 Task: Select the current location as Canyonlands National Park, Utah, United States . Now zoom - , and verify the location . Hide zoom slider
Action: Mouse moved to (146, 82)
Screenshot: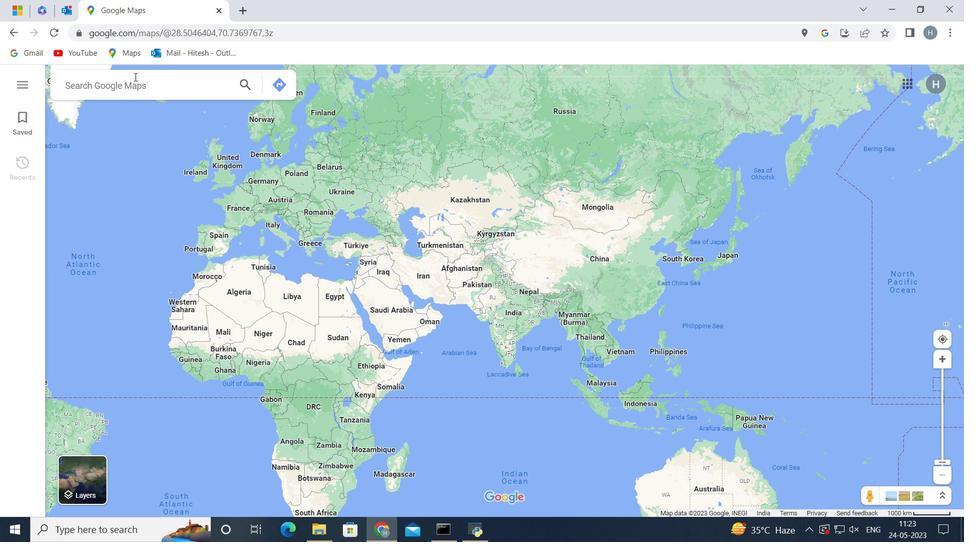 
Action: Mouse pressed left at (146, 82)
Screenshot: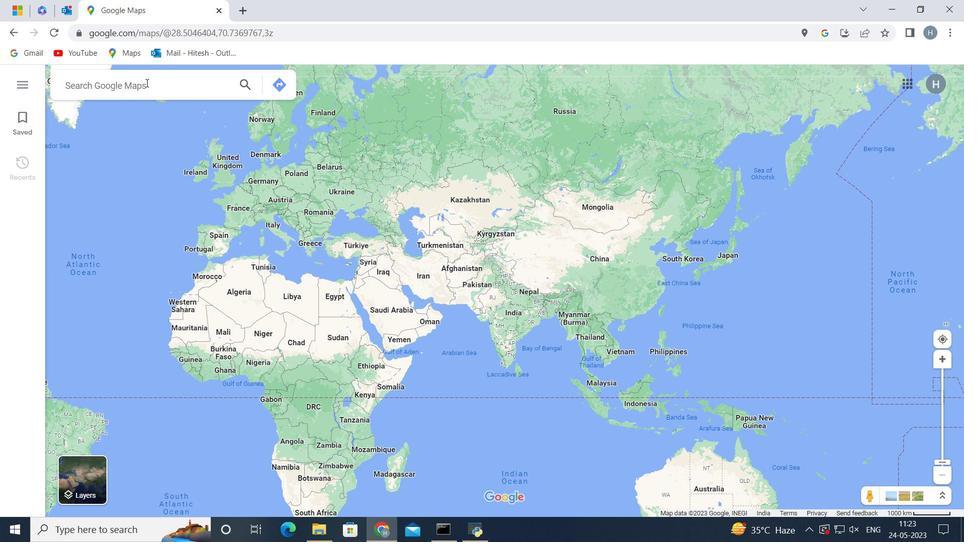 
Action: Mouse moved to (146, 82)
Screenshot: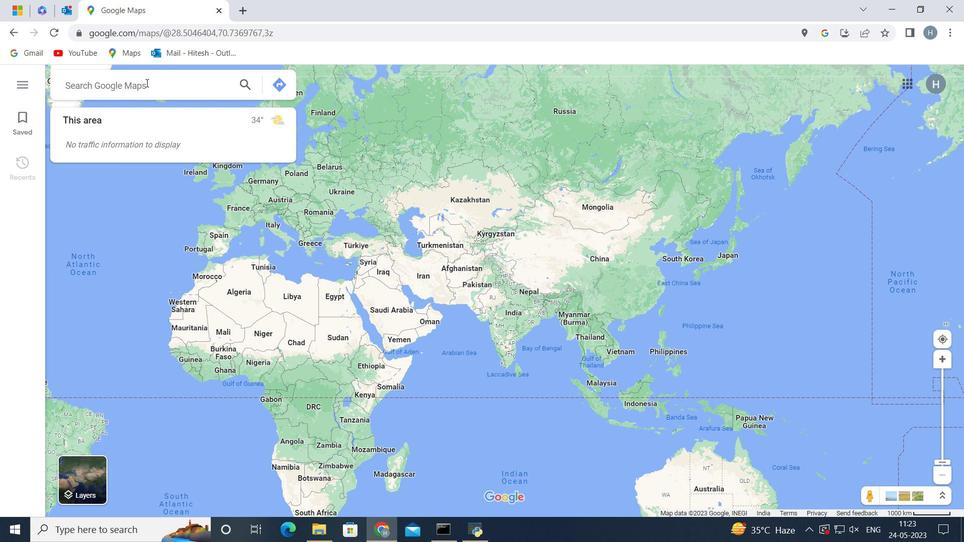 
Action: Key pressed <Key.shift>Canyonlands<Key.space>national<Key.space>park<Key.space>utah<Key.space>un
Screenshot: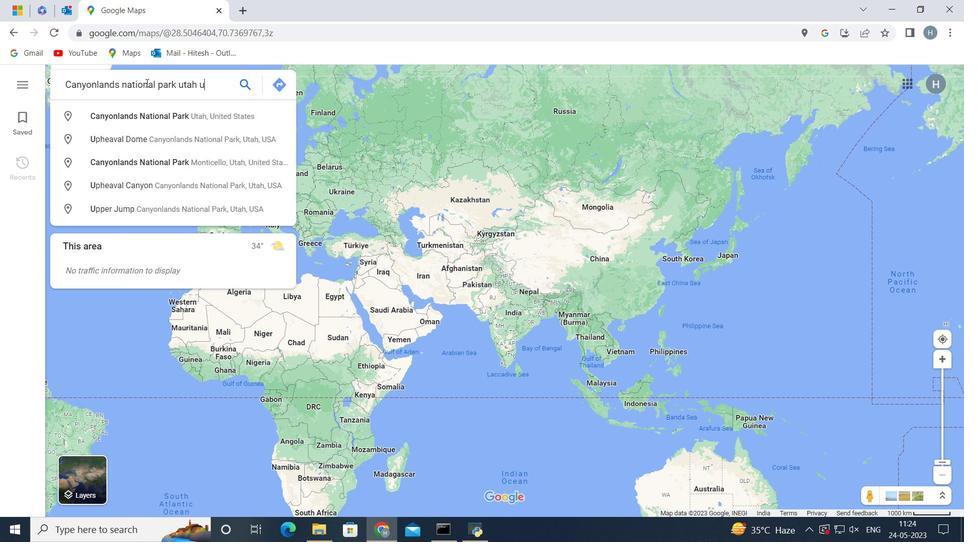 
Action: Mouse moved to (153, 115)
Screenshot: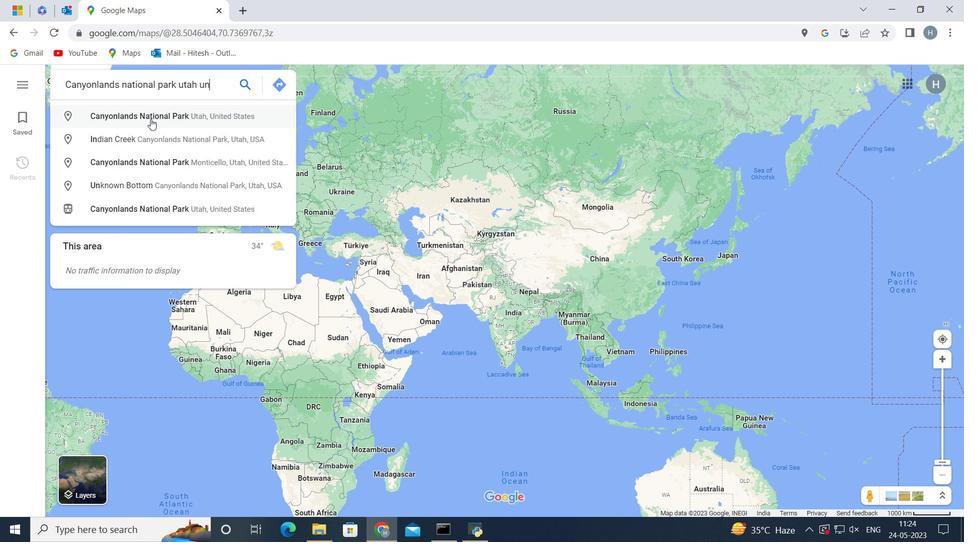 
Action: Mouse pressed left at (153, 115)
Screenshot: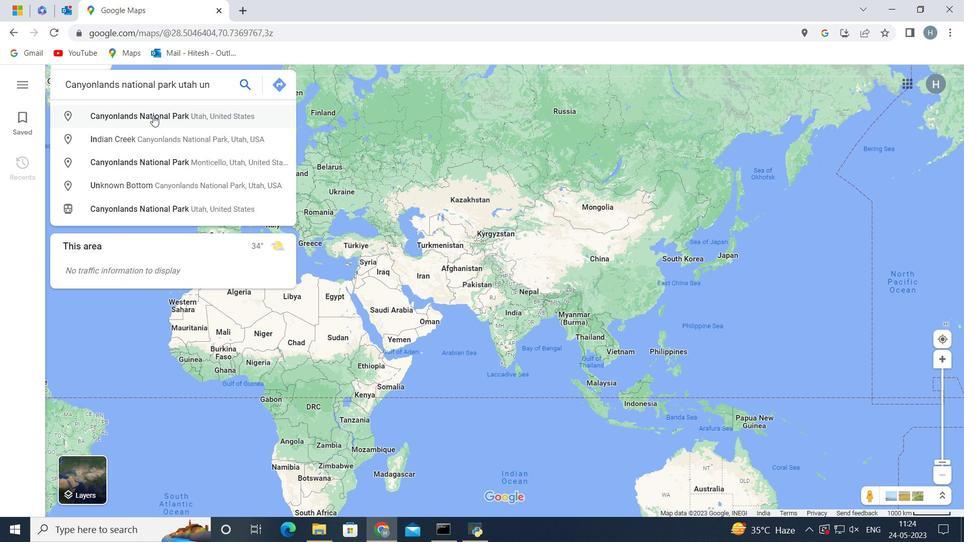 
Action: Mouse moved to (942, 358)
Screenshot: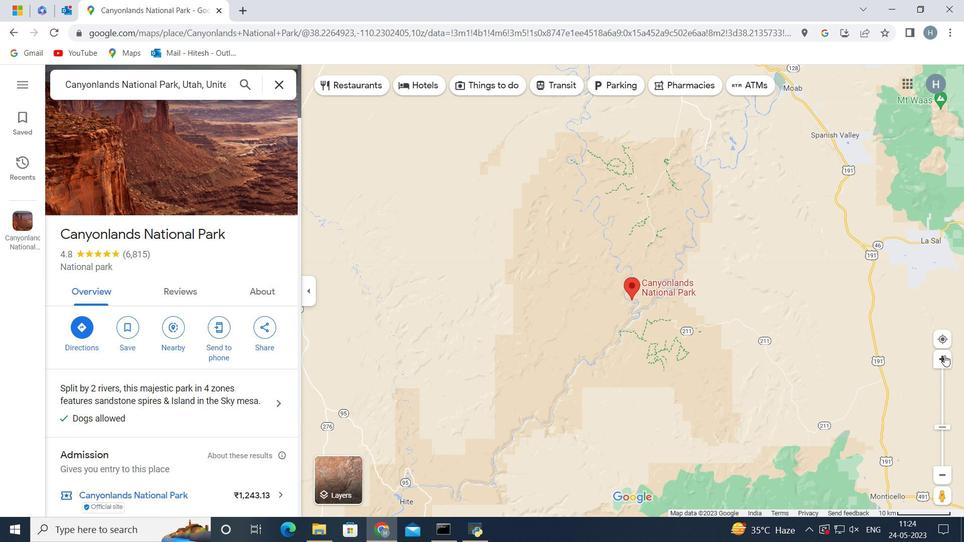 
Action: Mouse pressed left at (942, 358)
Screenshot: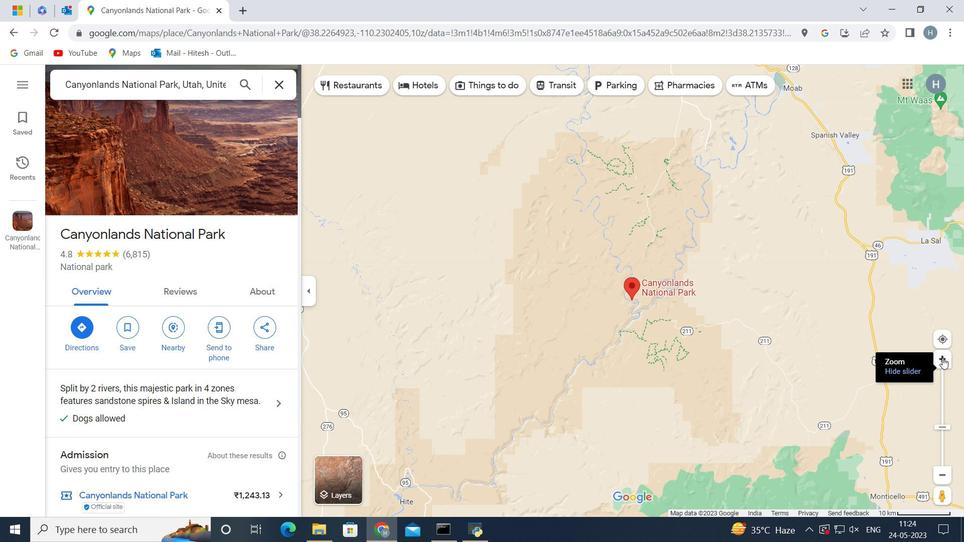 
Action: Mouse pressed left at (942, 358)
Screenshot: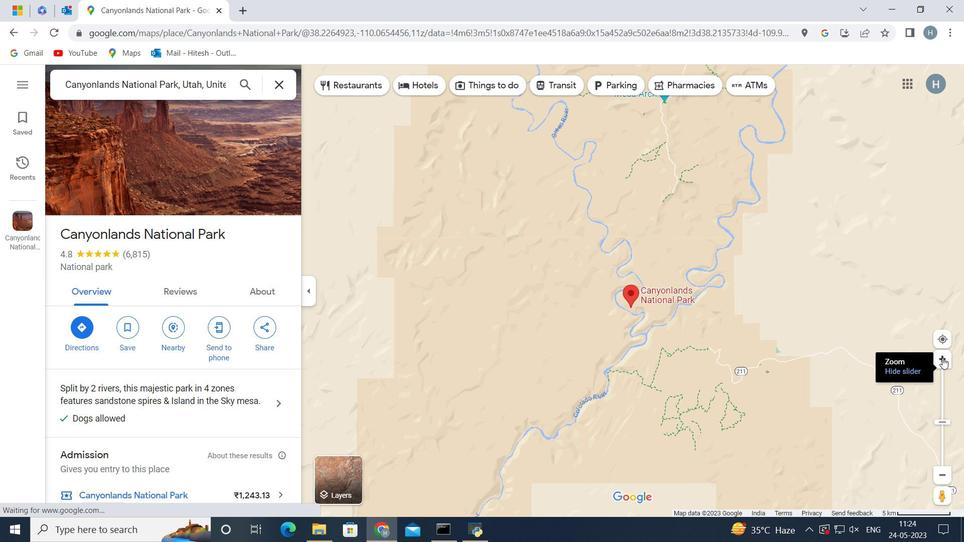 
Action: Mouse pressed left at (942, 358)
Screenshot: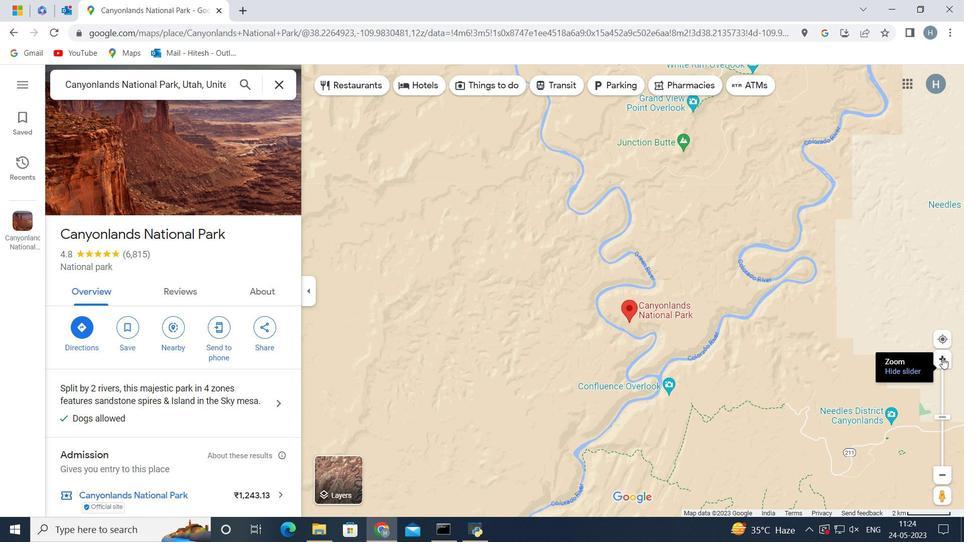 
Action: Mouse pressed left at (942, 358)
Screenshot: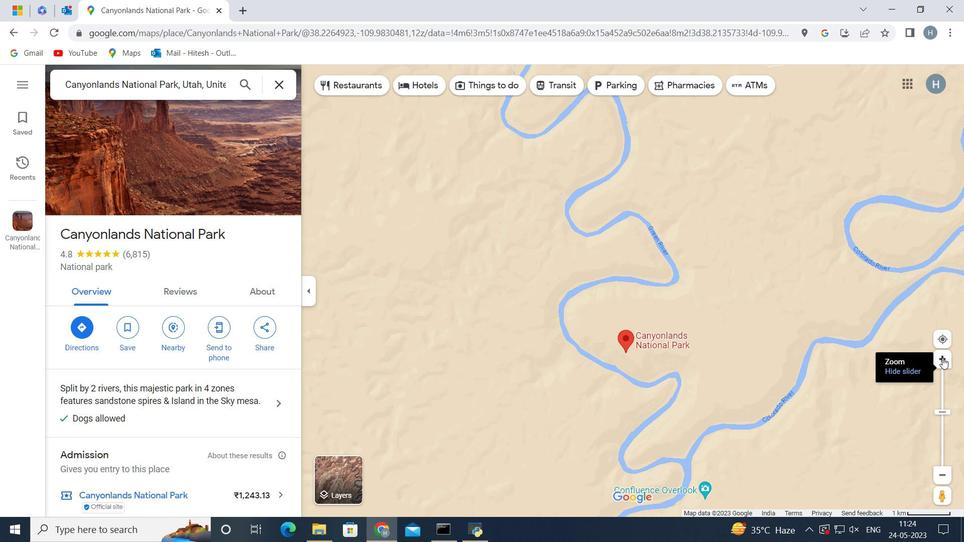 
Action: Mouse moved to (718, 446)
Screenshot: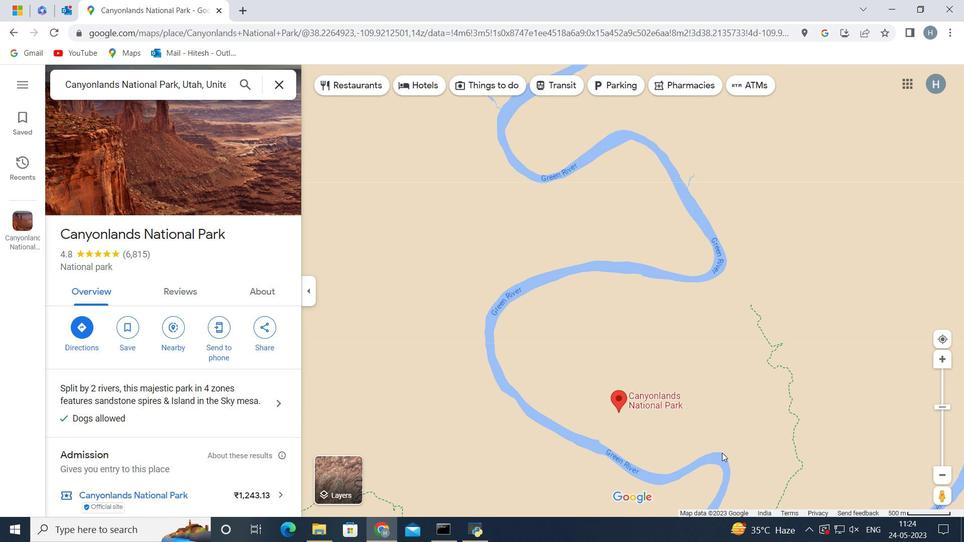 
Action: Mouse scrolled (718, 446) with delta (0, 0)
Screenshot: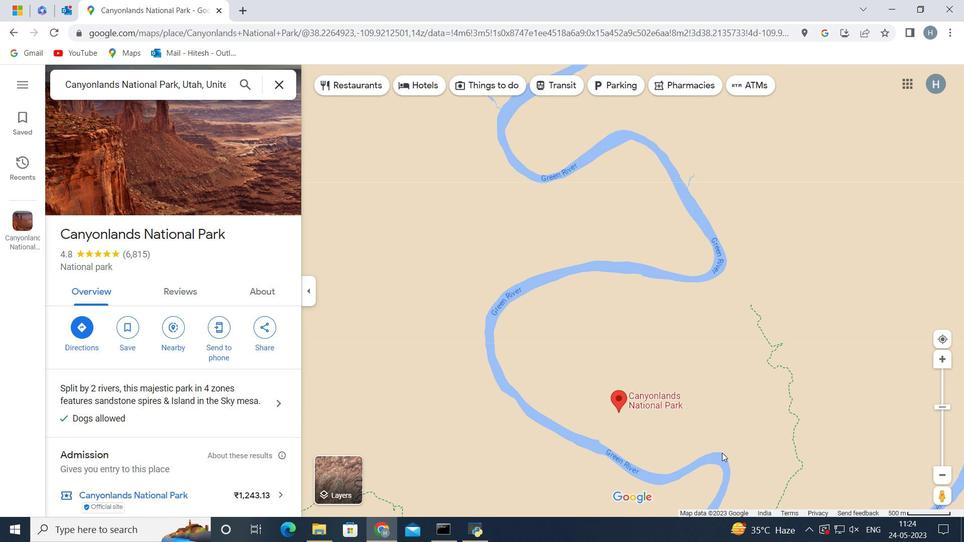 
Action: Mouse scrolled (718, 446) with delta (0, 0)
Screenshot: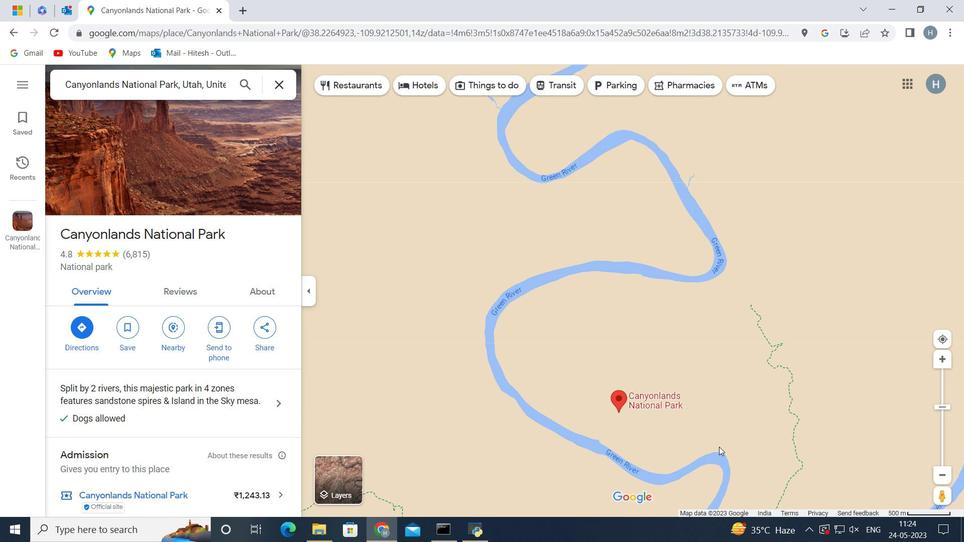 
Action: Mouse scrolled (718, 446) with delta (0, 0)
Screenshot: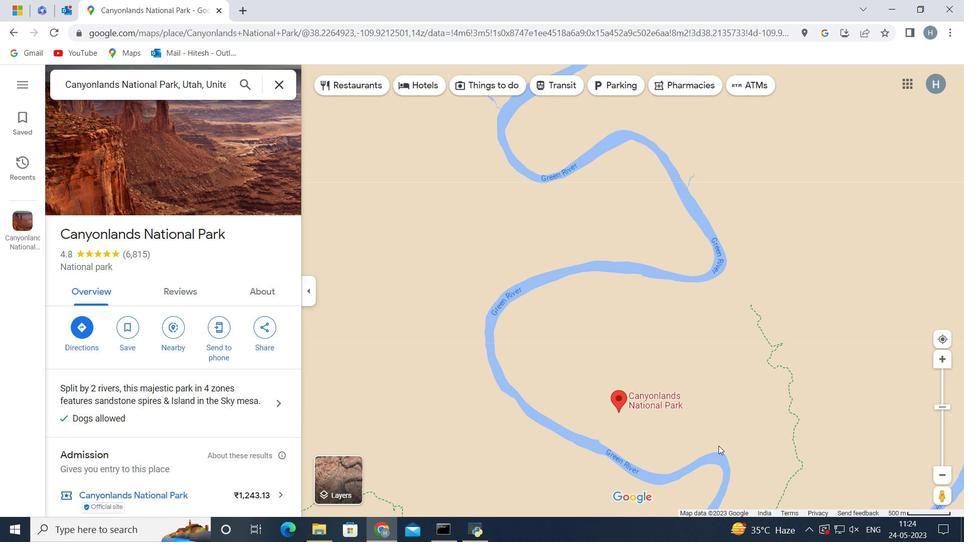 
Action: Mouse scrolled (718, 445) with delta (0, 0)
Screenshot: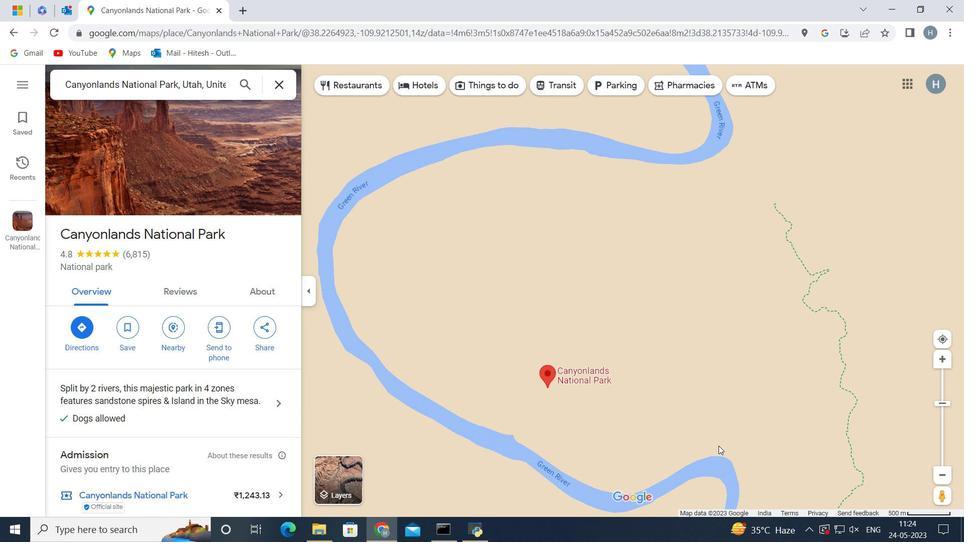 
Action: Mouse scrolled (718, 445) with delta (0, 0)
Screenshot: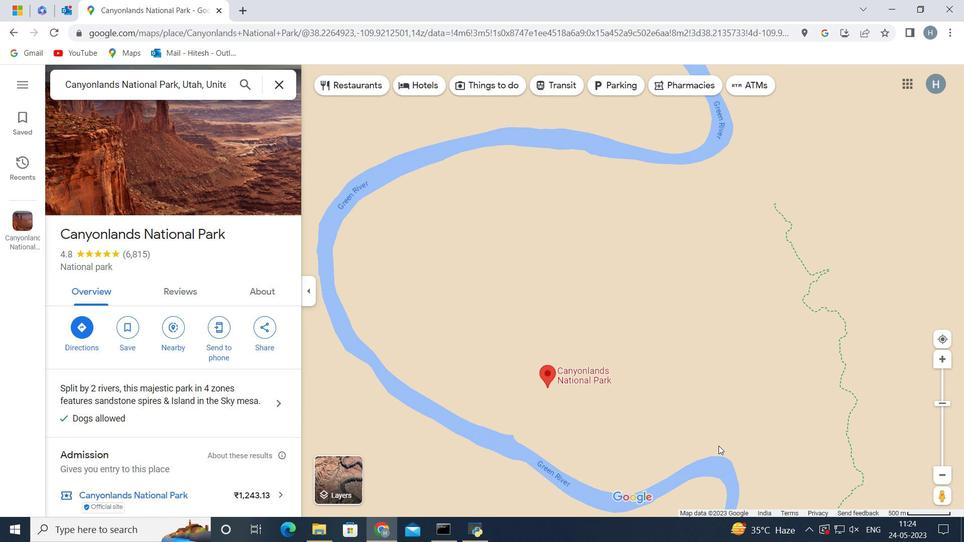 
Action: Mouse moved to (673, 445)
Screenshot: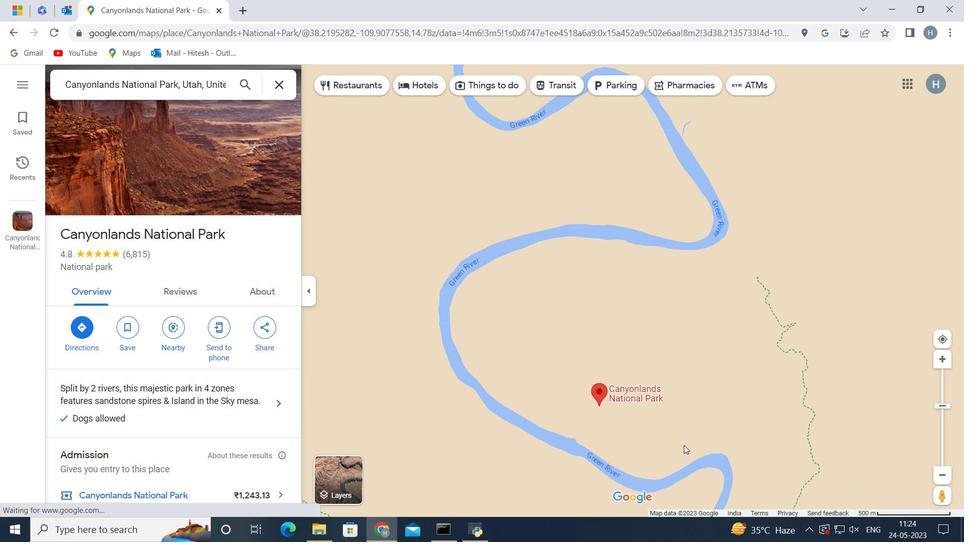
Action: Mouse scrolled (673, 446) with delta (0, 0)
Screenshot: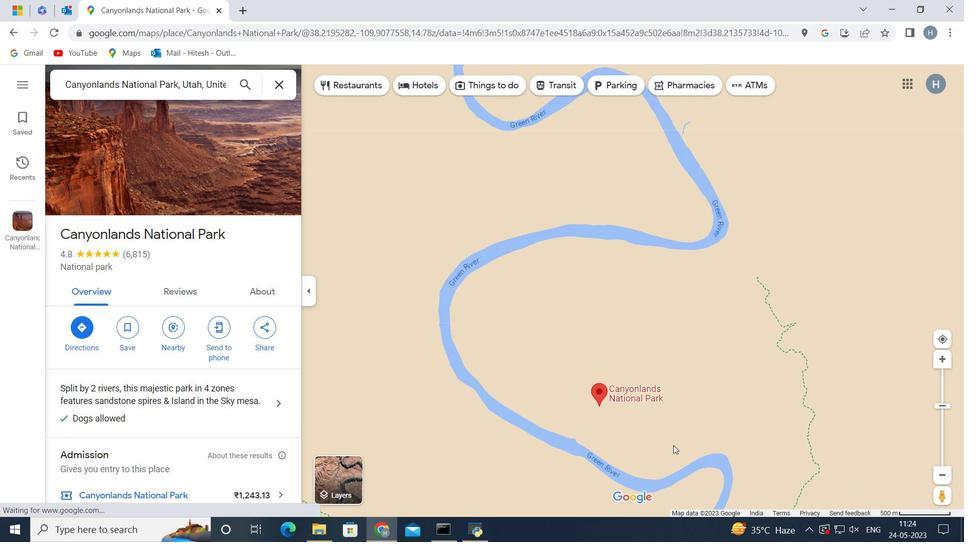 
Action: Mouse scrolled (673, 446) with delta (0, 0)
Screenshot: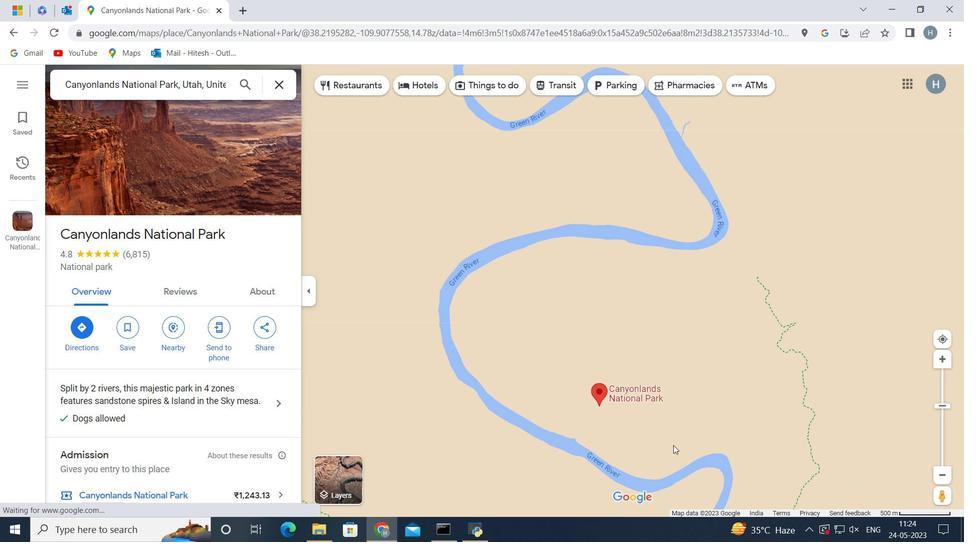 
Action: Mouse scrolled (673, 446) with delta (0, 0)
Screenshot: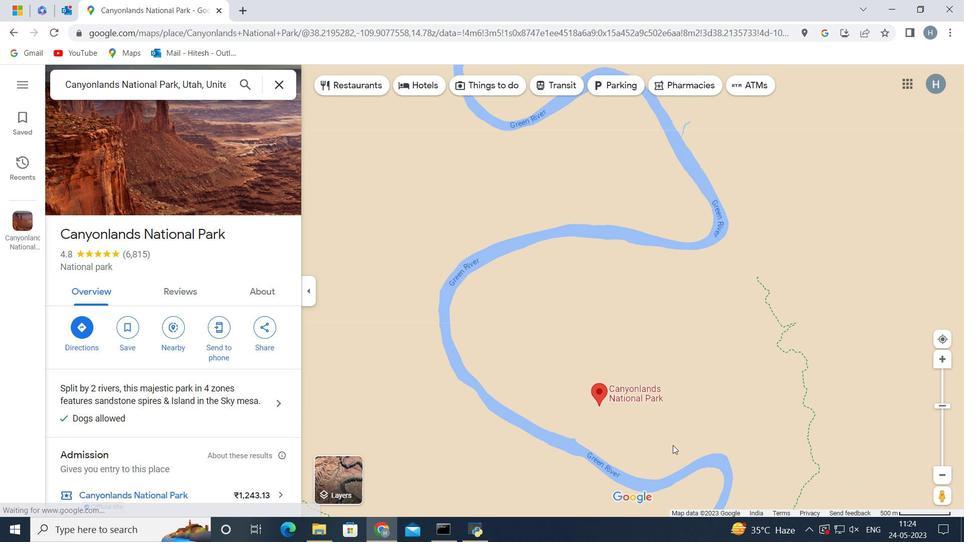 
Action: Mouse moved to (626, 436)
Screenshot: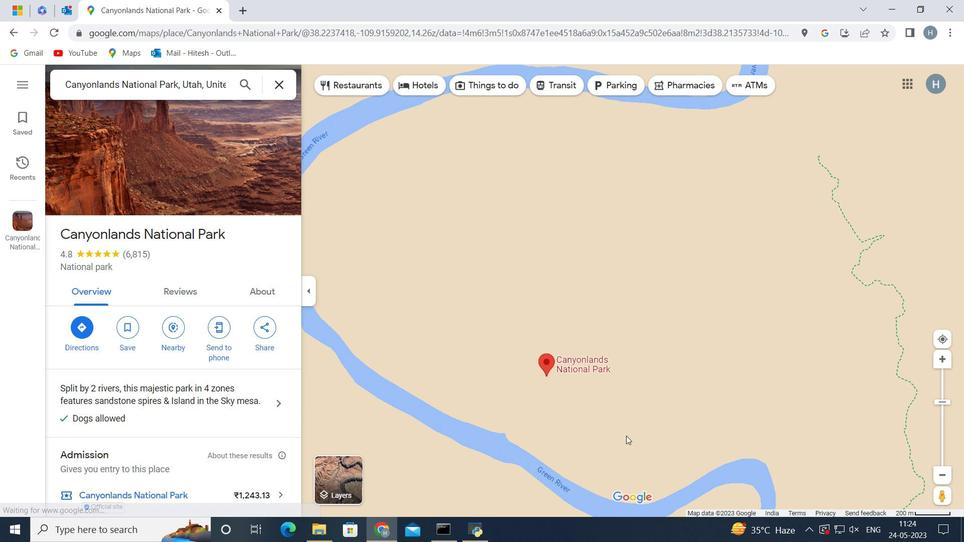
Action: Mouse scrolled (626, 436) with delta (0, 0)
Screenshot: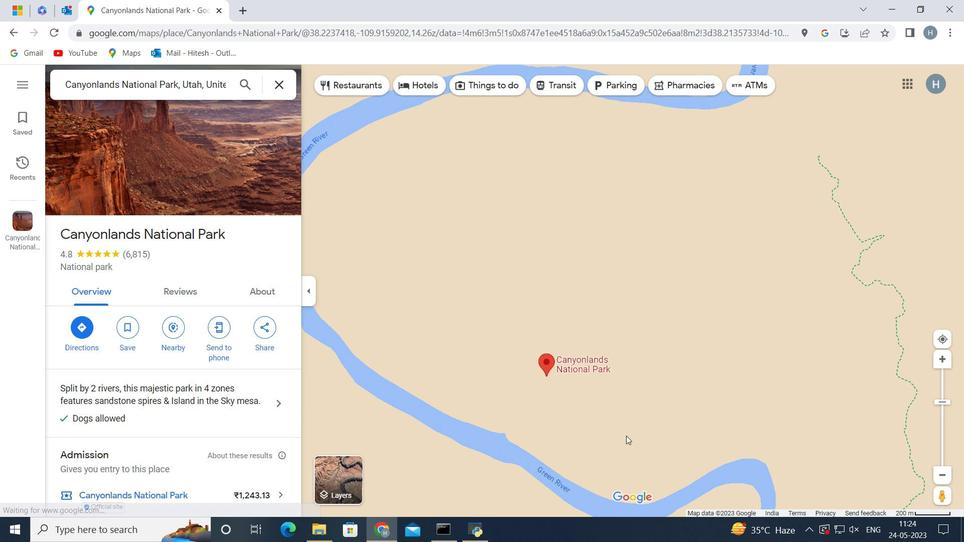 
Action: Mouse moved to (608, 429)
Screenshot: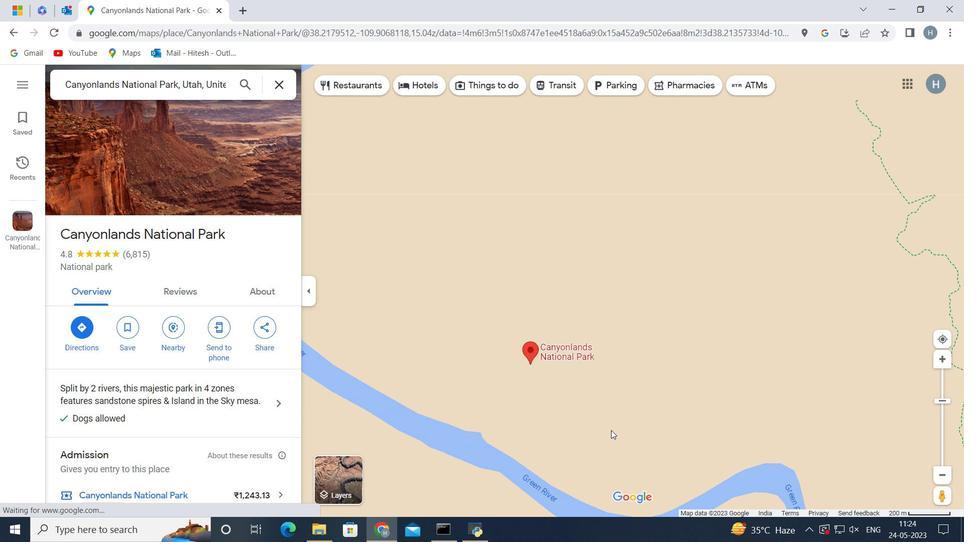 
Action: Mouse pressed left at (608, 429)
Screenshot: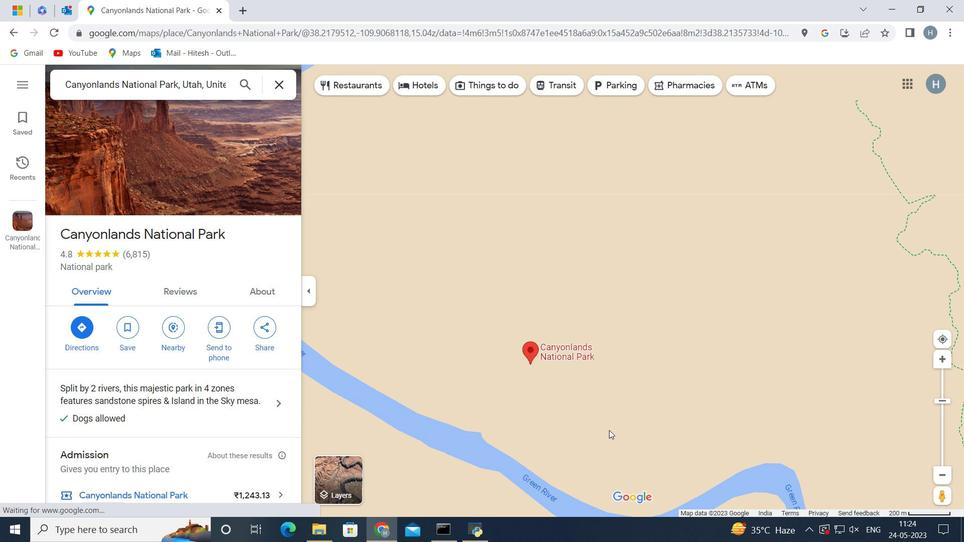 
Action: Mouse moved to (703, 387)
Screenshot: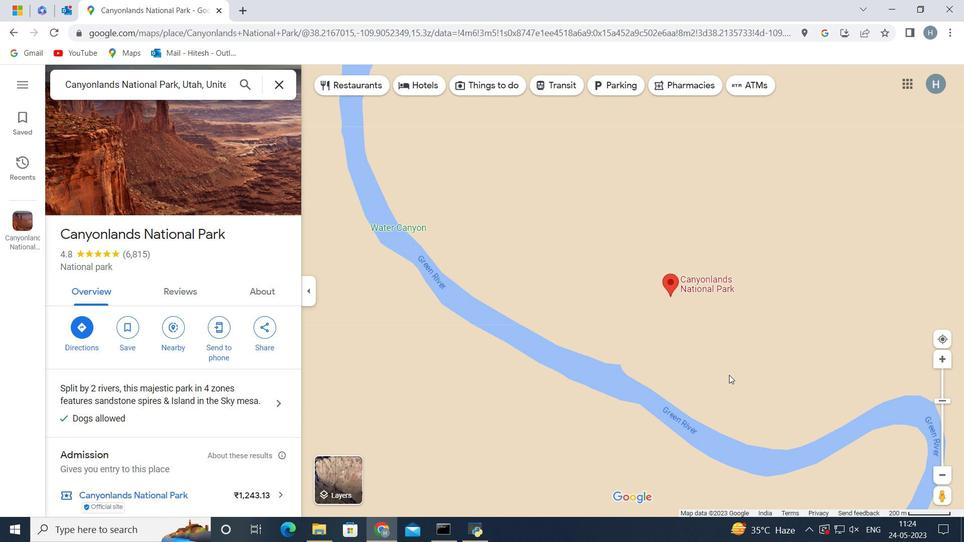 
Action: Mouse scrolled (703, 387) with delta (0, 0)
Screenshot: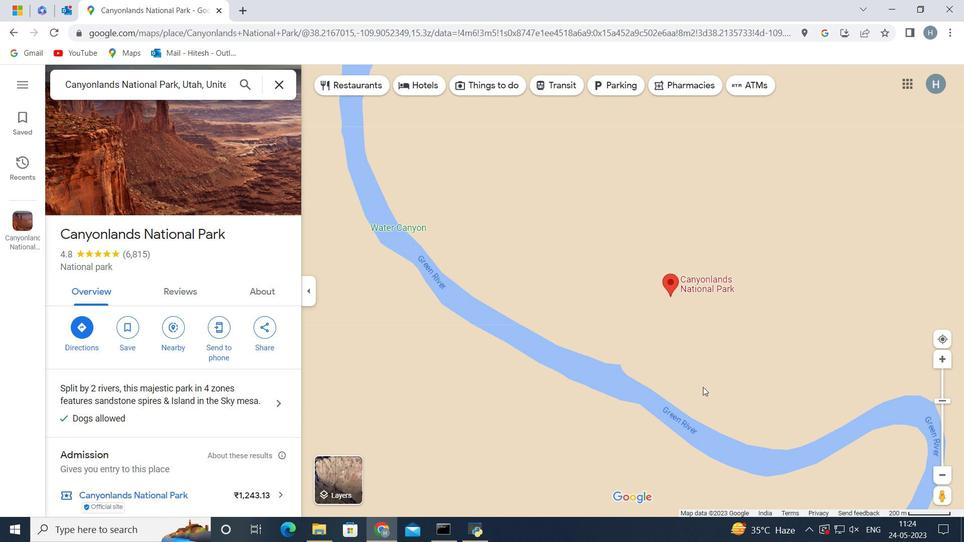 
Action: Mouse scrolled (703, 387) with delta (0, 0)
Screenshot: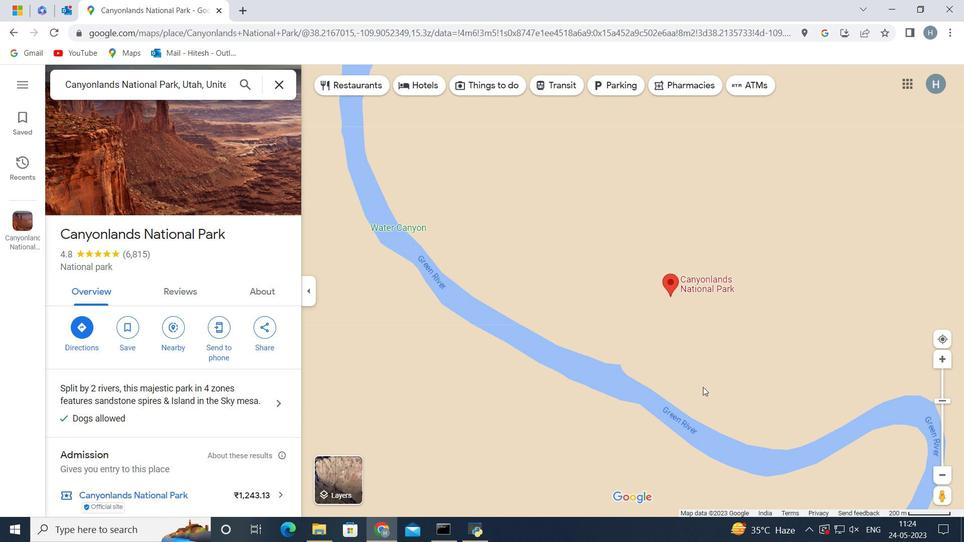 
Action: Mouse scrolled (703, 387) with delta (0, 0)
Screenshot: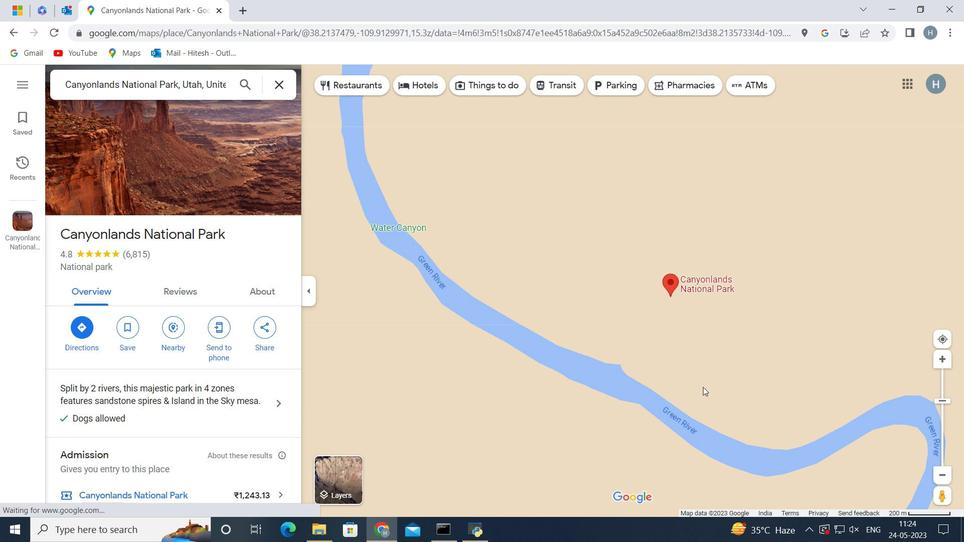 
Action: Mouse moved to (677, 365)
Screenshot: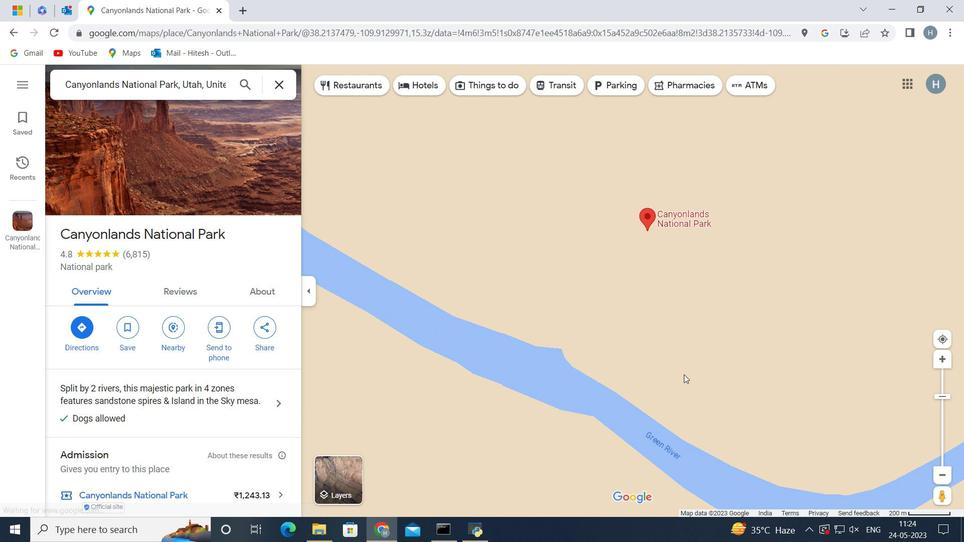 
Action: Mouse scrolled (677, 366) with delta (0, 0)
Screenshot: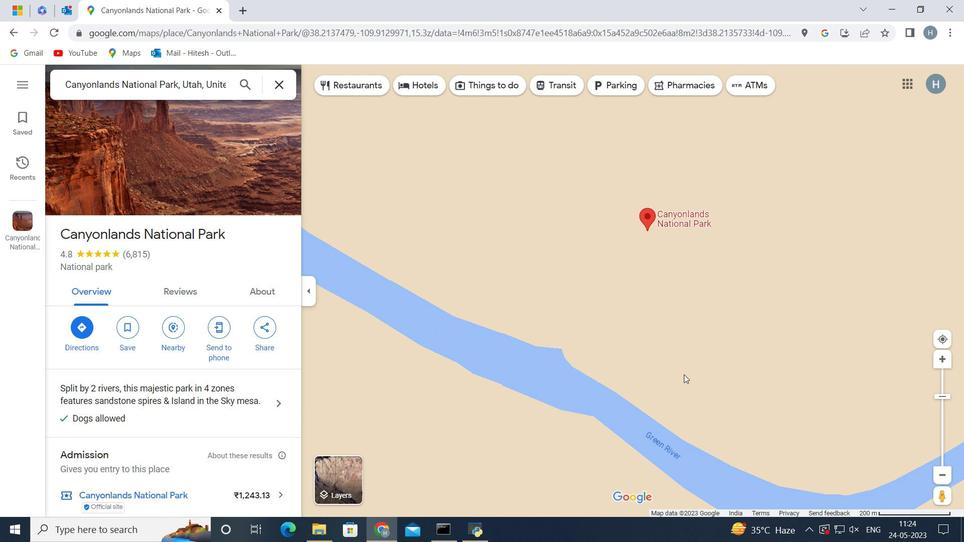 
Action: Mouse scrolled (677, 366) with delta (0, 0)
Screenshot: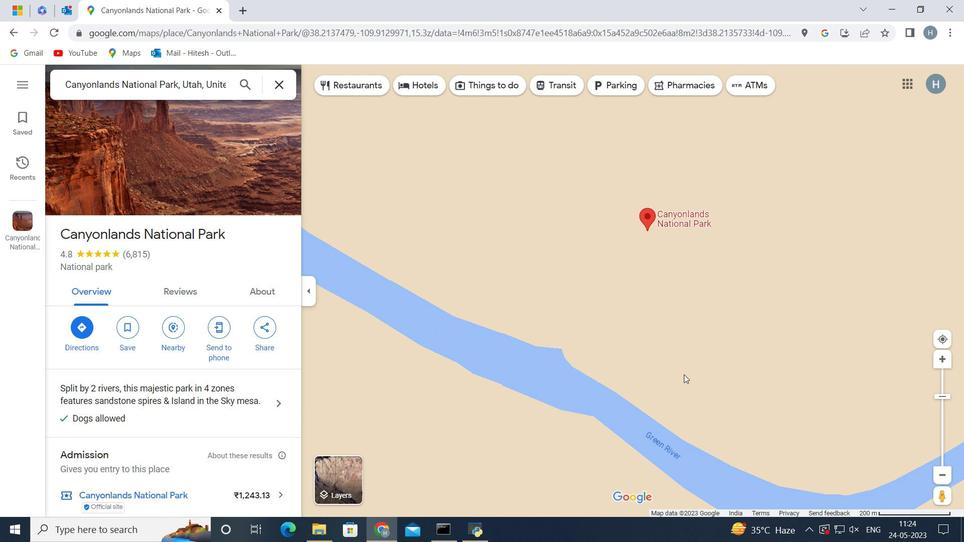 
Action: Mouse moved to (668, 283)
Screenshot: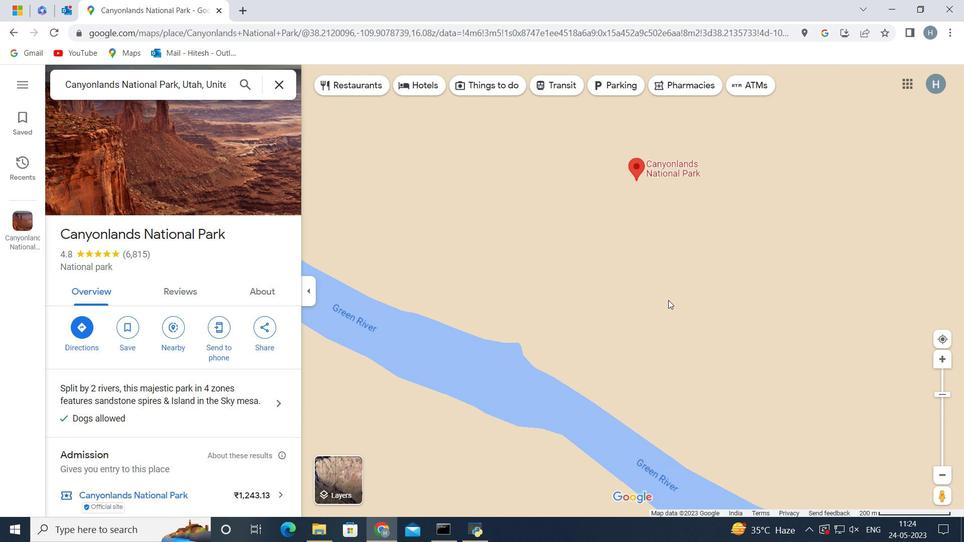 
Action: Mouse pressed left at (668, 283)
Screenshot: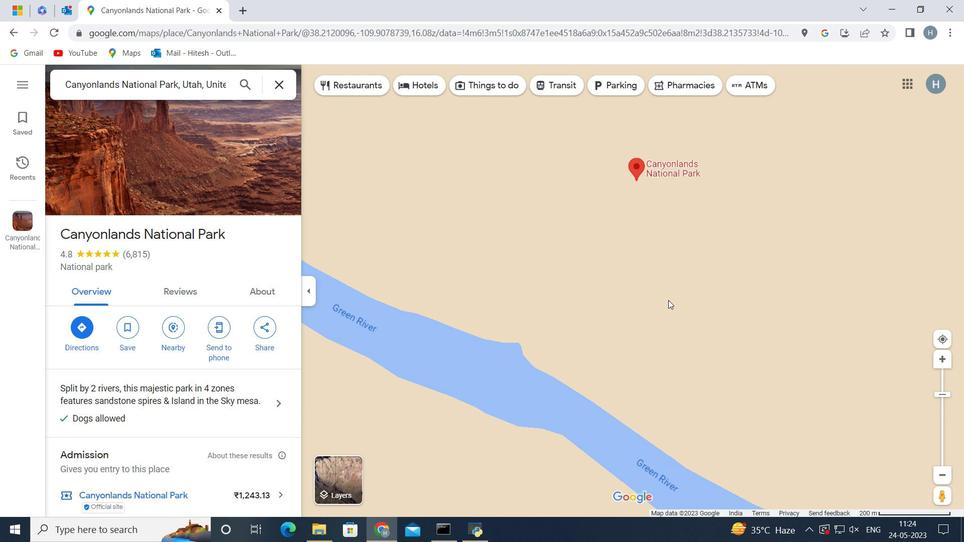
Action: Mouse moved to (648, 299)
Screenshot: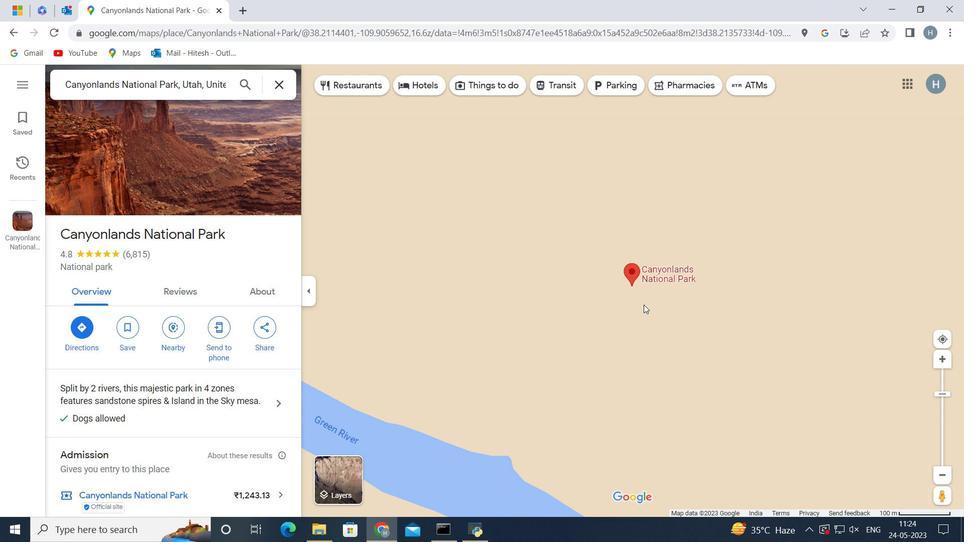 
Action: Mouse scrolled (648, 300) with delta (0, 0)
Screenshot: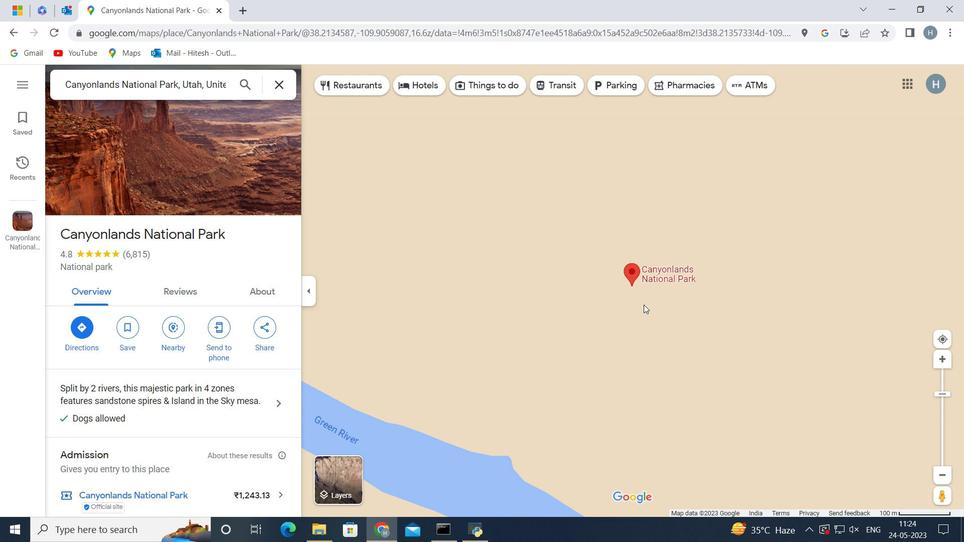 
Action: Mouse scrolled (648, 300) with delta (0, 0)
Screenshot: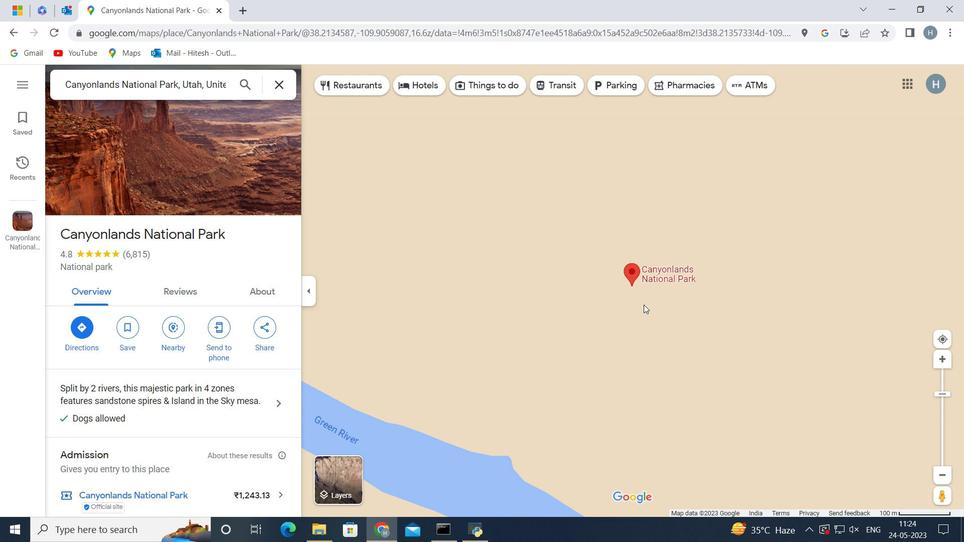 
Action: Mouse scrolled (648, 300) with delta (0, 0)
Screenshot: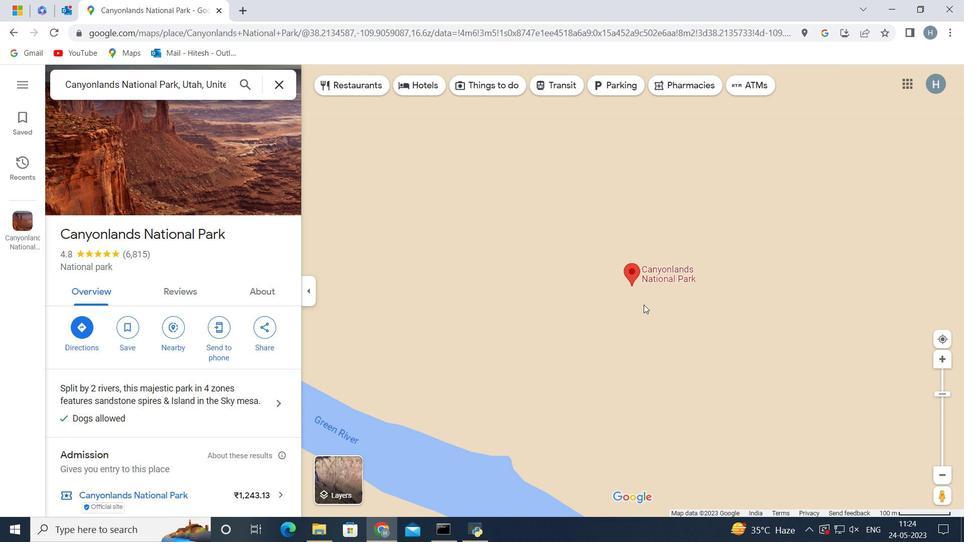 
Action: Mouse scrolled (648, 300) with delta (0, 0)
Screenshot: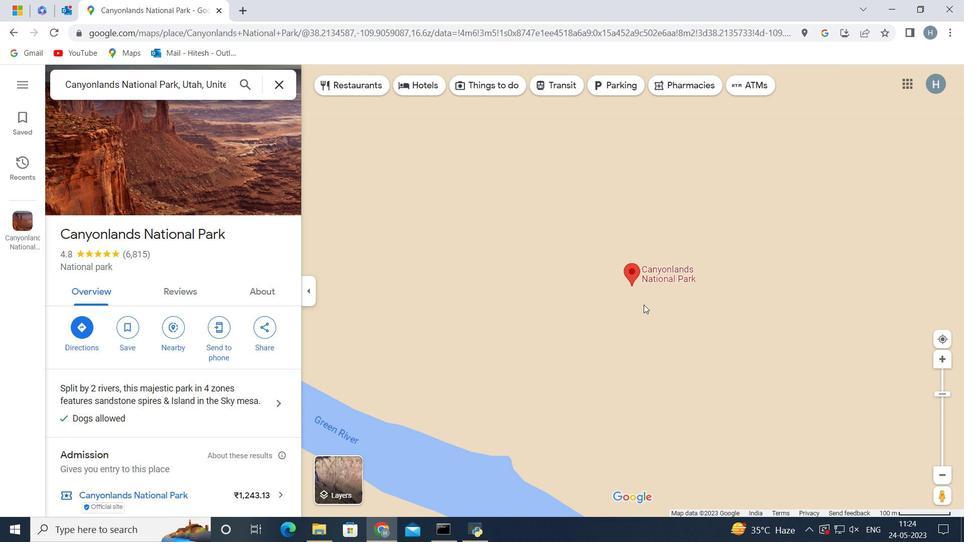 
Action: Mouse scrolled (648, 300) with delta (0, 0)
Screenshot: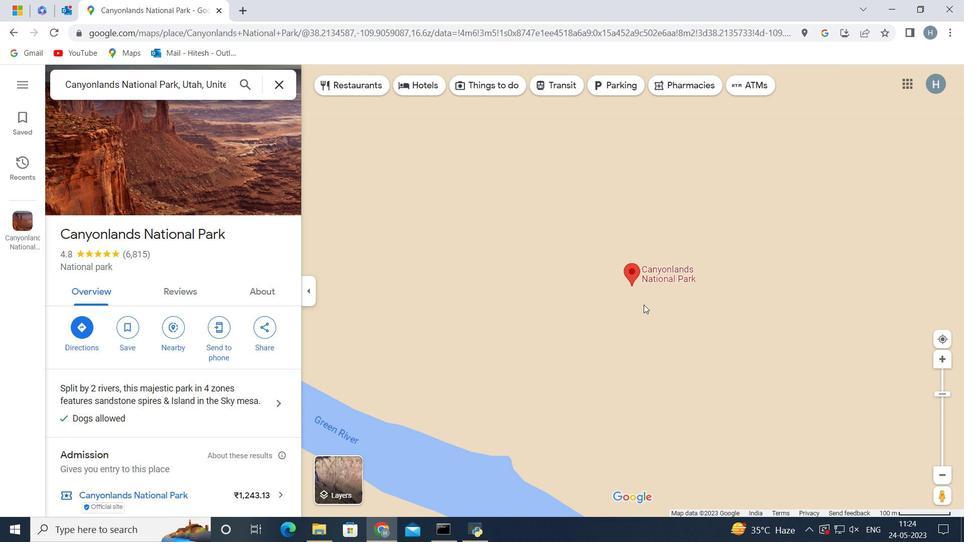 
Action: Mouse scrolled (648, 300) with delta (0, 0)
Screenshot: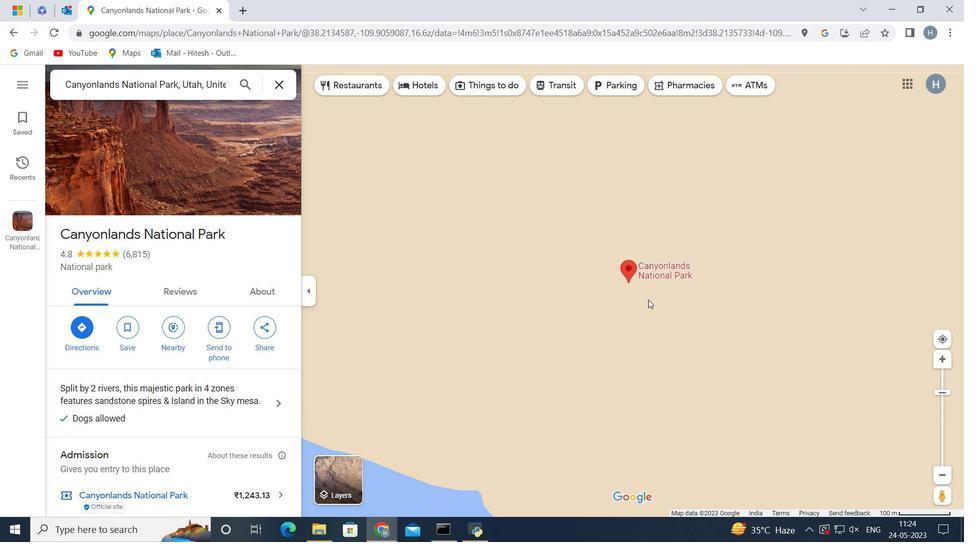 
Action: Mouse scrolled (648, 300) with delta (0, 0)
Screenshot: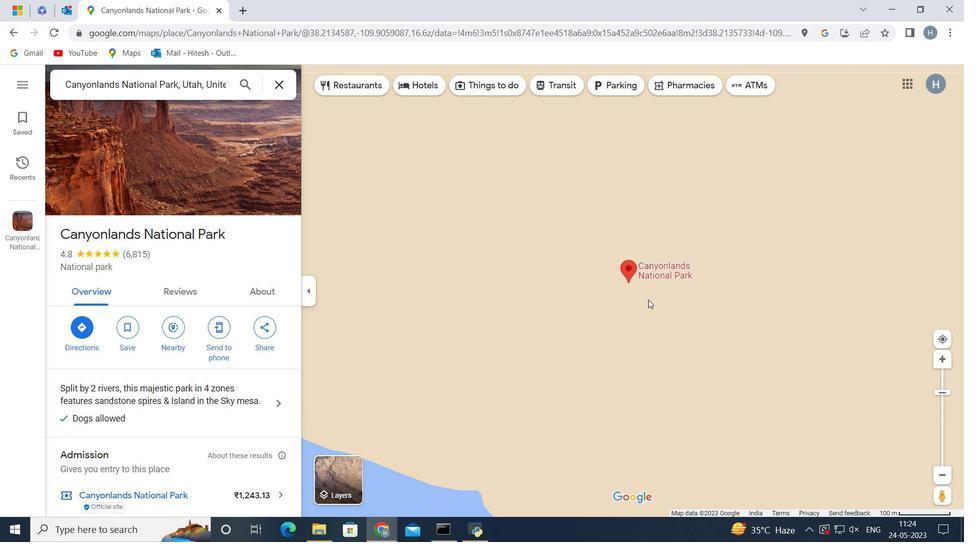 
Action: Mouse scrolled (648, 300) with delta (0, 0)
Screenshot: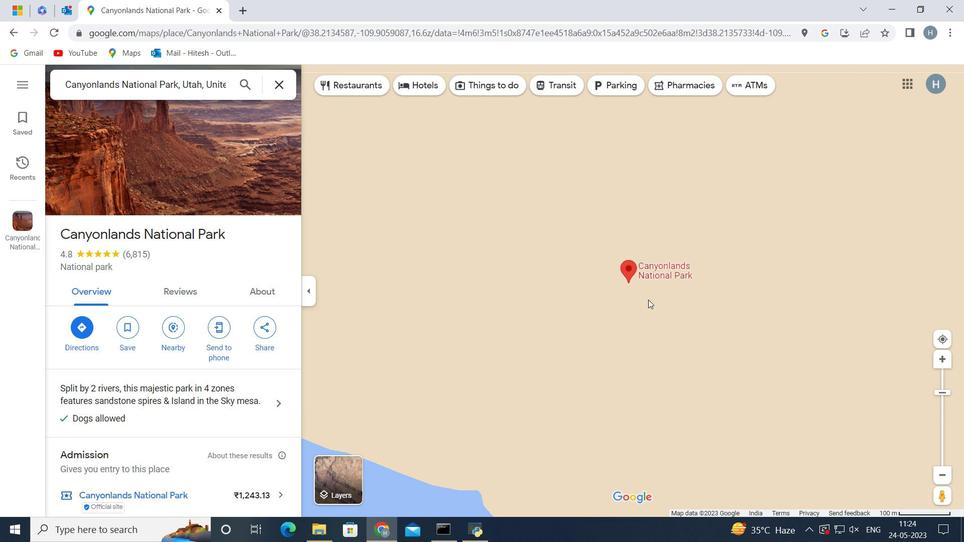 
Action: Mouse scrolled (648, 300) with delta (0, 0)
Screenshot: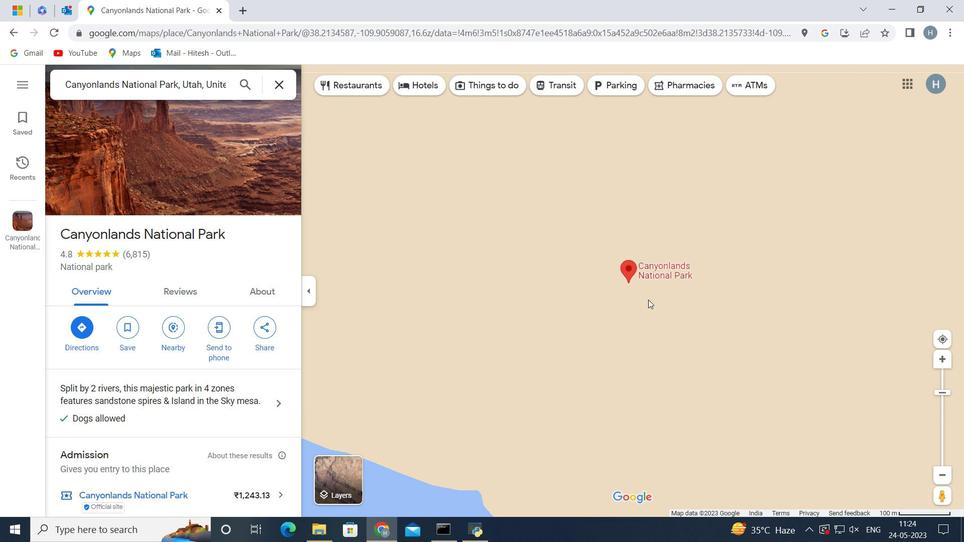 
Action: Mouse scrolled (648, 300) with delta (0, 0)
Screenshot: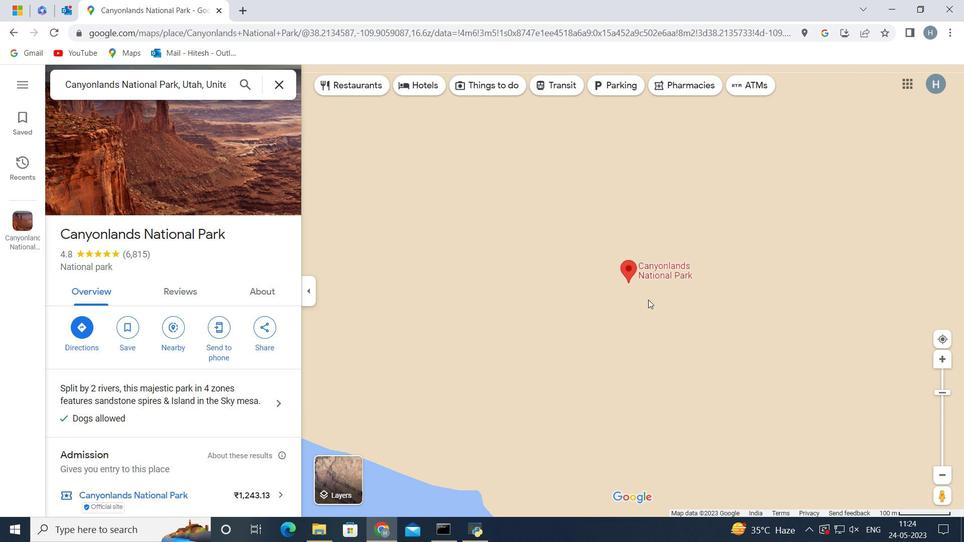 
Action: Mouse moved to (562, 274)
Screenshot: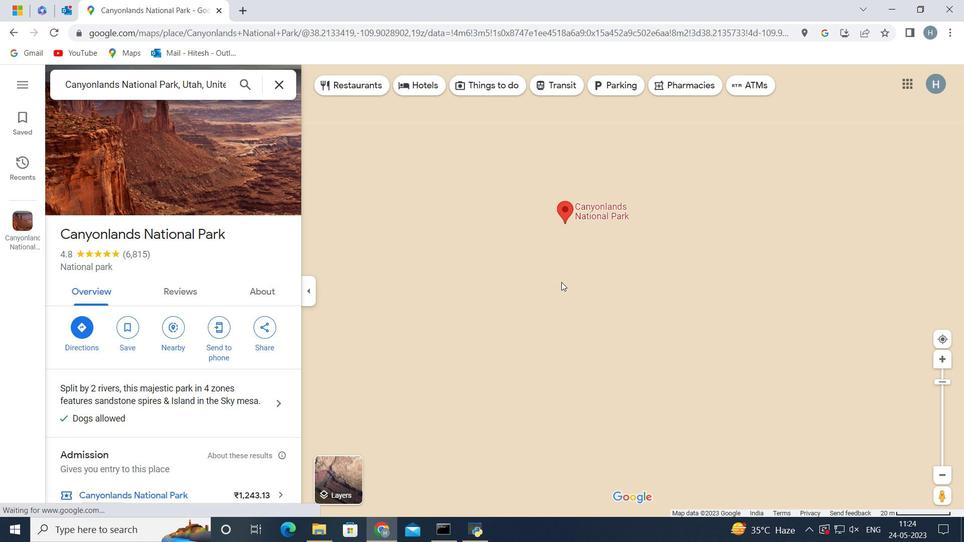
Action: Mouse pressed left at (562, 274)
Screenshot: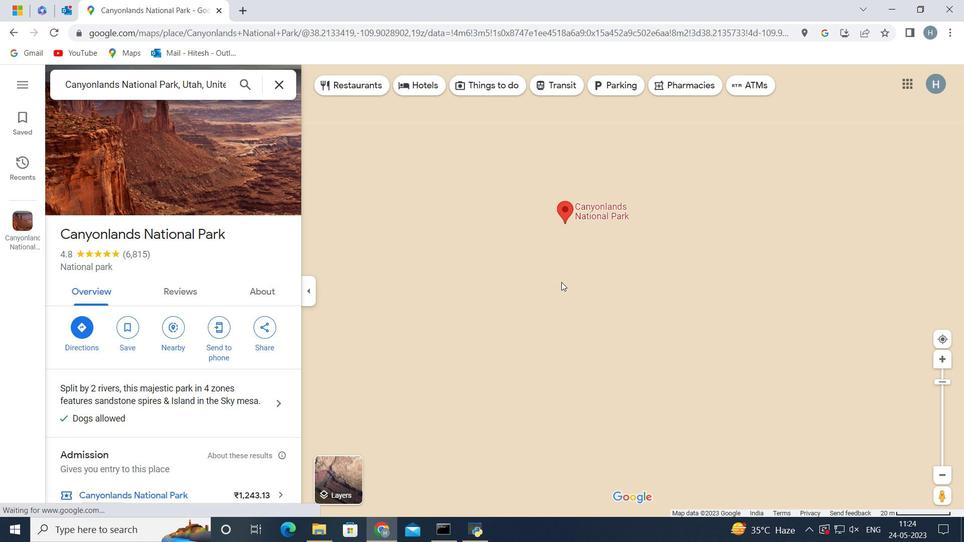 
Action: Mouse moved to (585, 312)
Screenshot: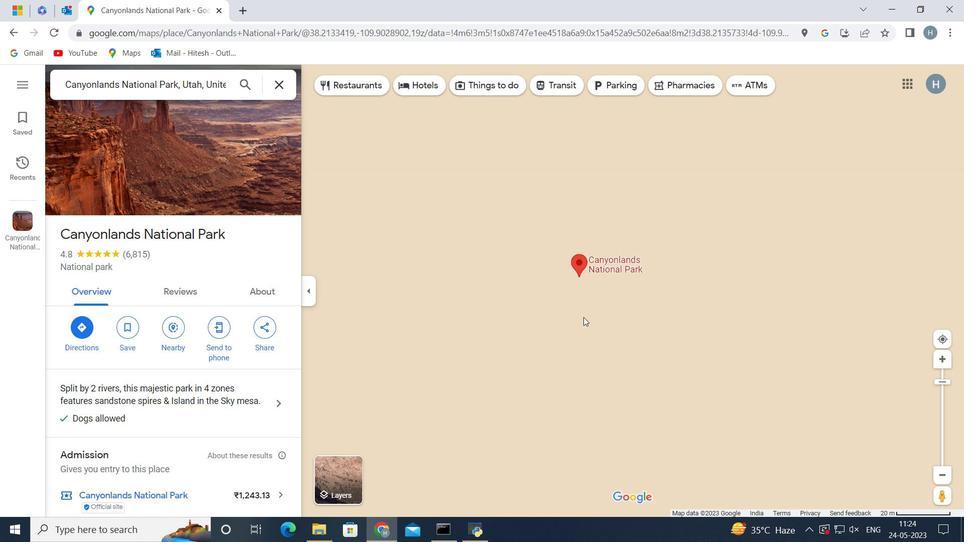 
Action: Mouse scrolled (585, 313) with delta (0, 0)
Screenshot: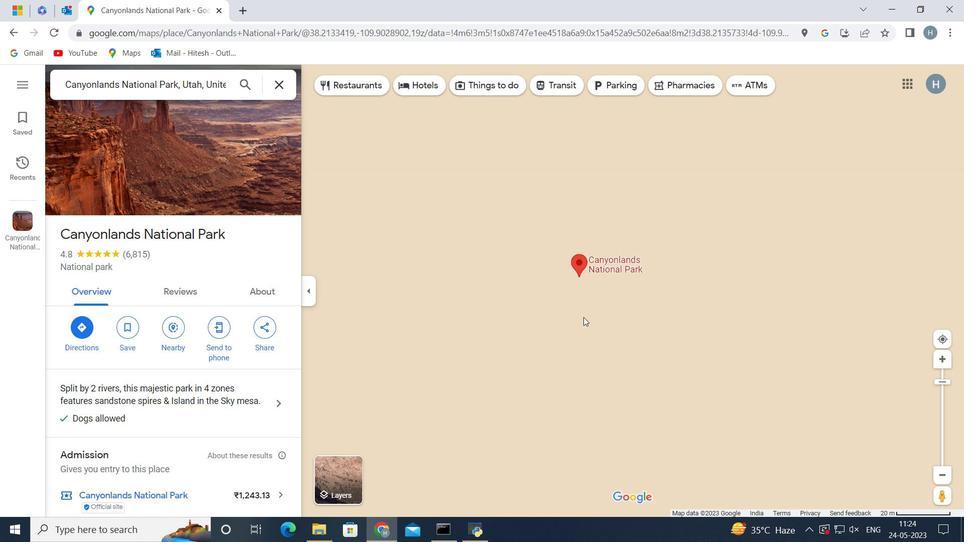 
Action: Mouse scrolled (585, 313) with delta (0, 0)
Screenshot: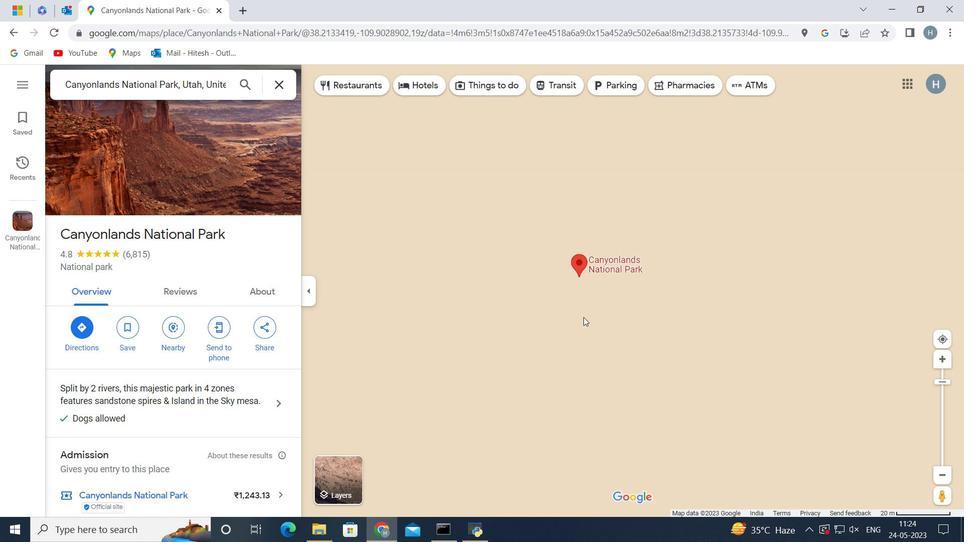 
Action: Mouse scrolled (585, 313) with delta (0, 0)
Screenshot: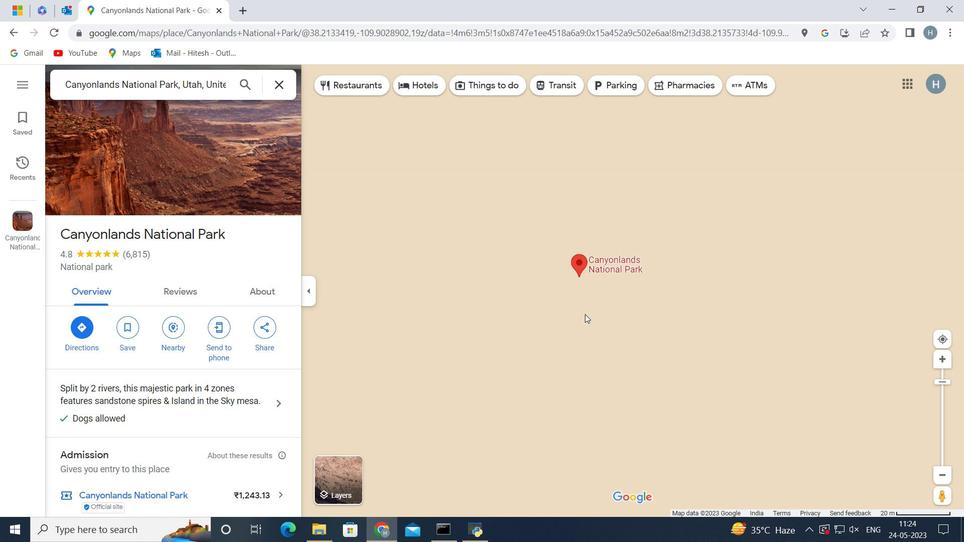 
Action: Mouse scrolled (585, 313) with delta (0, 0)
Screenshot: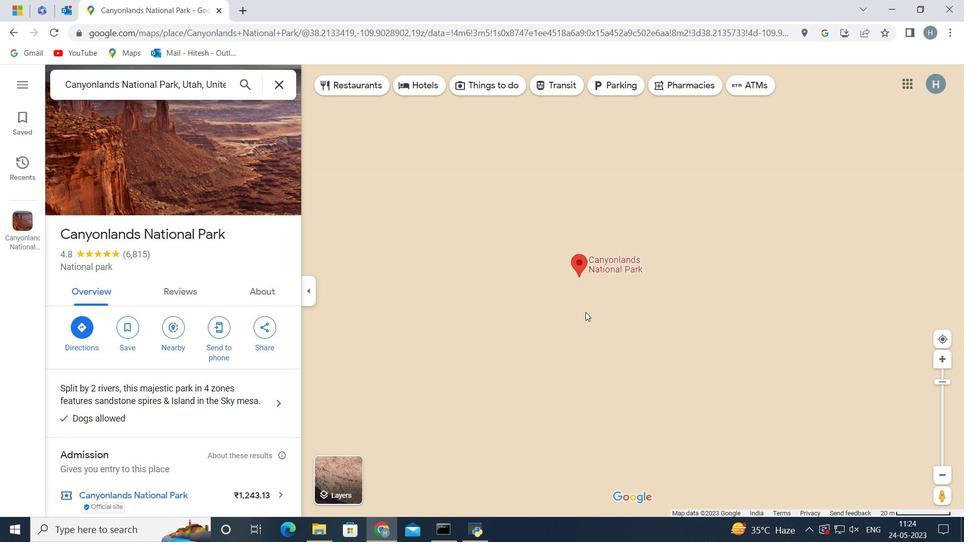 
Action: Mouse scrolled (585, 313) with delta (0, 0)
Screenshot: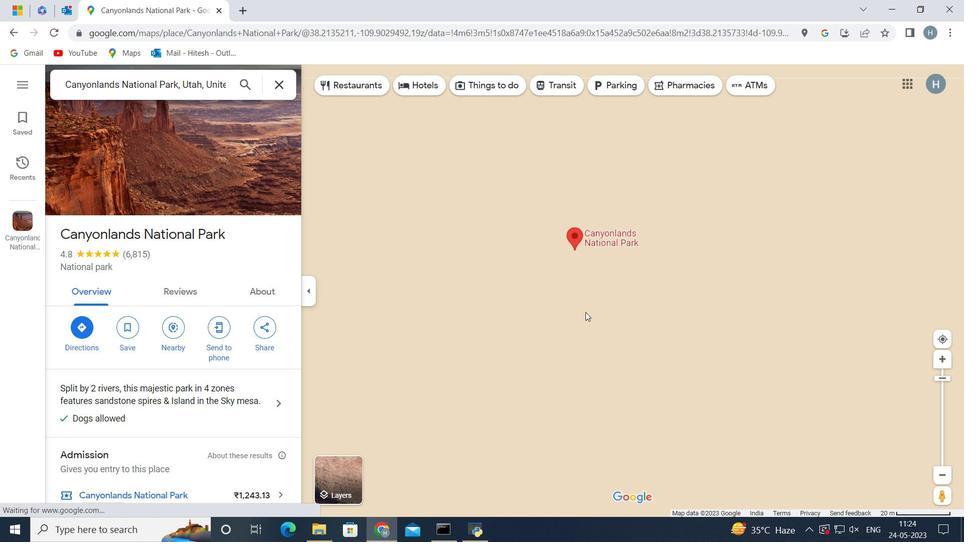 
Action: Mouse scrolled (585, 313) with delta (0, 0)
Screenshot: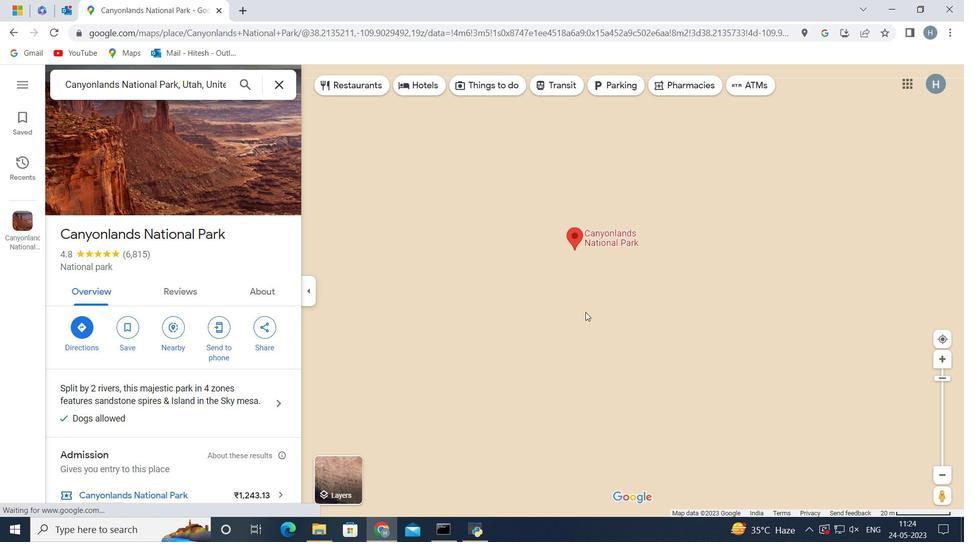 
Action: Mouse scrolled (585, 313) with delta (0, 0)
Screenshot: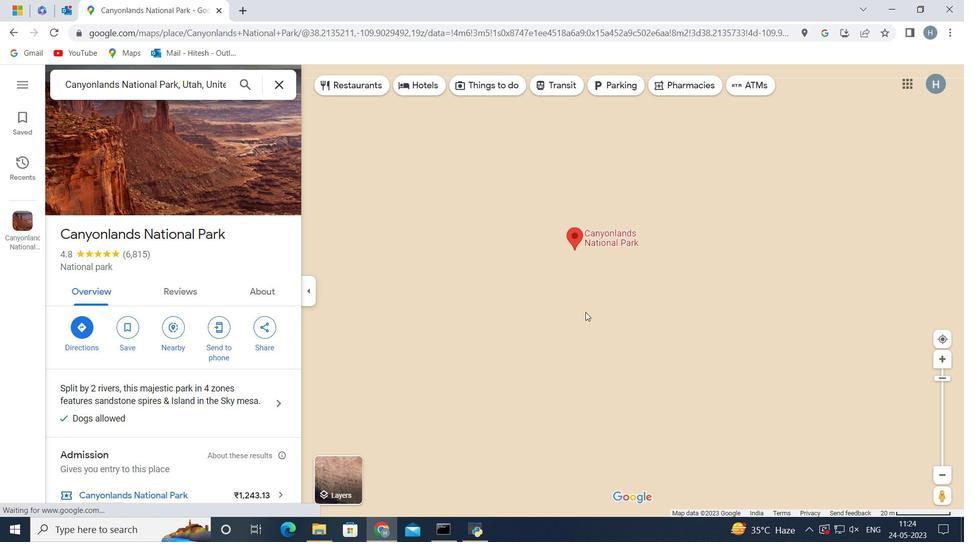 
Action: Mouse scrolled (585, 313) with delta (0, 0)
Screenshot: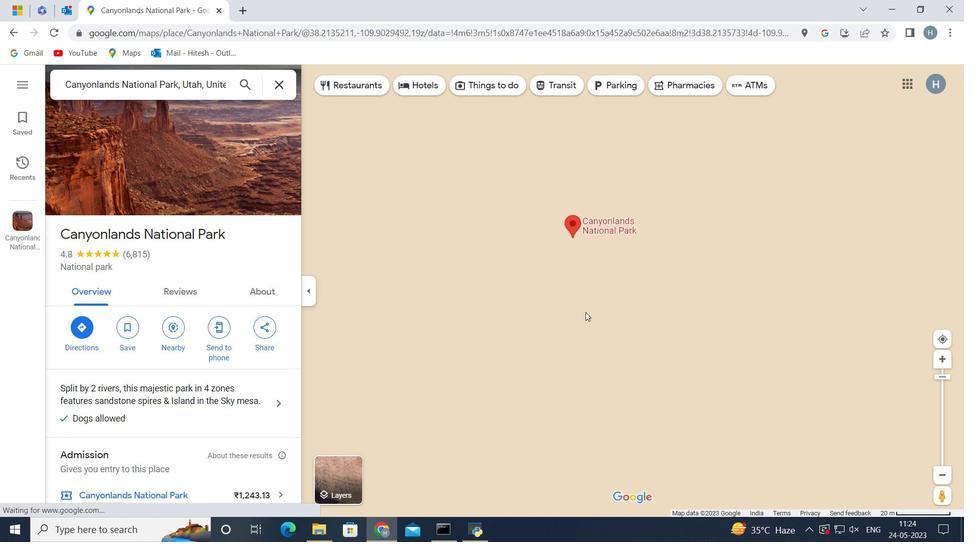 
Action: Mouse scrolled (585, 312) with delta (0, 0)
Screenshot: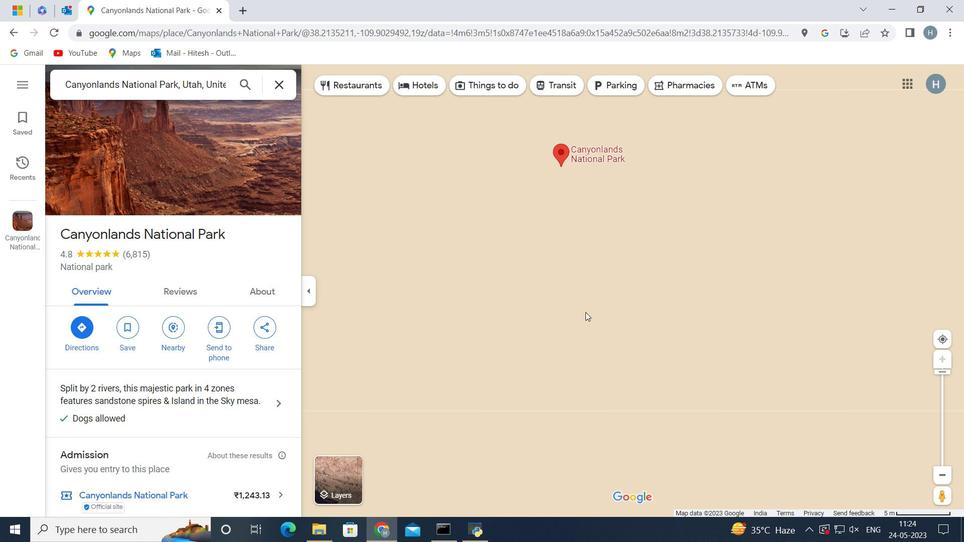
Action: Mouse scrolled (585, 312) with delta (0, 0)
Screenshot: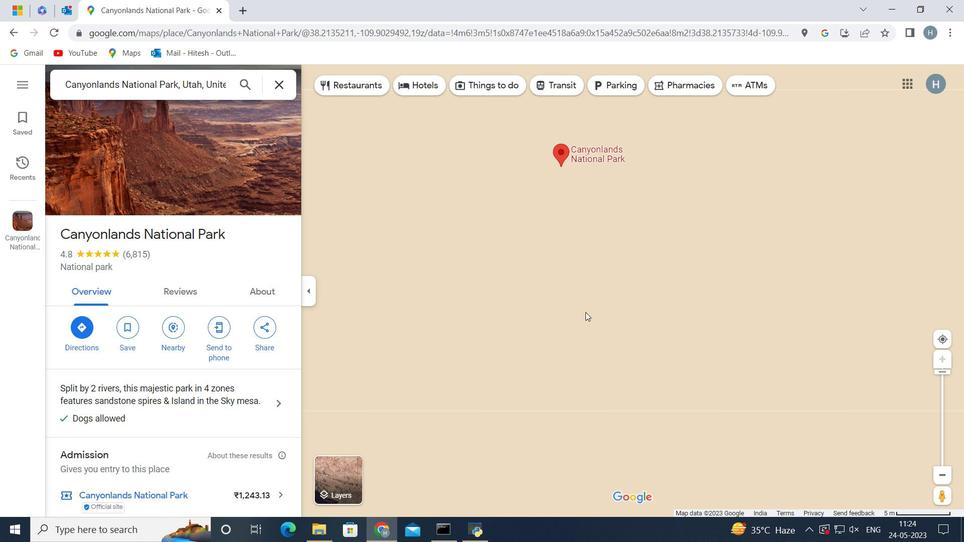 
Action: Mouse scrolled (585, 312) with delta (0, 0)
Screenshot: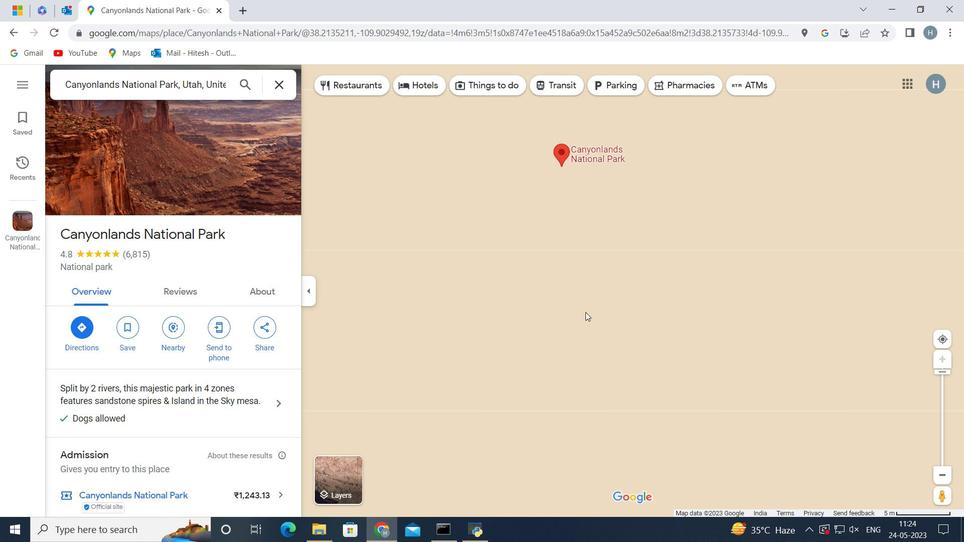 
Action: Mouse scrolled (585, 312) with delta (0, 0)
Screenshot: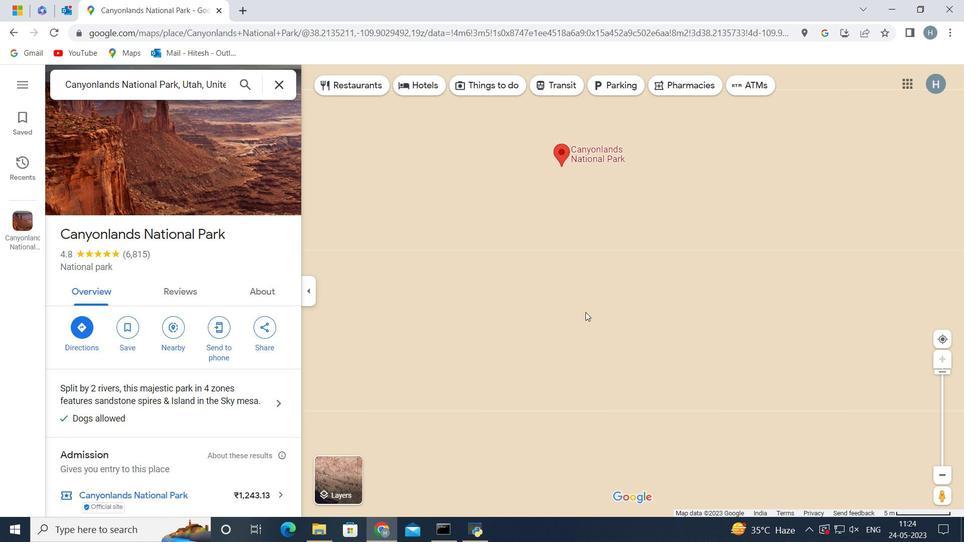 
Action: Mouse scrolled (585, 312) with delta (0, 0)
Screenshot: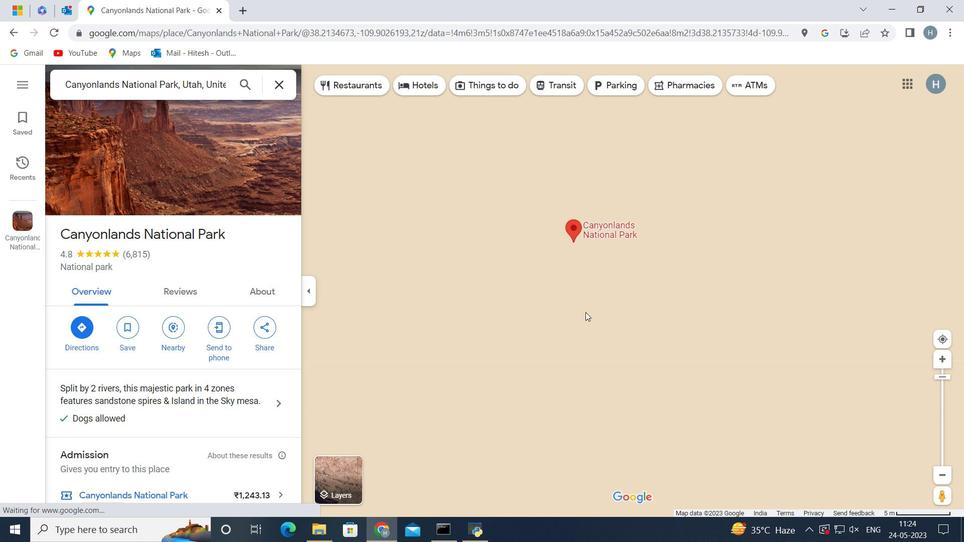 
Action: Mouse scrolled (585, 312) with delta (0, 0)
Screenshot: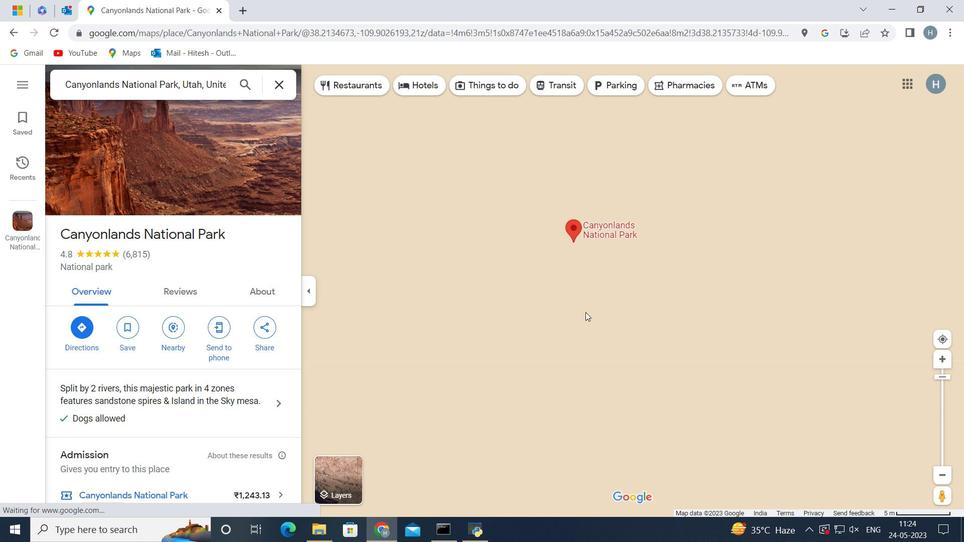 
Action: Mouse scrolled (585, 312) with delta (0, 0)
Screenshot: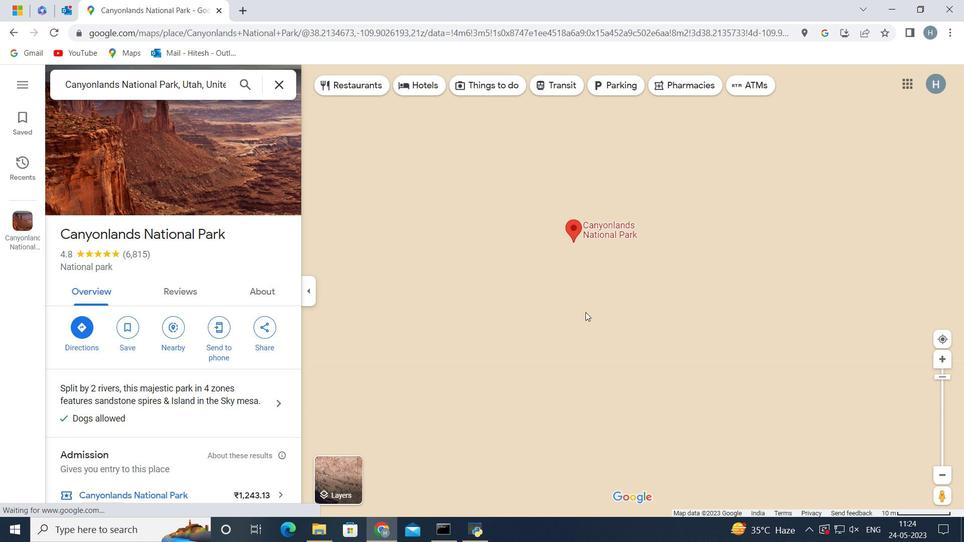 
Action: Mouse scrolled (585, 312) with delta (0, 0)
Screenshot: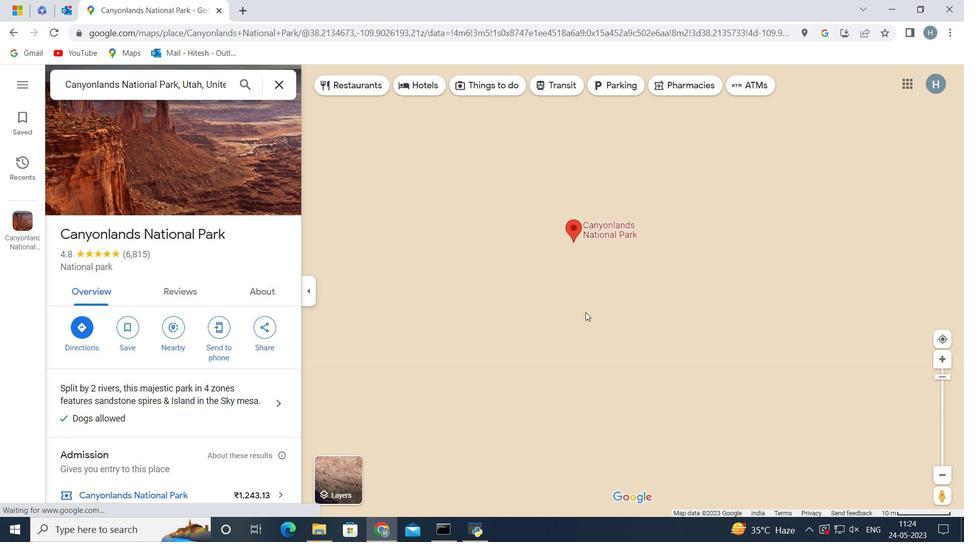 
Action: Mouse pressed left at (585, 312)
Screenshot: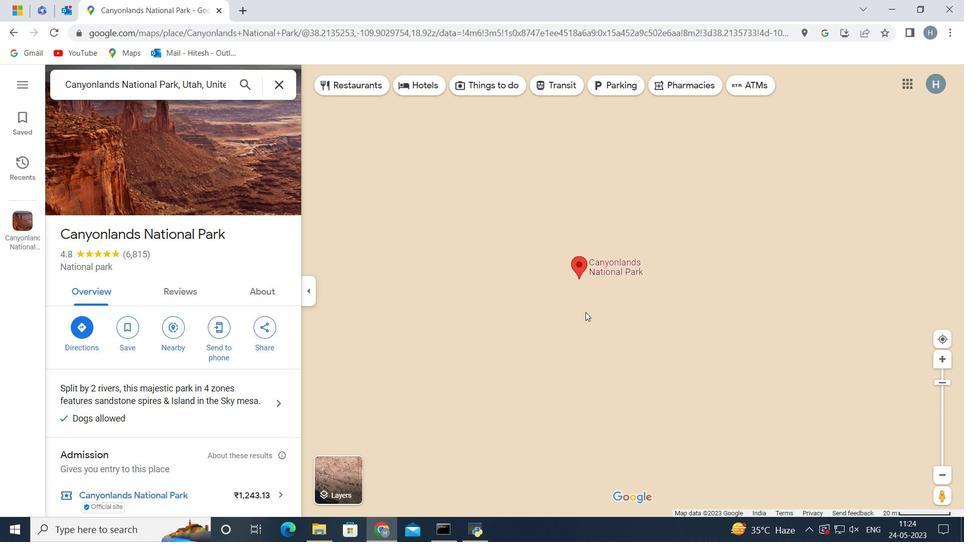 
Action: Mouse moved to (596, 352)
Screenshot: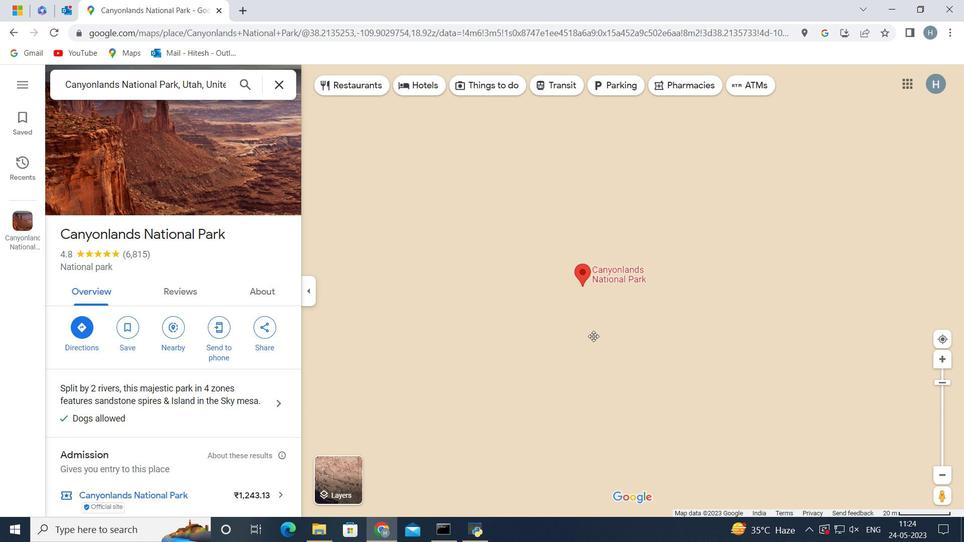 
Action: Mouse scrolled (596, 352) with delta (0, 0)
Screenshot: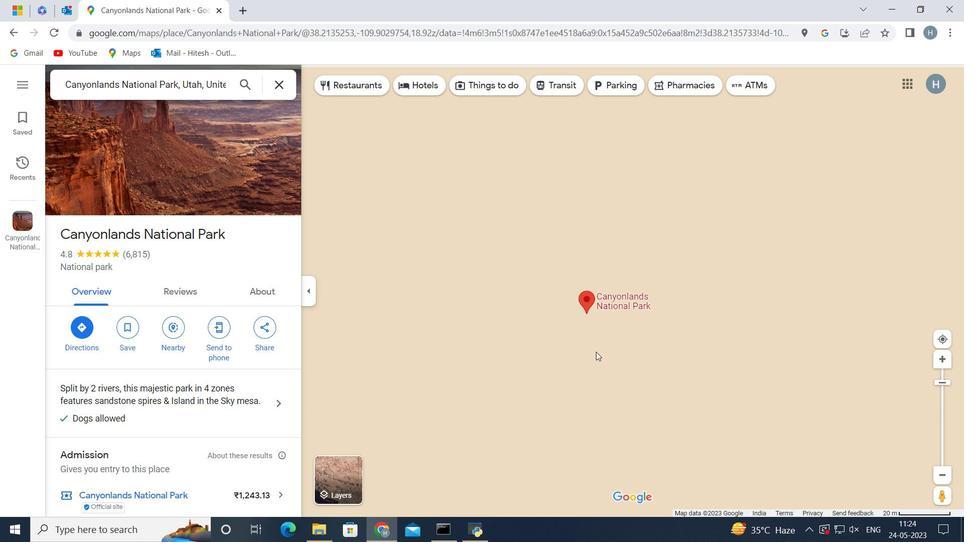 
Action: Mouse scrolled (596, 352) with delta (0, 0)
Screenshot: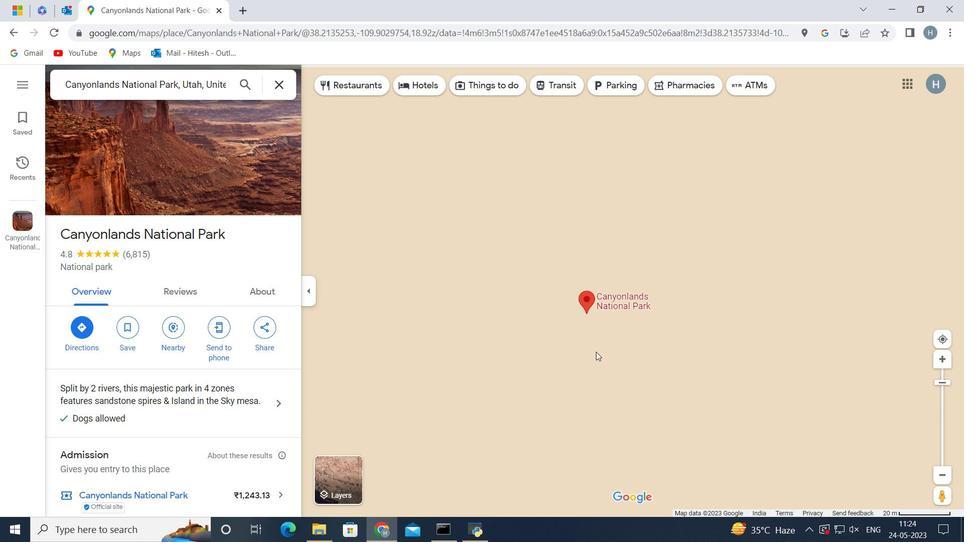 
Action: Mouse scrolled (596, 352) with delta (0, 0)
Screenshot: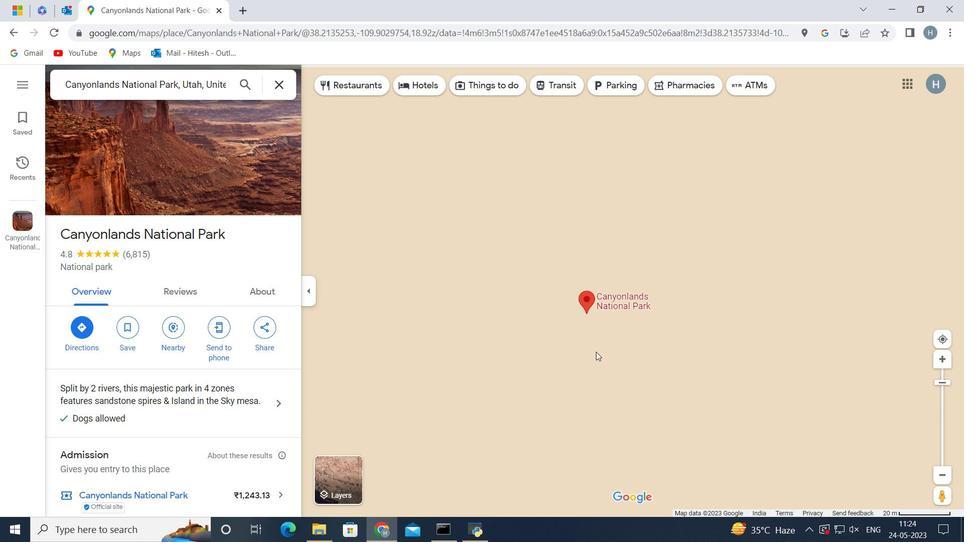 
Action: Mouse scrolled (596, 351) with delta (0, 0)
Screenshot: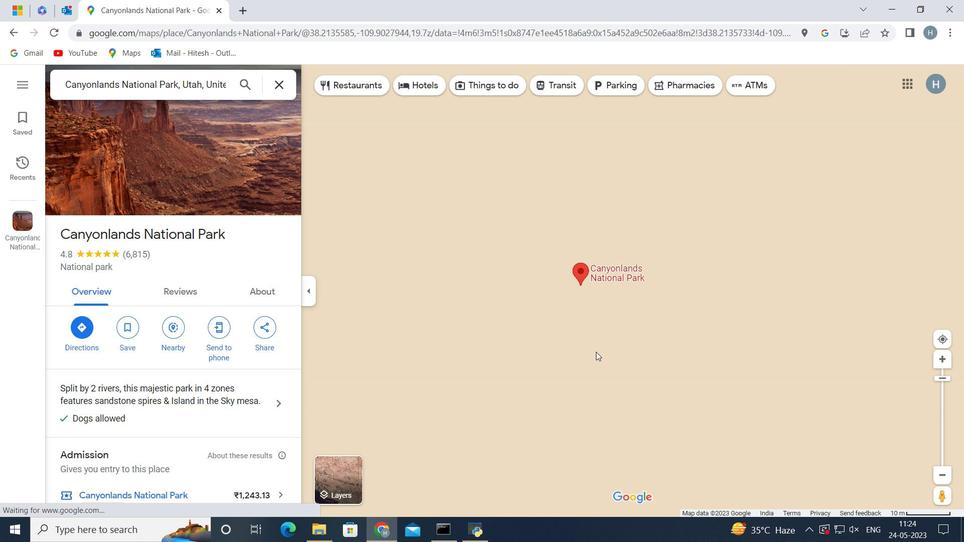 
Action: Mouse scrolled (596, 351) with delta (0, 0)
Screenshot: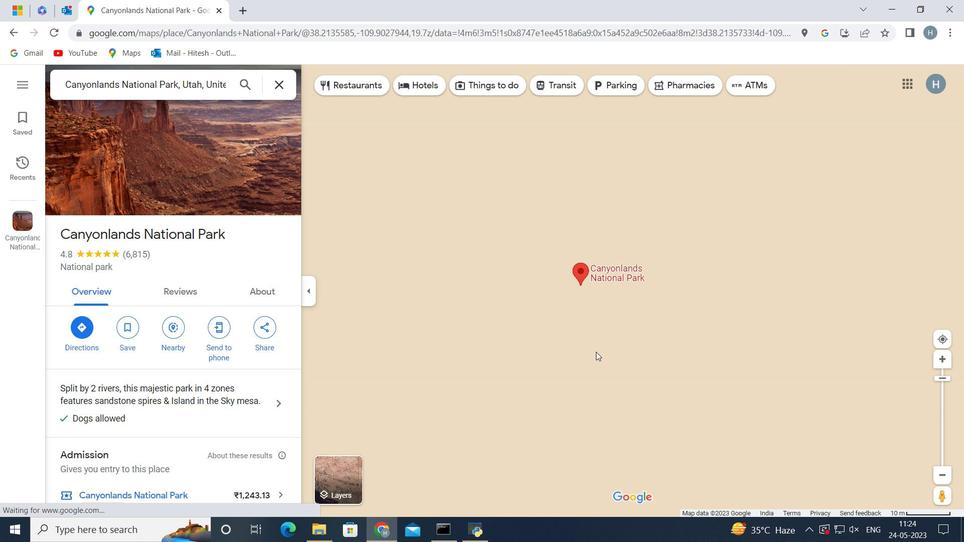 
Action: Mouse scrolled (596, 351) with delta (0, 0)
Screenshot: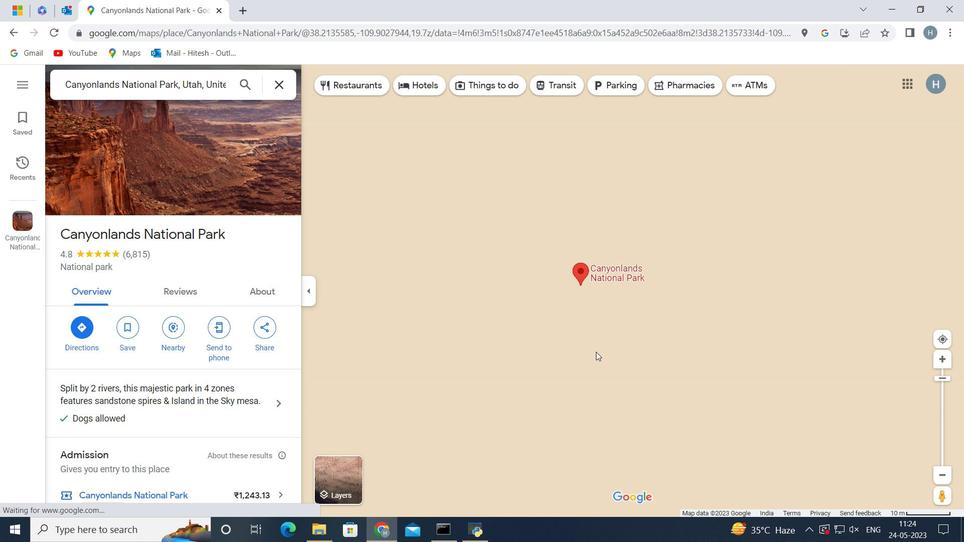 
Action: Mouse scrolled (596, 351) with delta (0, 0)
Screenshot: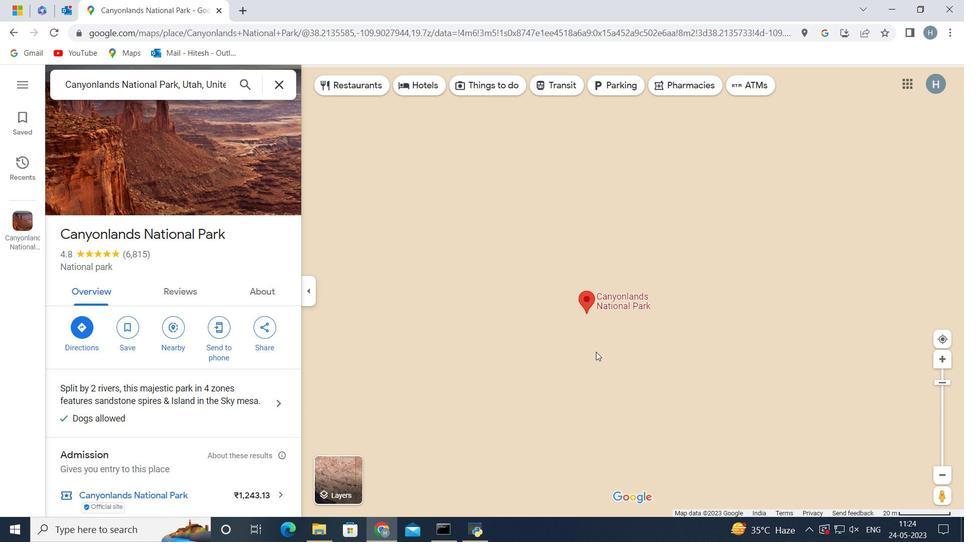 
Action: Mouse scrolled (596, 351) with delta (0, 0)
Screenshot: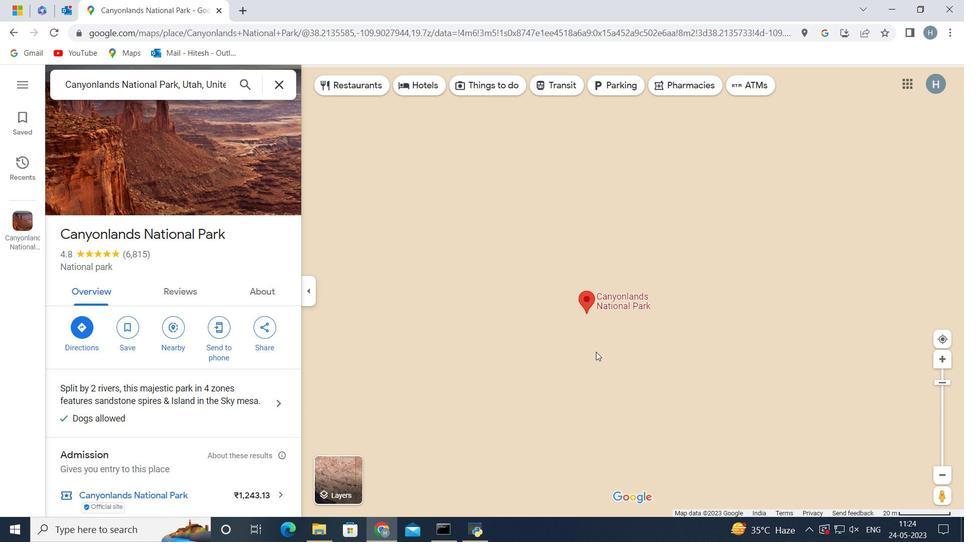 
Action: Mouse scrolled (596, 351) with delta (0, 0)
Screenshot: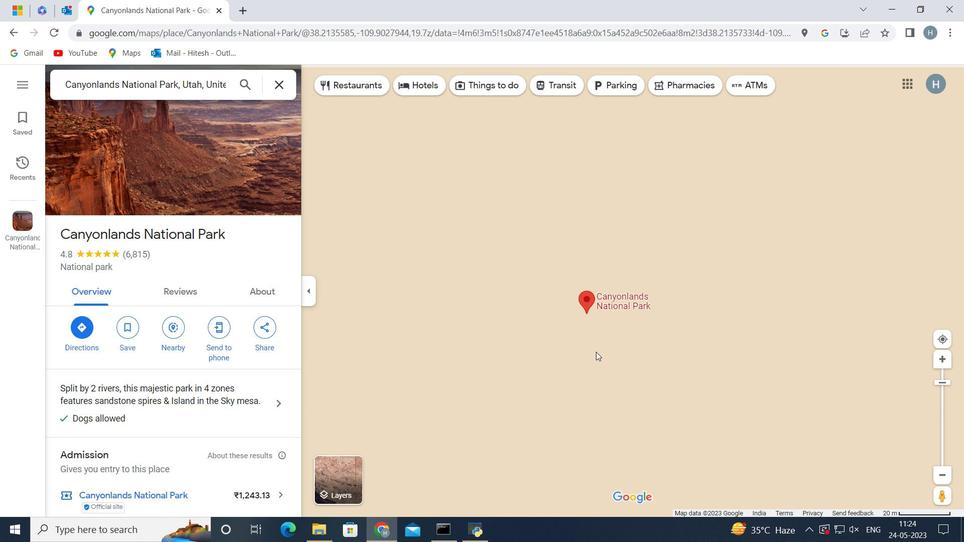 
Action: Mouse scrolled (596, 351) with delta (0, 0)
Screenshot: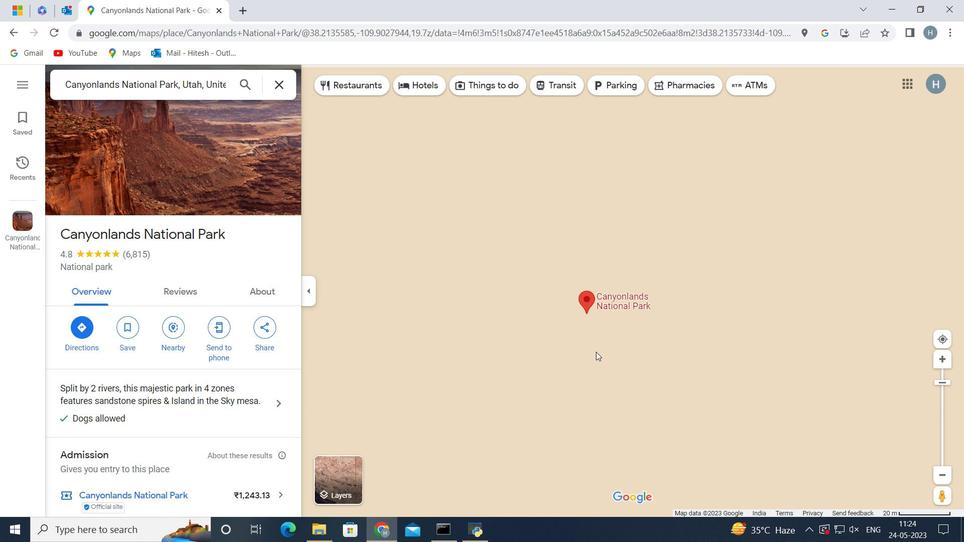 
Action: Mouse scrolled (596, 351) with delta (0, 0)
Screenshot: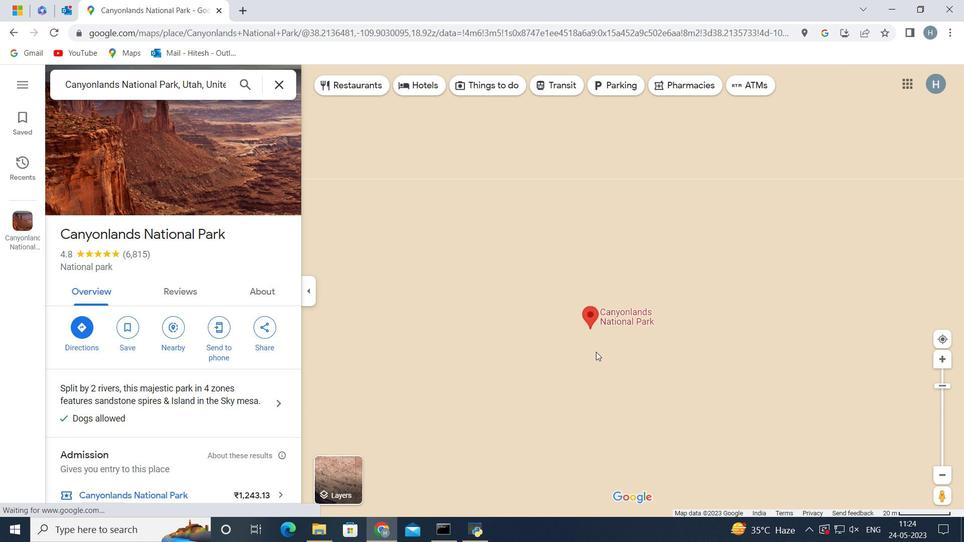 
Action: Mouse scrolled (596, 351) with delta (0, 0)
Screenshot: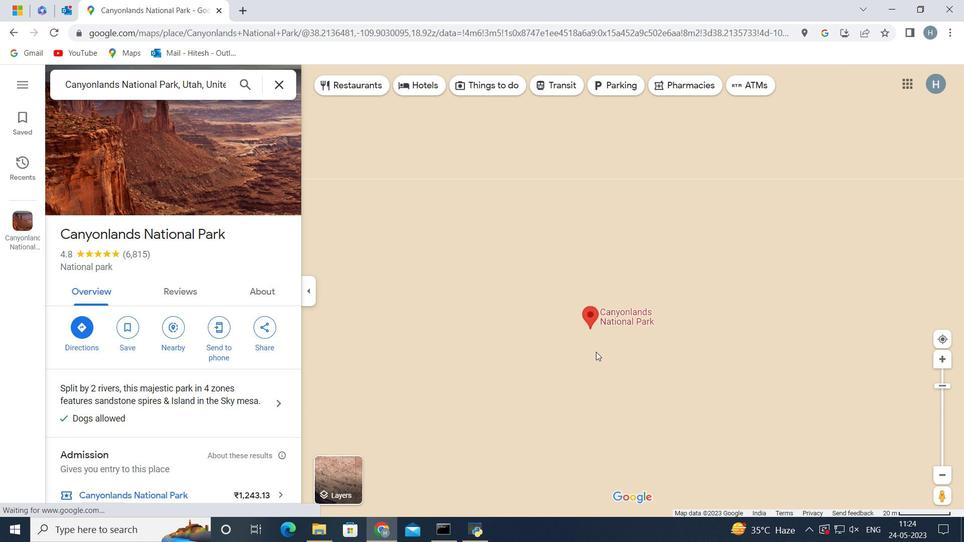 
Action: Mouse scrolled (596, 351) with delta (0, 0)
Screenshot: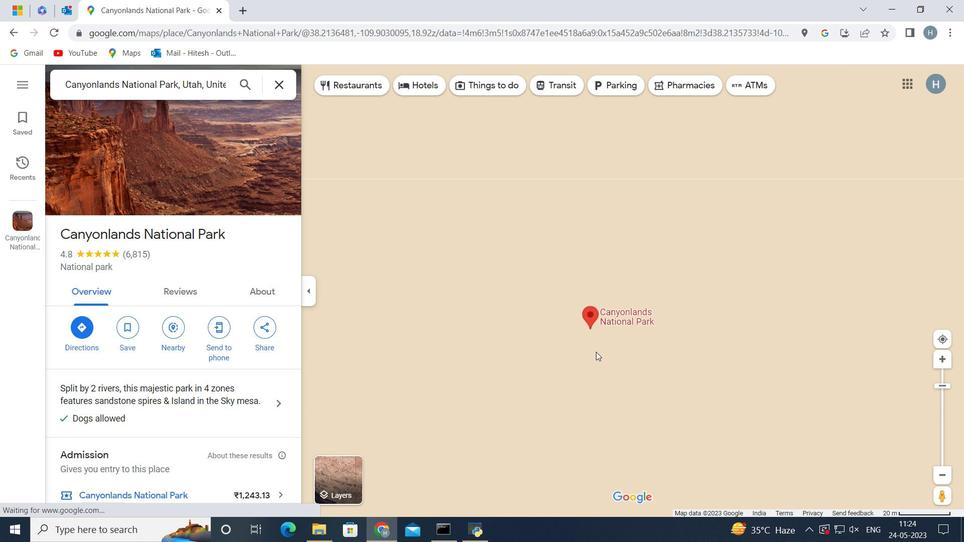 
Action: Mouse scrolled (596, 351) with delta (0, 0)
Screenshot: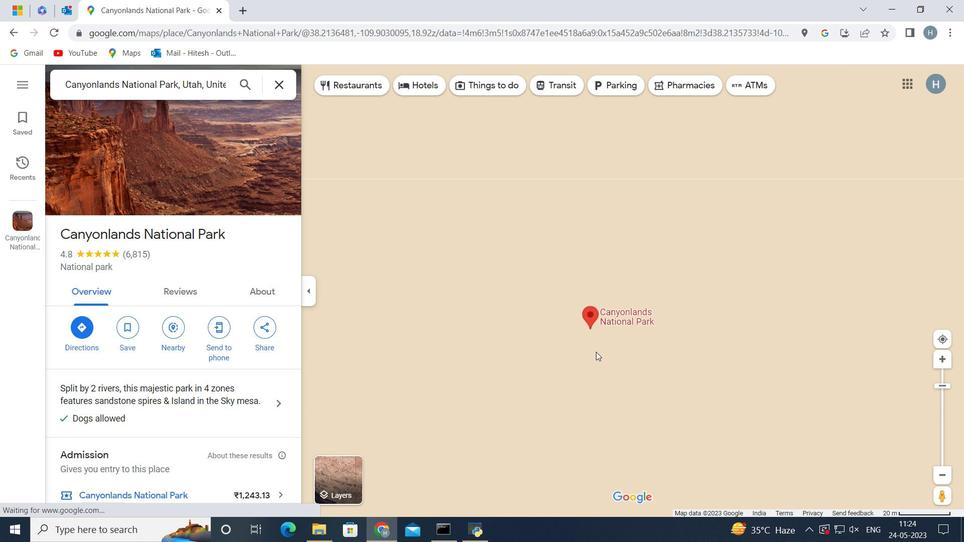 
Action: Mouse scrolled (596, 351) with delta (0, 0)
Screenshot: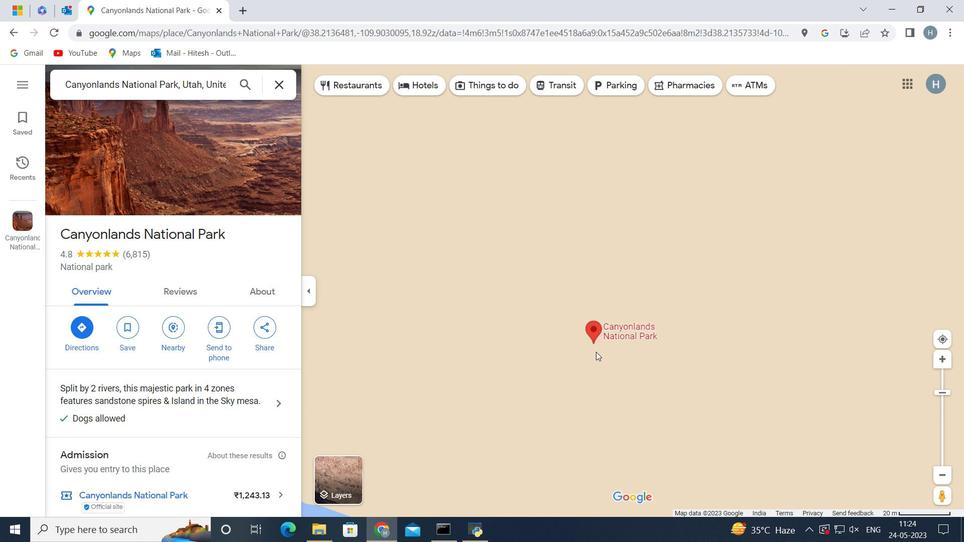 
Action: Mouse scrolled (596, 351) with delta (0, 0)
Screenshot: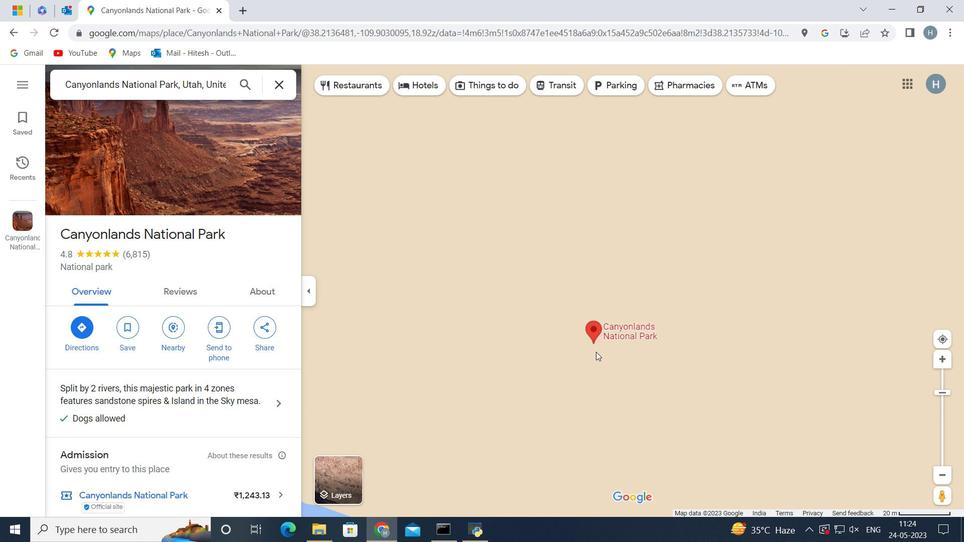 
Action: Mouse scrolled (596, 351) with delta (0, 0)
Screenshot: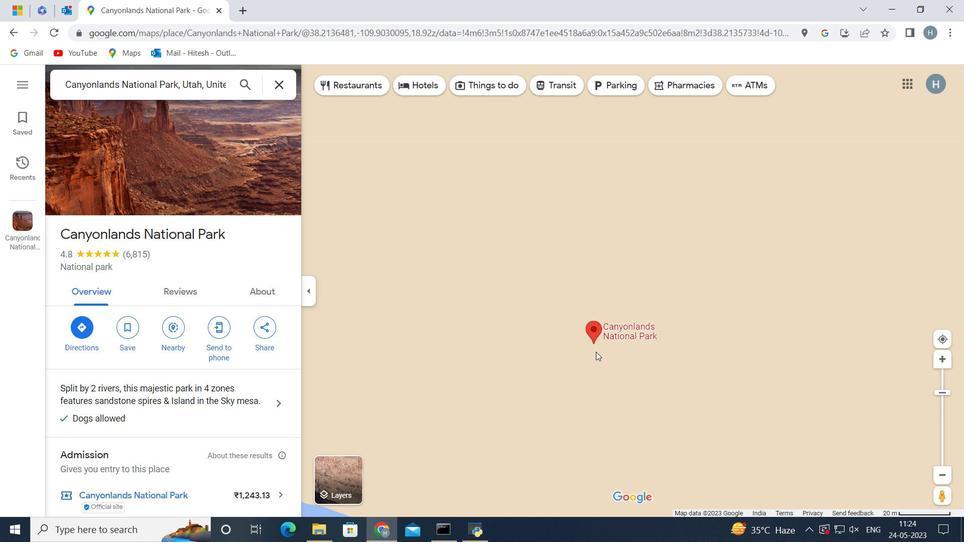 
Action: Mouse scrolled (596, 351) with delta (0, 0)
Screenshot: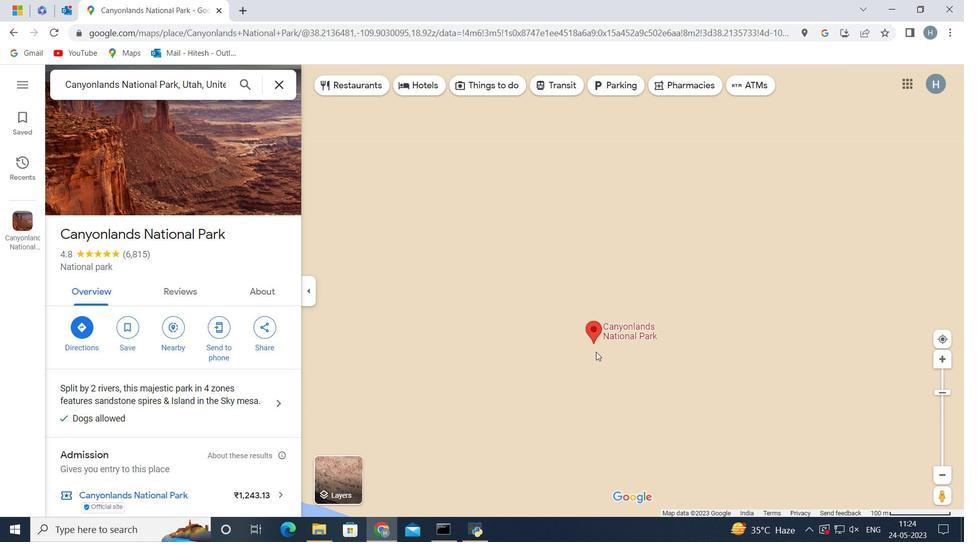 
Action: Mouse scrolled (596, 351) with delta (0, 0)
Screenshot: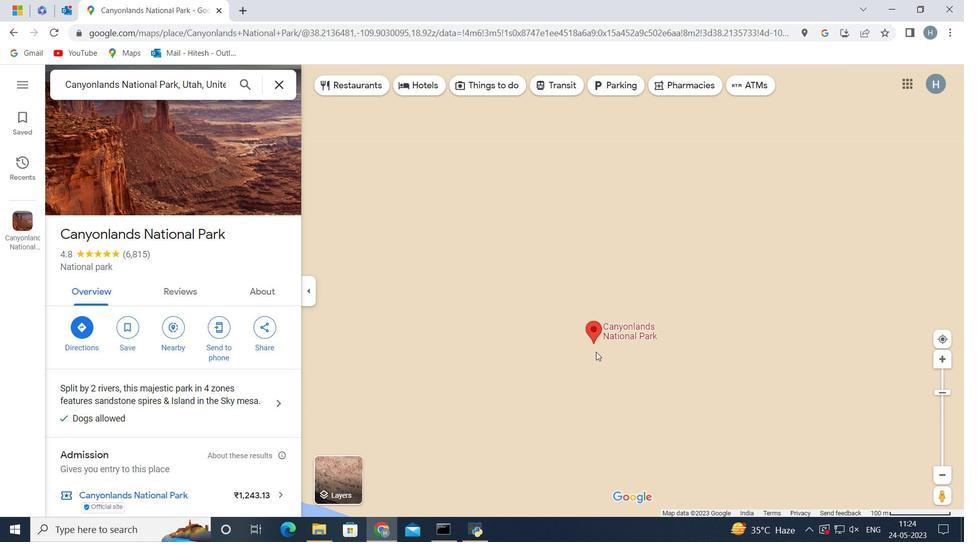 
Action: Mouse scrolled (596, 351) with delta (0, 0)
Screenshot: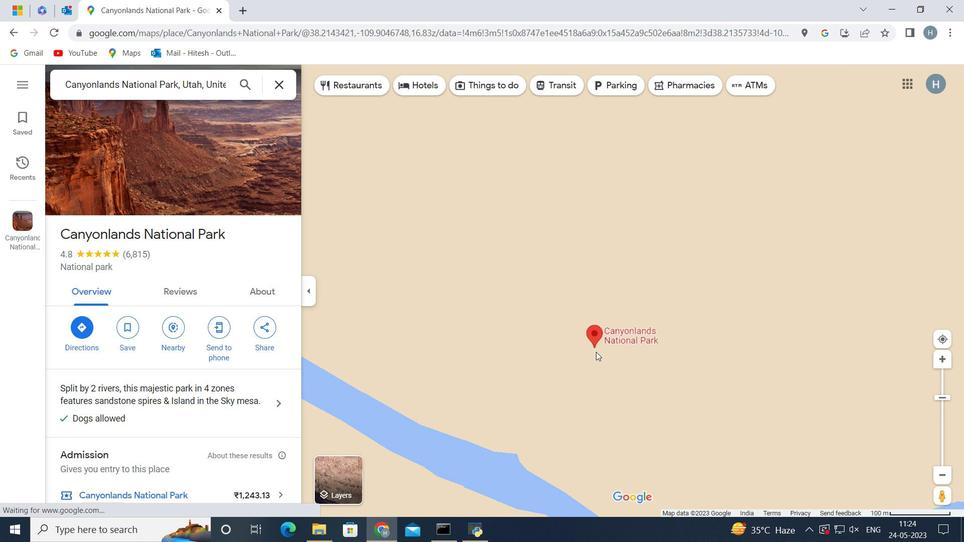 
Action: Mouse scrolled (596, 351) with delta (0, 0)
Screenshot: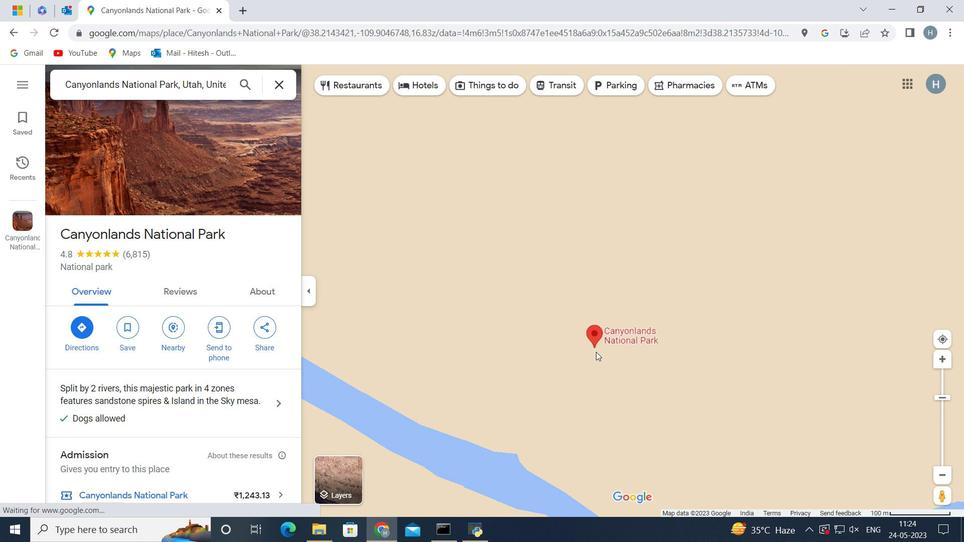 
Action: Mouse scrolled (596, 351) with delta (0, 0)
Screenshot: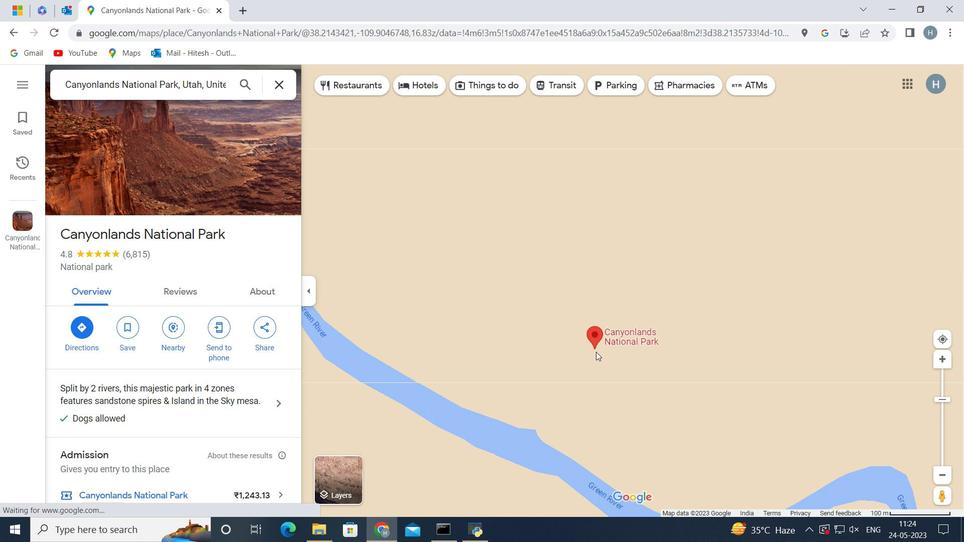 
Action: Mouse scrolled (596, 351) with delta (0, 0)
Screenshot: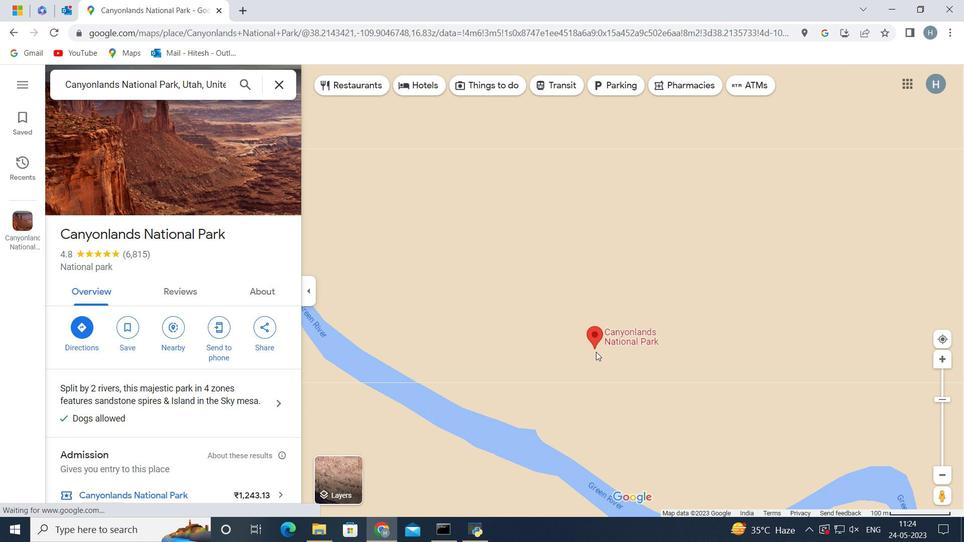 
Action: Mouse scrolled (596, 351) with delta (0, 0)
Screenshot: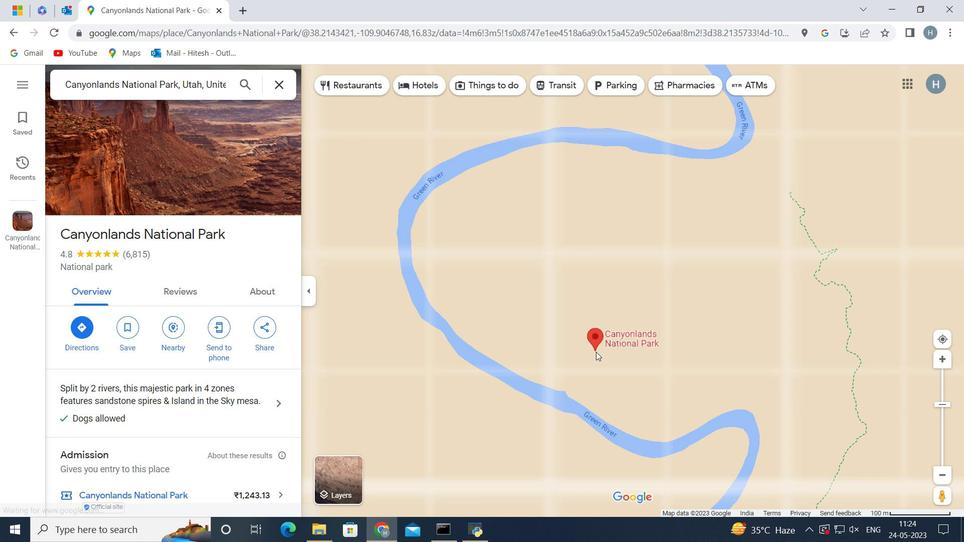 
Action: Mouse scrolled (596, 351) with delta (0, 0)
Screenshot: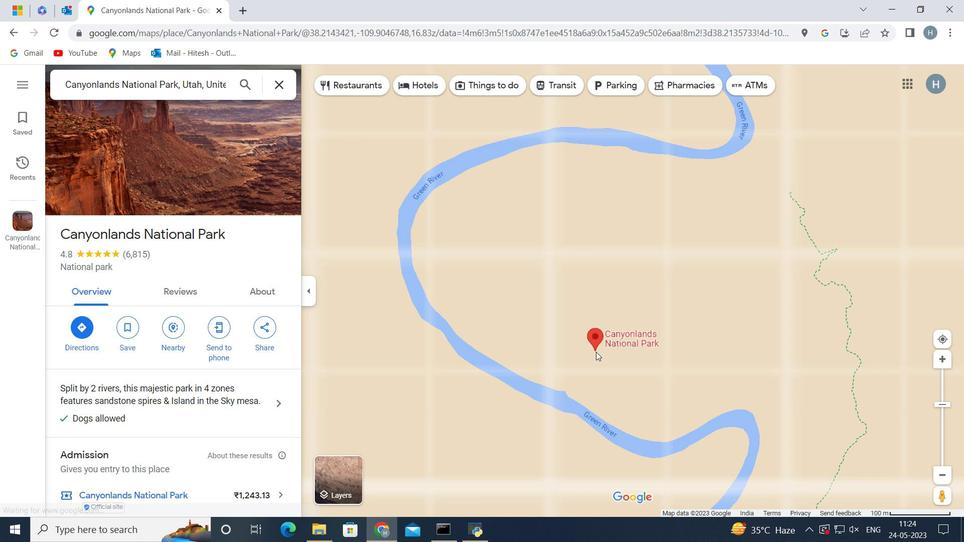 
Action: Mouse scrolled (596, 351) with delta (0, 0)
Screenshot: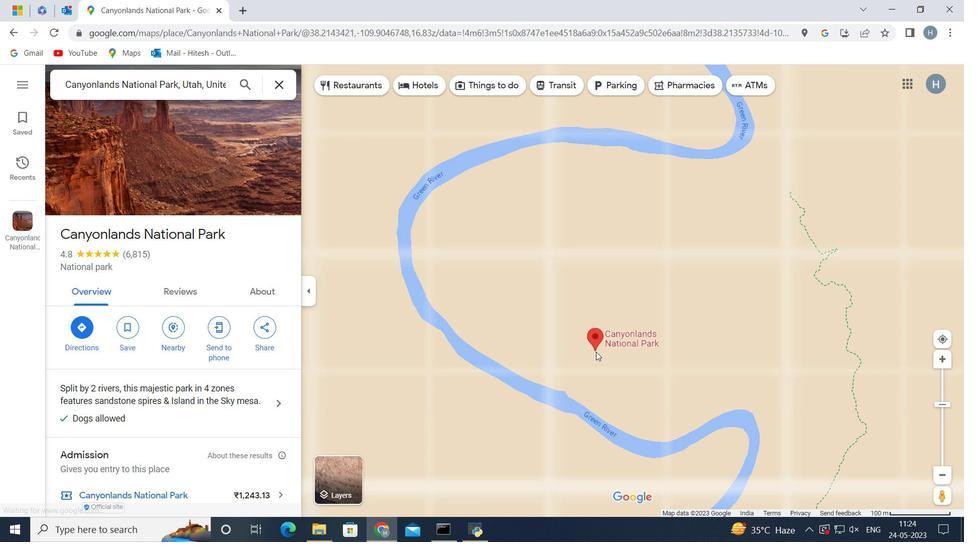 
Action: Mouse scrolled (596, 351) with delta (0, 0)
Screenshot: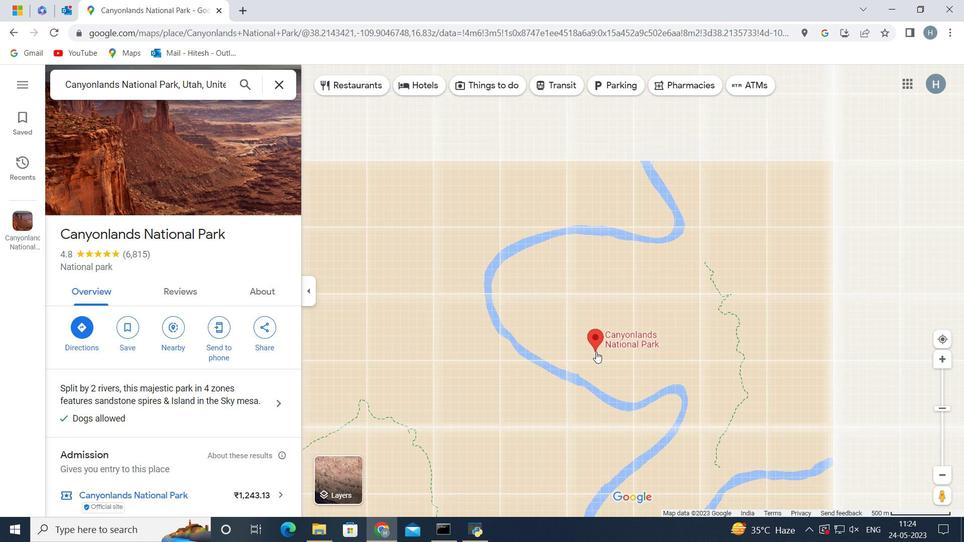 
Action: Mouse scrolled (596, 351) with delta (0, 0)
Screenshot: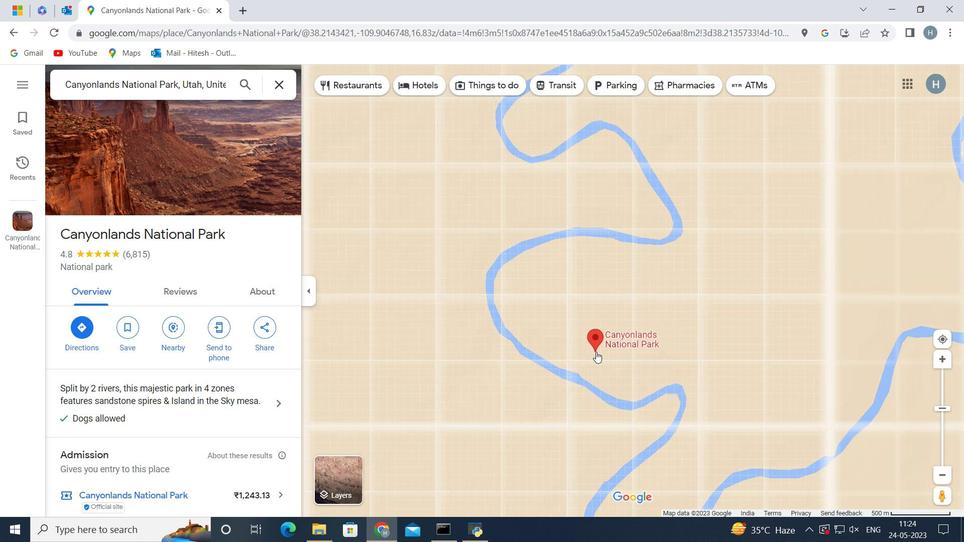 
Action: Mouse scrolled (596, 351) with delta (0, 0)
Screenshot: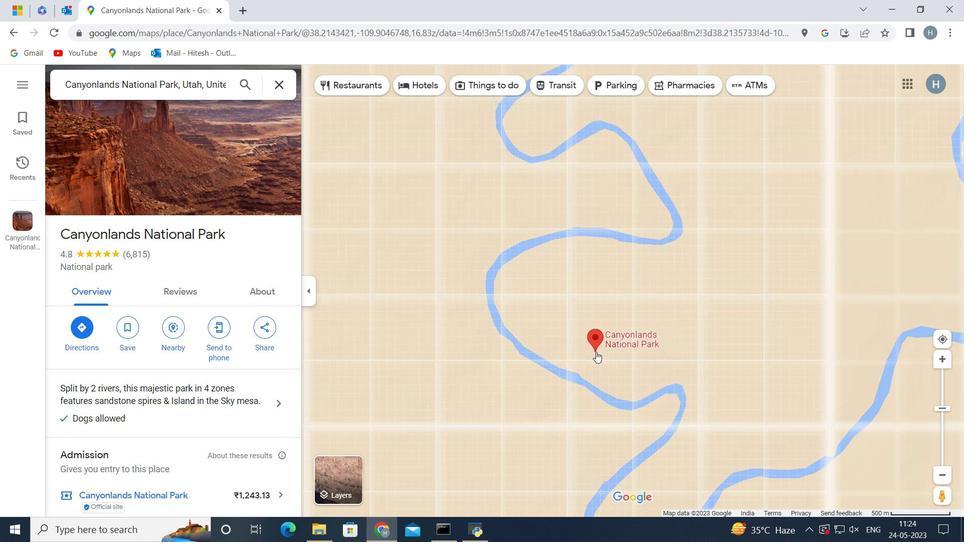 
Action: Mouse scrolled (596, 351) with delta (0, 0)
Screenshot: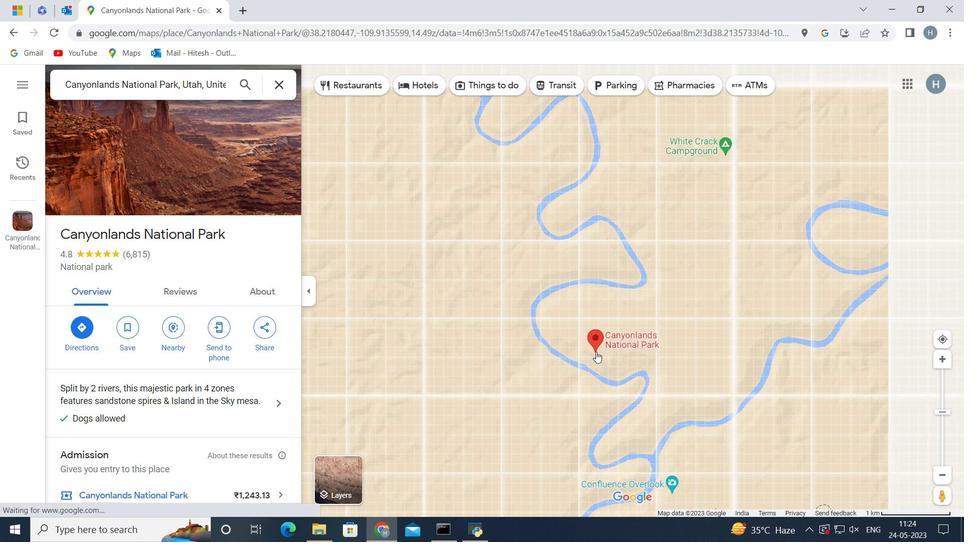 
Action: Mouse scrolled (596, 351) with delta (0, 0)
Screenshot: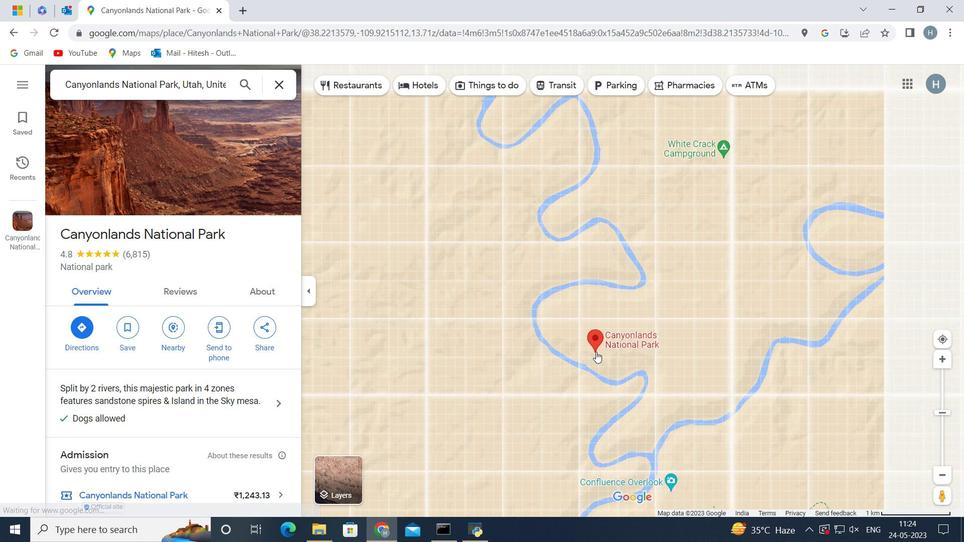 
Action: Mouse scrolled (596, 351) with delta (0, 0)
Screenshot: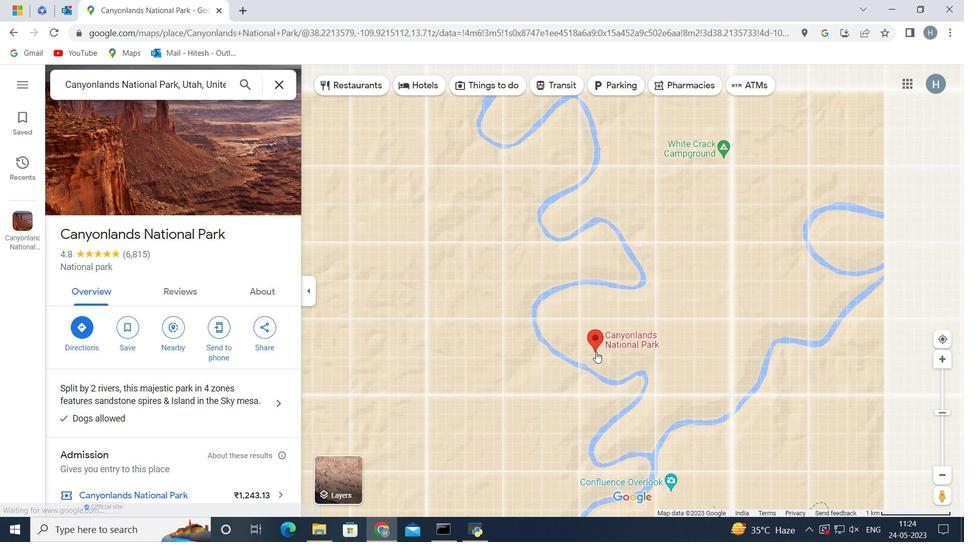 
Action: Mouse scrolled (596, 351) with delta (0, 0)
Screenshot: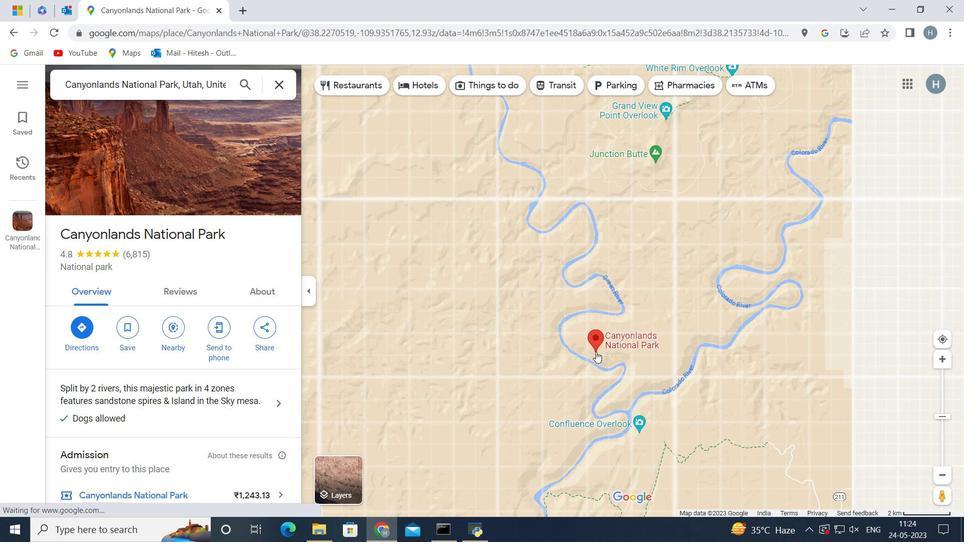 
Action: Mouse scrolled (596, 351) with delta (0, 0)
Screenshot: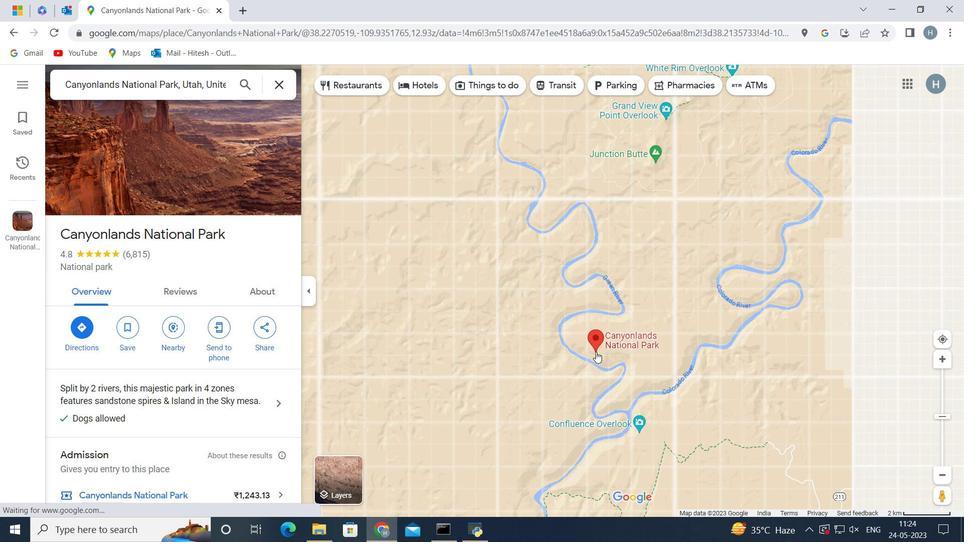 
Action: Mouse scrolled (596, 351) with delta (0, 0)
Screenshot: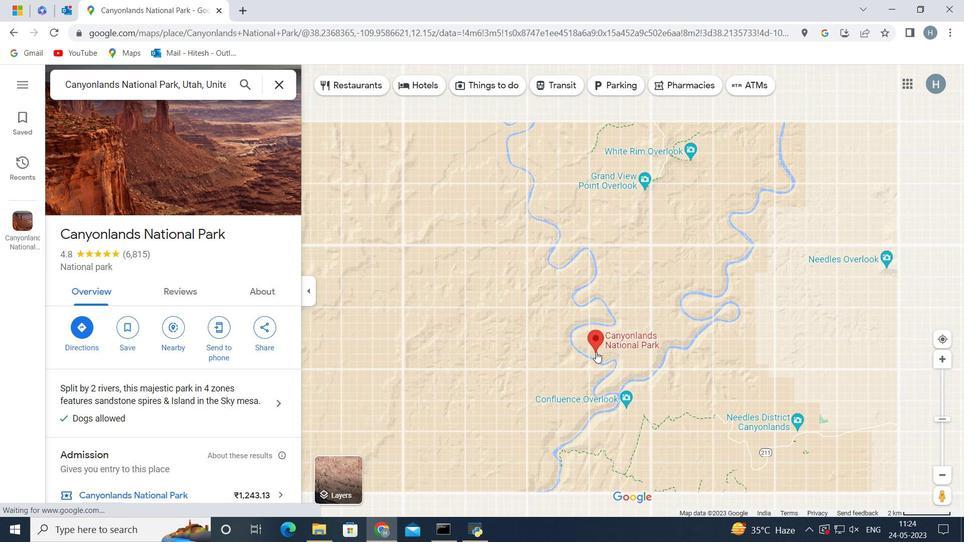 
Action: Mouse scrolled (596, 351) with delta (0, 0)
Screenshot: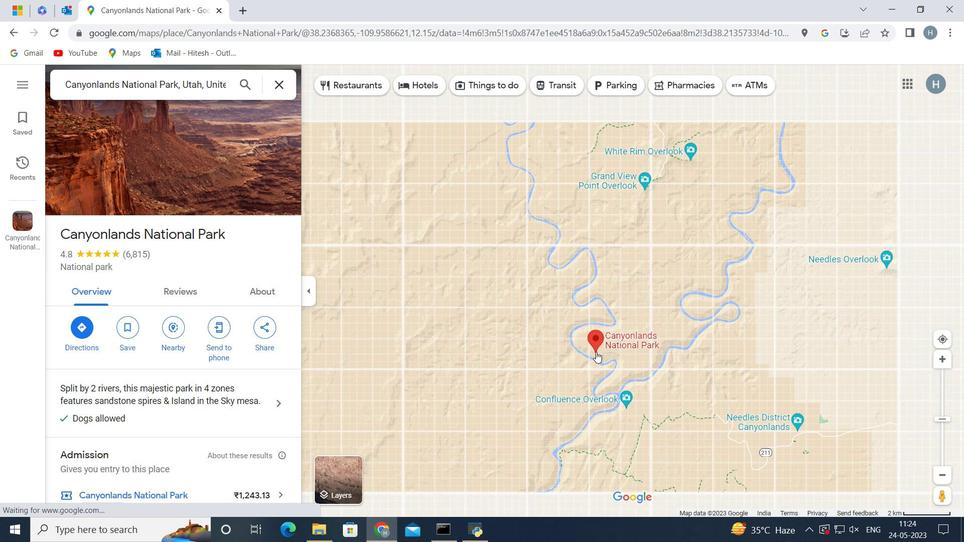 
Action: Mouse scrolled (596, 351) with delta (0, 0)
Screenshot: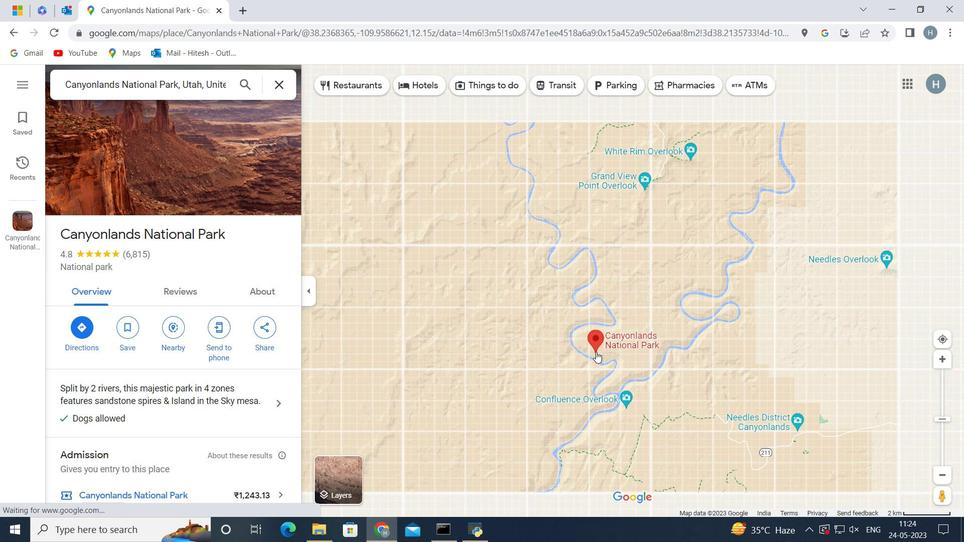 
Action: Mouse scrolled (596, 351) with delta (0, 0)
Screenshot: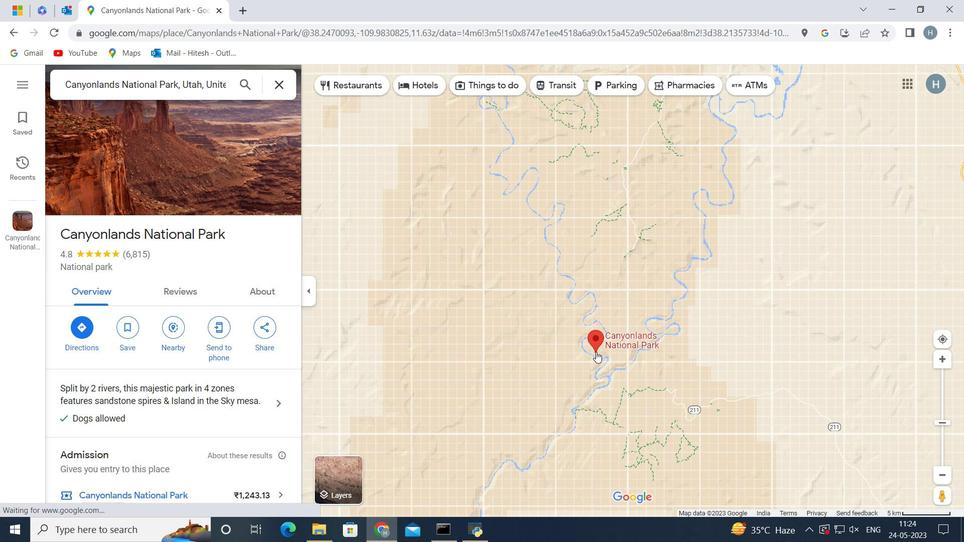
Action: Mouse scrolled (596, 352) with delta (0, 0)
Screenshot: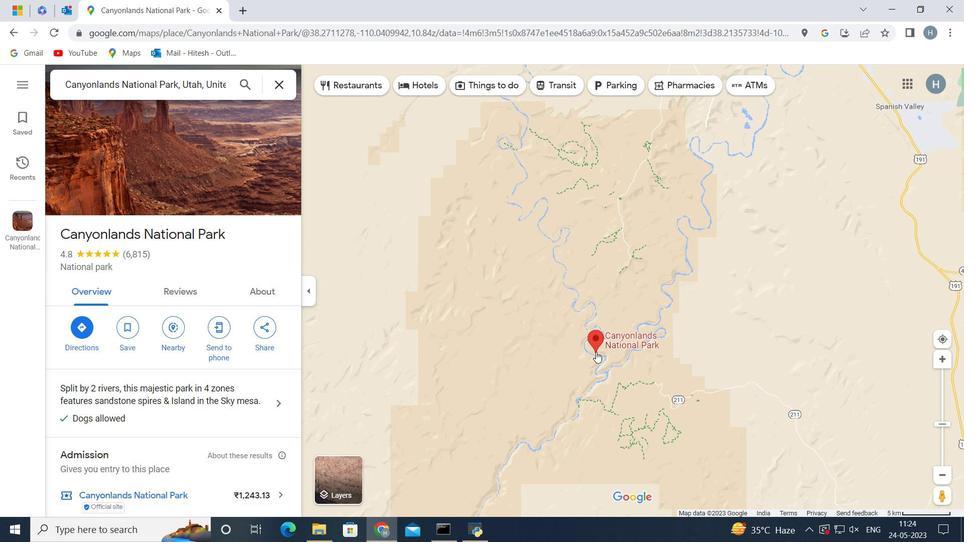
Action: Mouse scrolled (596, 352) with delta (0, 0)
Screenshot: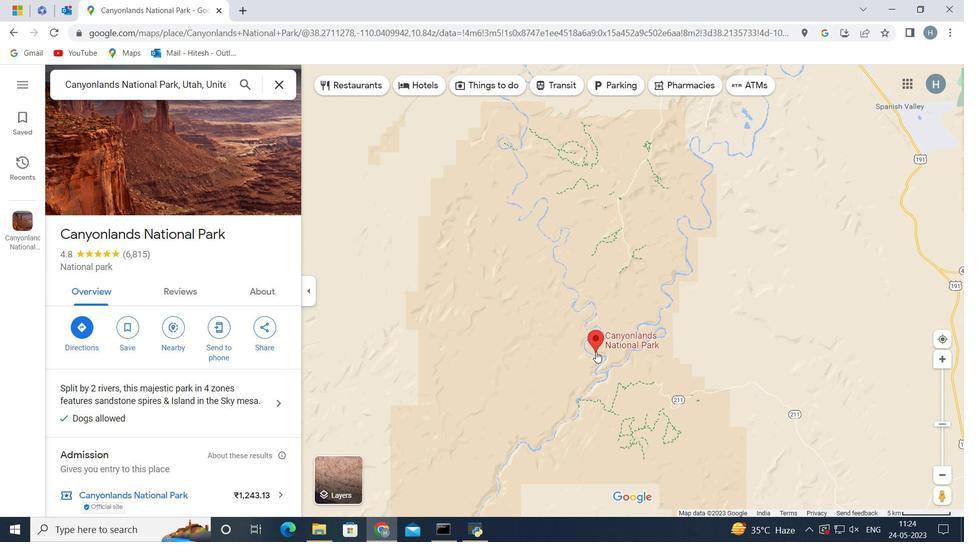 
Action: Mouse scrolled (596, 352) with delta (0, 0)
Screenshot: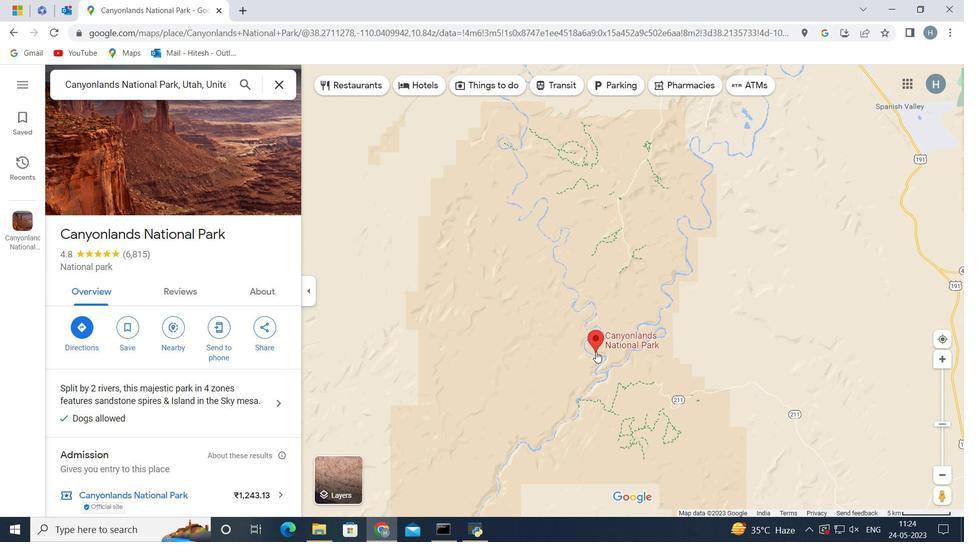 
Action: Mouse scrolled (596, 352) with delta (0, 0)
Screenshot: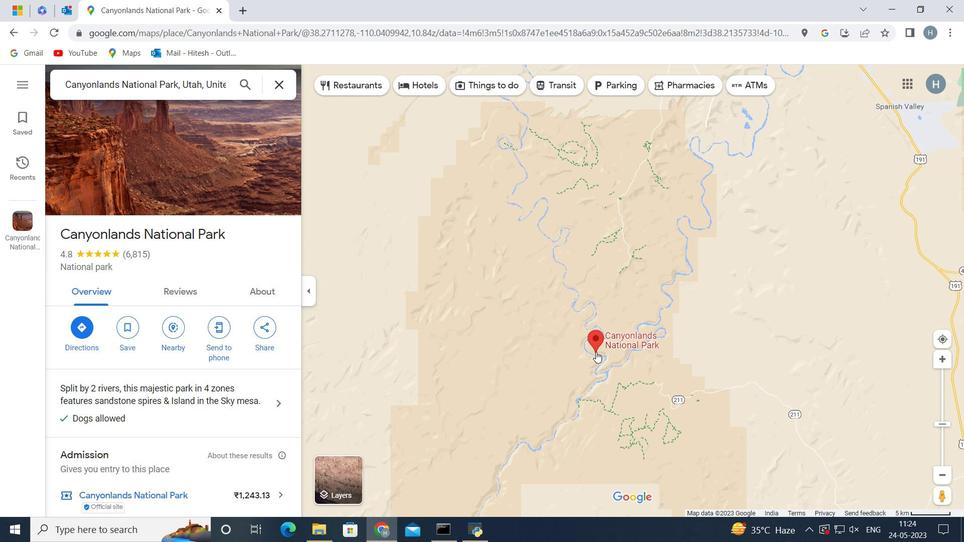 
Action: Mouse scrolled (596, 352) with delta (0, 0)
Screenshot: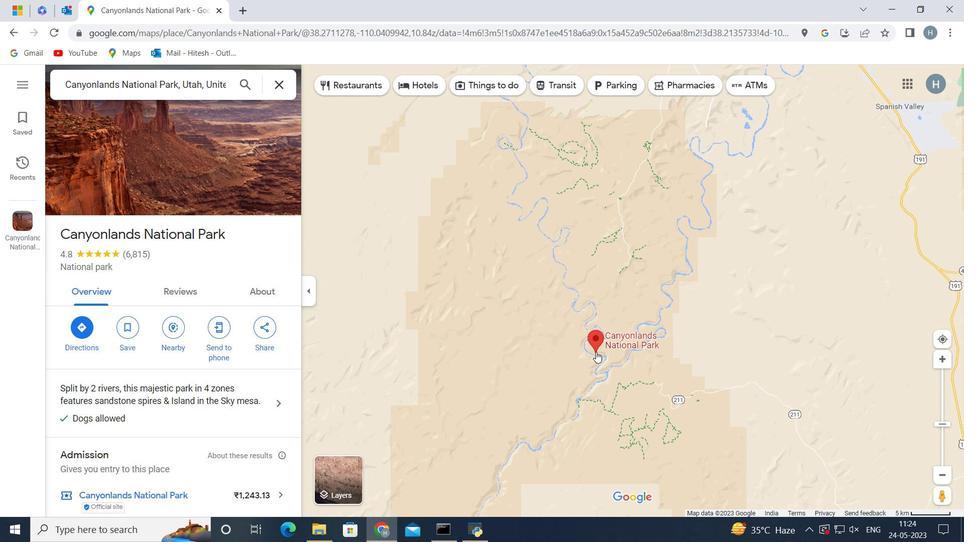 
Action: Mouse scrolled (596, 352) with delta (0, 0)
Screenshot: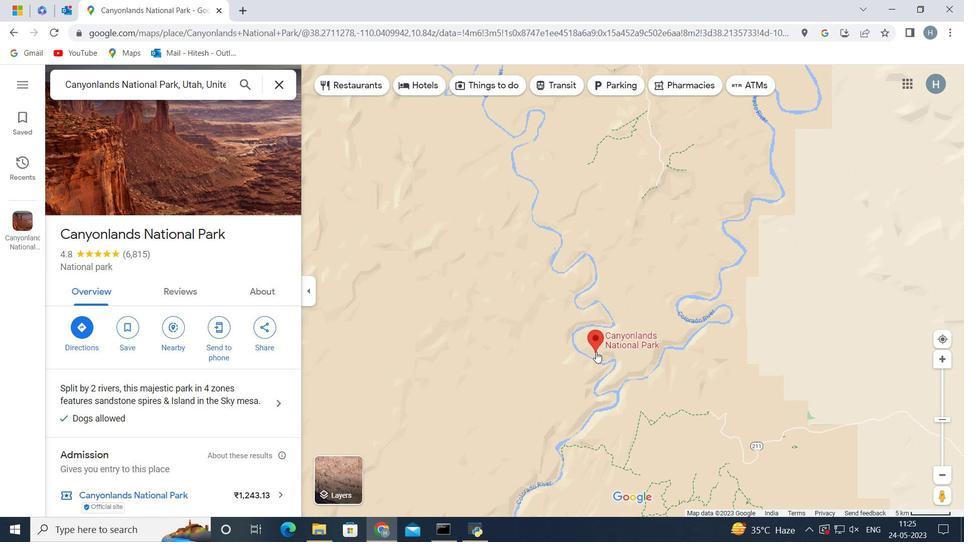 
Action: Mouse scrolled (596, 352) with delta (0, 0)
Screenshot: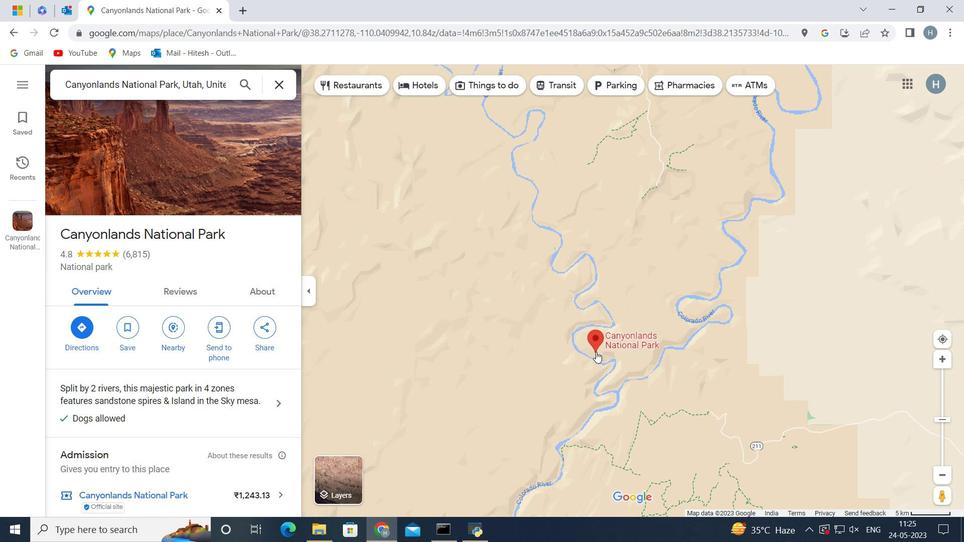 
Action: Mouse scrolled (596, 352) with delta (0, 0)
Screenshot: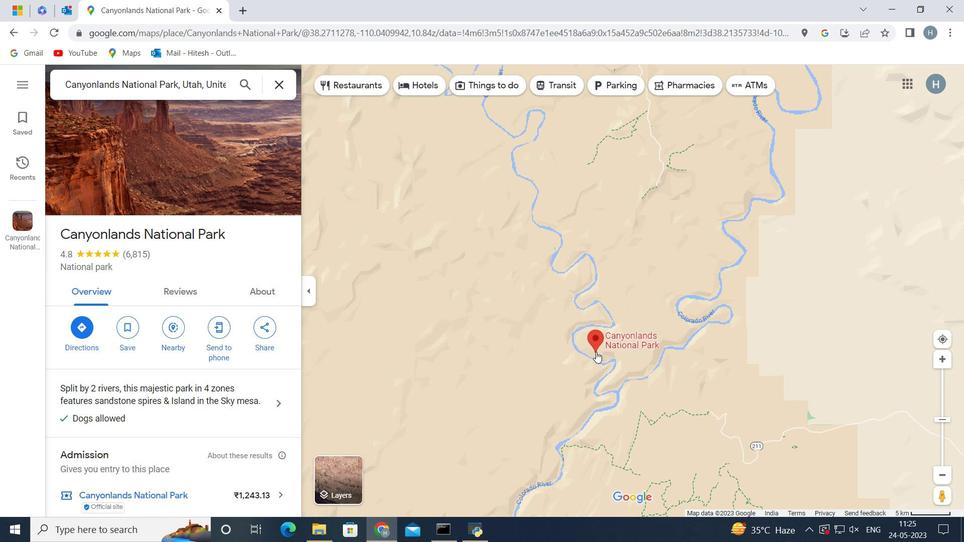 
Action: Mouse scrolled (596, 352) with delta (0, 0)
Screenshot: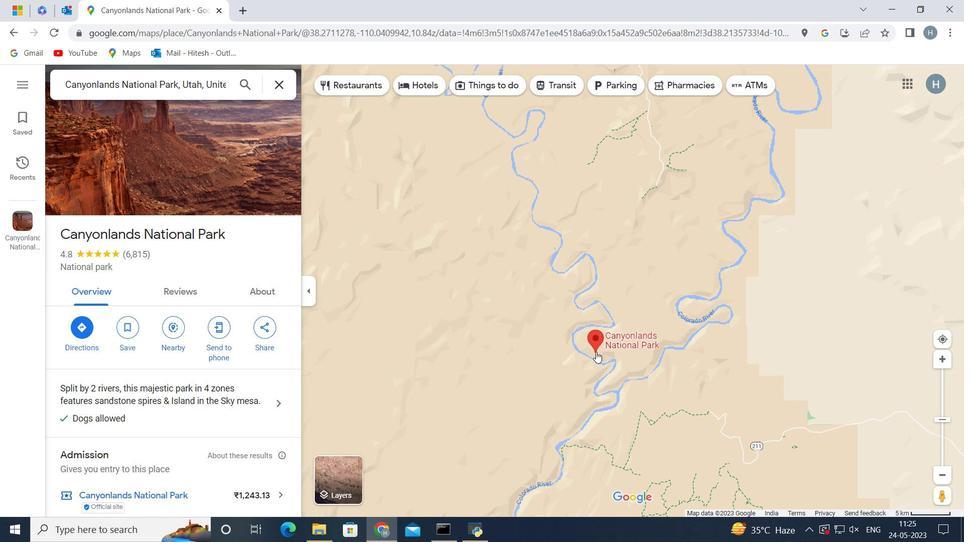 
Action: Mouse scrolled (596, 352) with delta (0, 0)
Screenshot: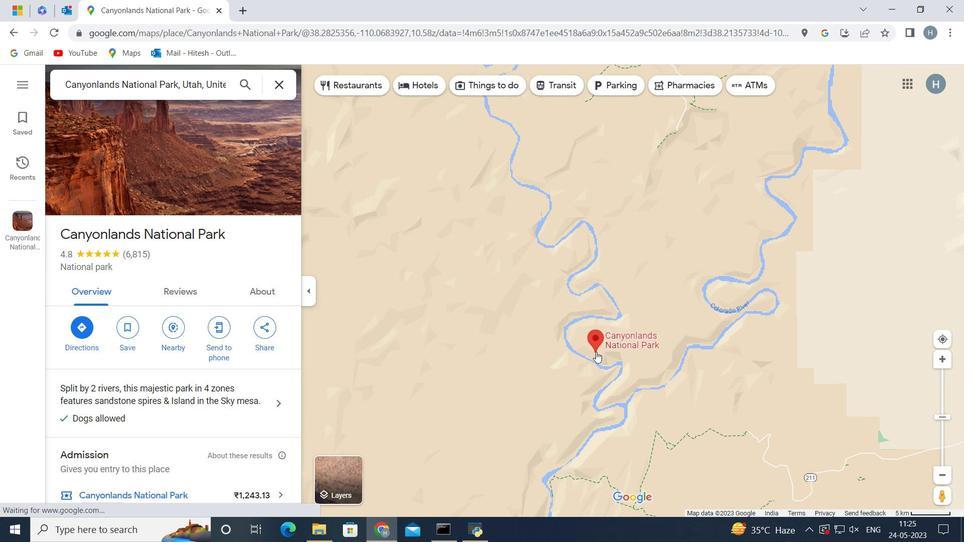 
Action: Mouse scrolled (596, 352) with delta (0, 0)
Screenshot: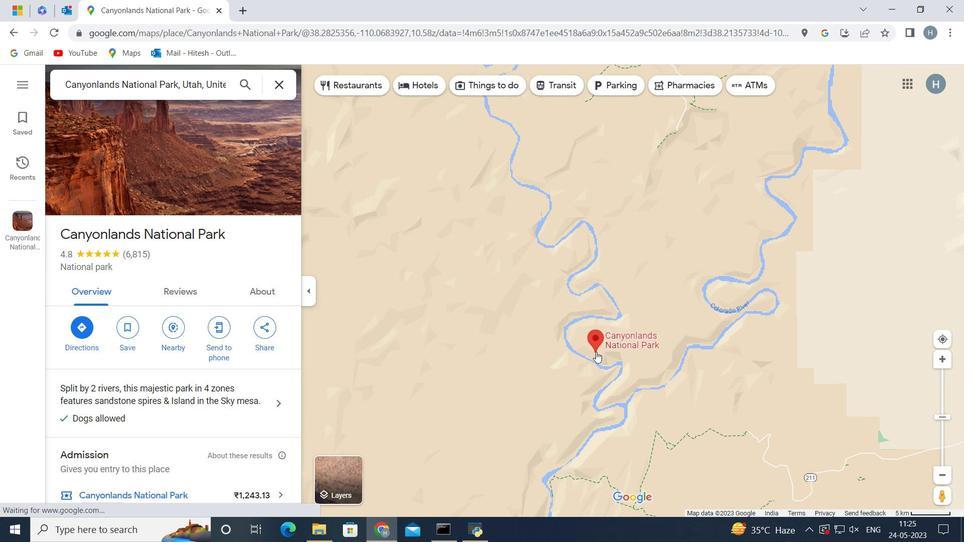 
Action: Mouse scrolled (596, 352) with delta (0, 0)
Screenshot: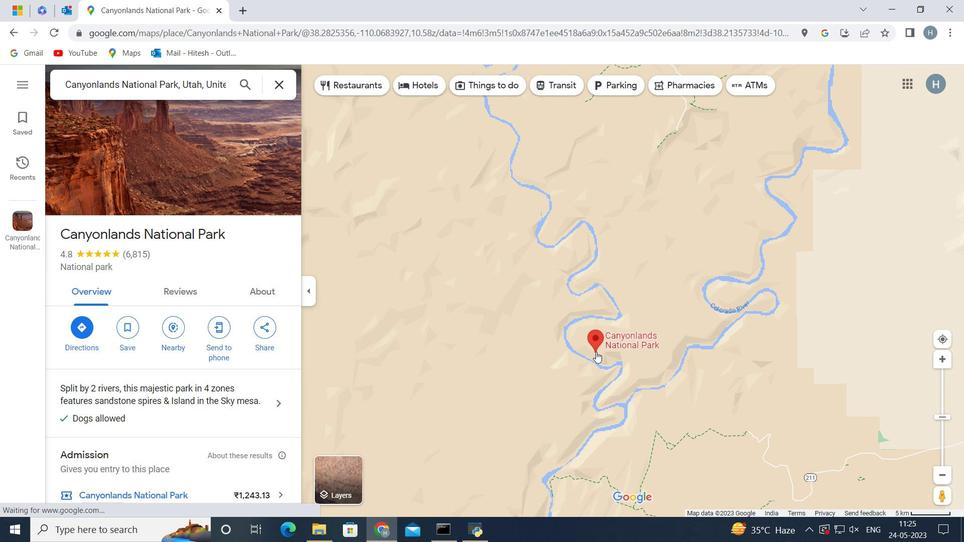 
Action: Mouse scrolled (596, 352) with delta (0, 0)
Screenshot: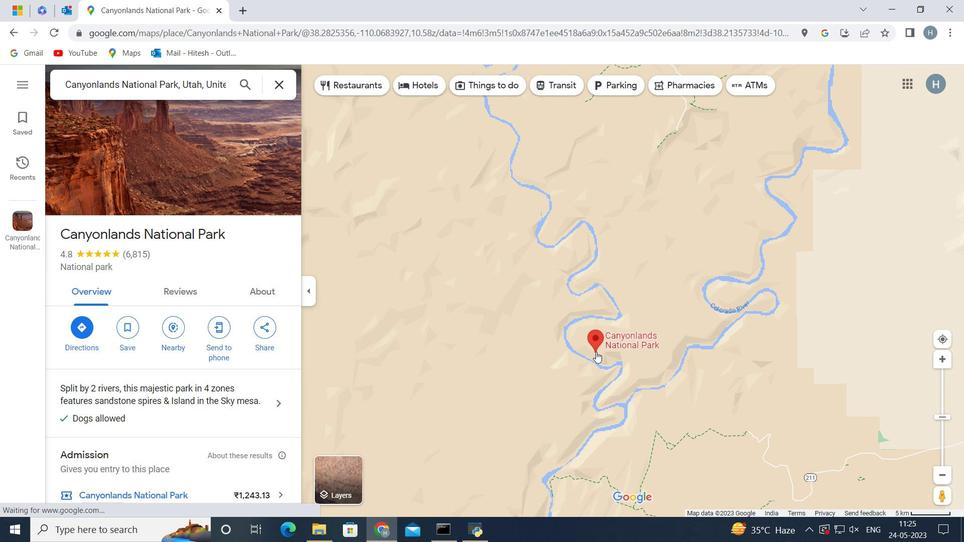 
Action: Mouse scrolled (596, 352) with delta (0, 0)
Screenshot: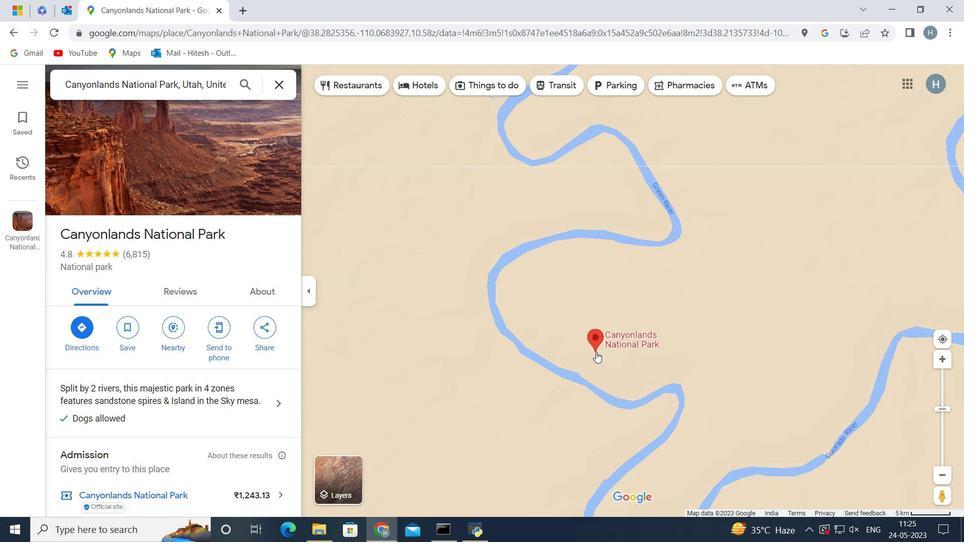 
Action: Mouse scrolled (596, 352) with delta (0, 0)
Screenshot: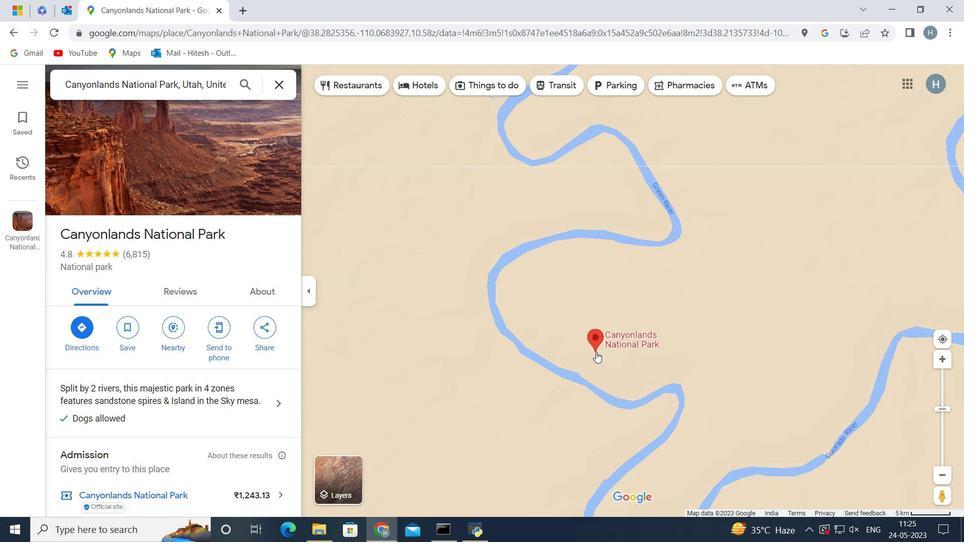 
Action: Mouse scrolled (596, 352) with delta (0, 0)
Screenshot: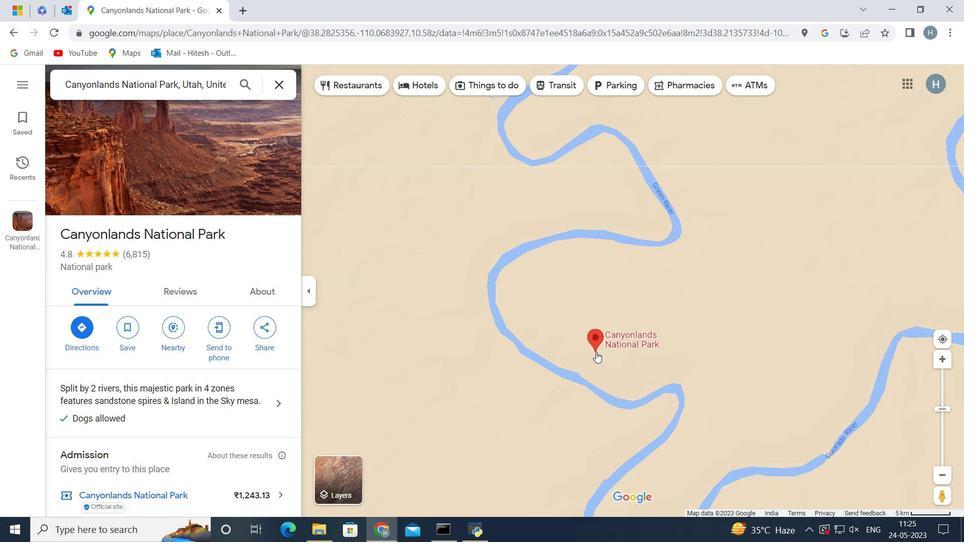 
Action: Mouse scrolled (596, 352) with delta (0, 0)
Screenshot: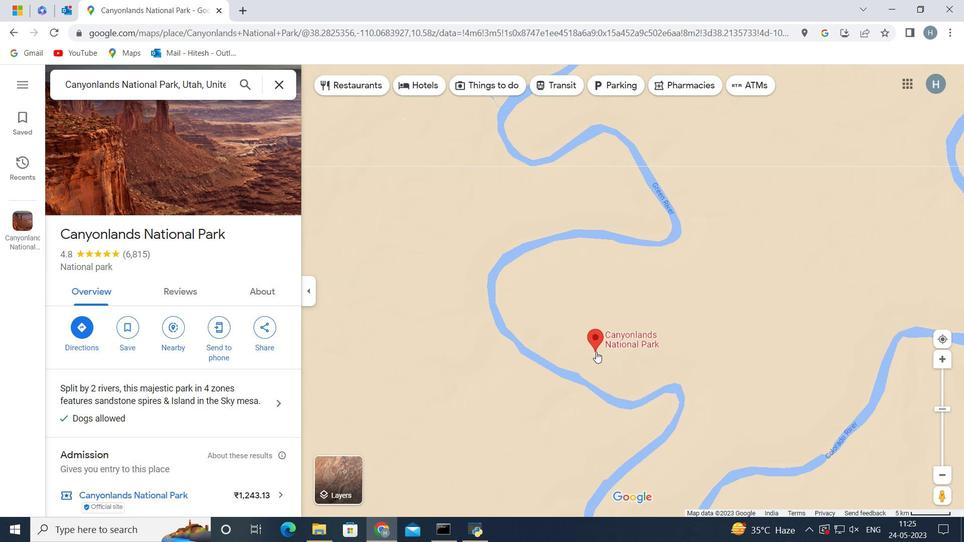 
Action: Mouse scrolled (596, 352) with delta (0, 0)
Screenshot: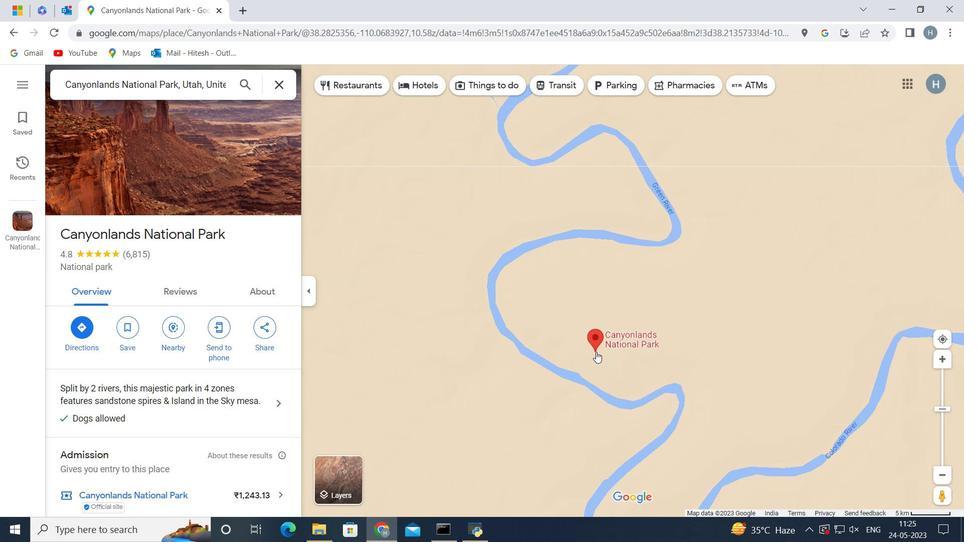 
Action: Mouse scrolled (596, 352) with delta (0, 0)
Screenshot: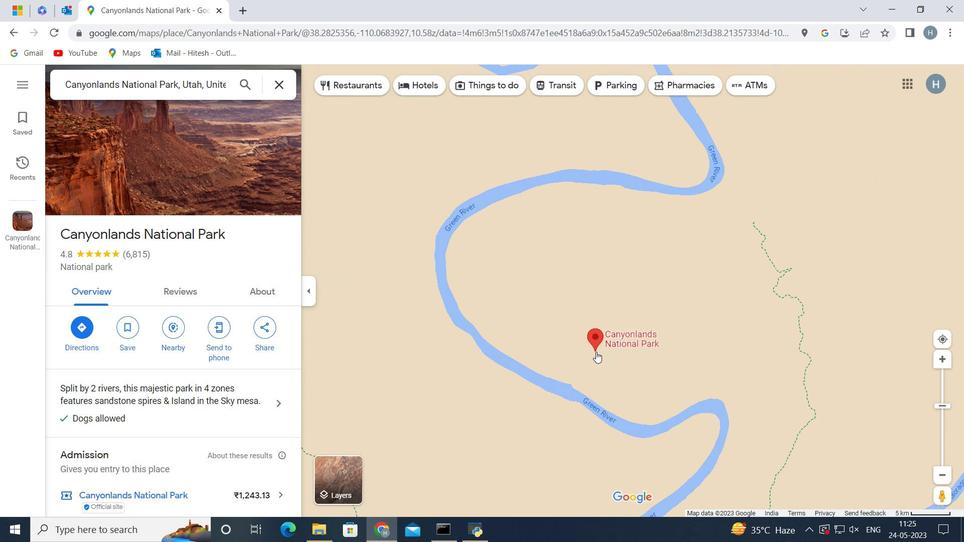 
Action: Mouse scrolled (596, 352) with delta (0, 0)
Screenshot: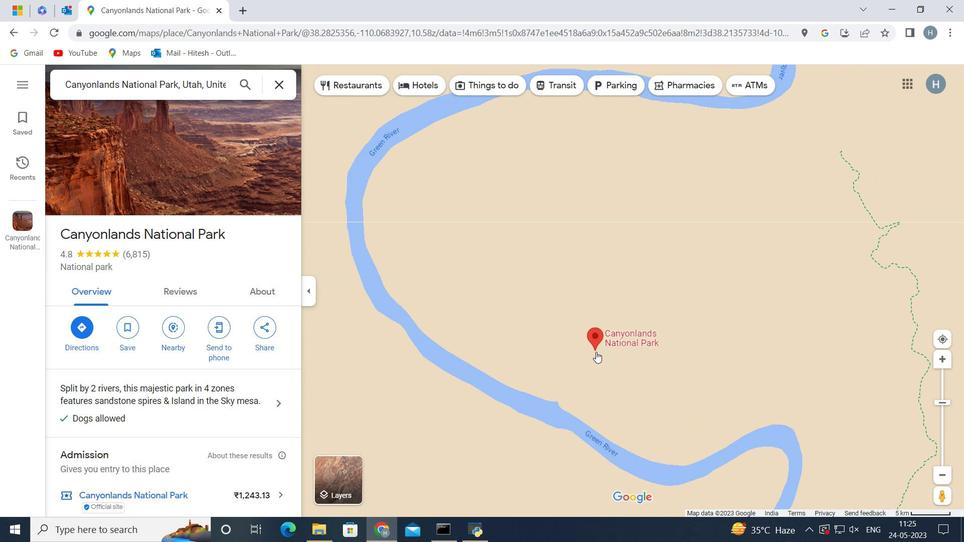 
Action: Mouse scrolled (596, 352) with delta (0, 0)
Screenshot: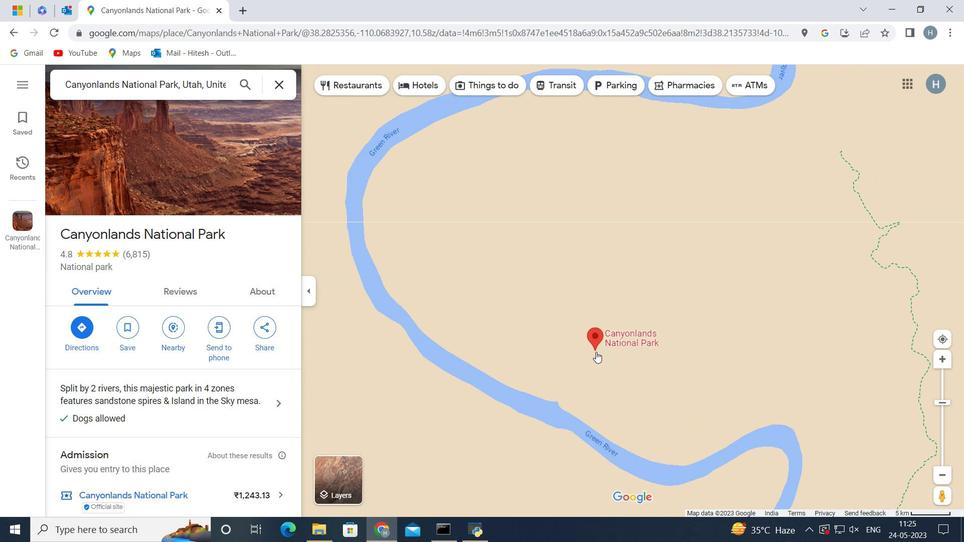 
Action: Mouse scrolled (596, 352) with delta (0, 0)
Screenshot: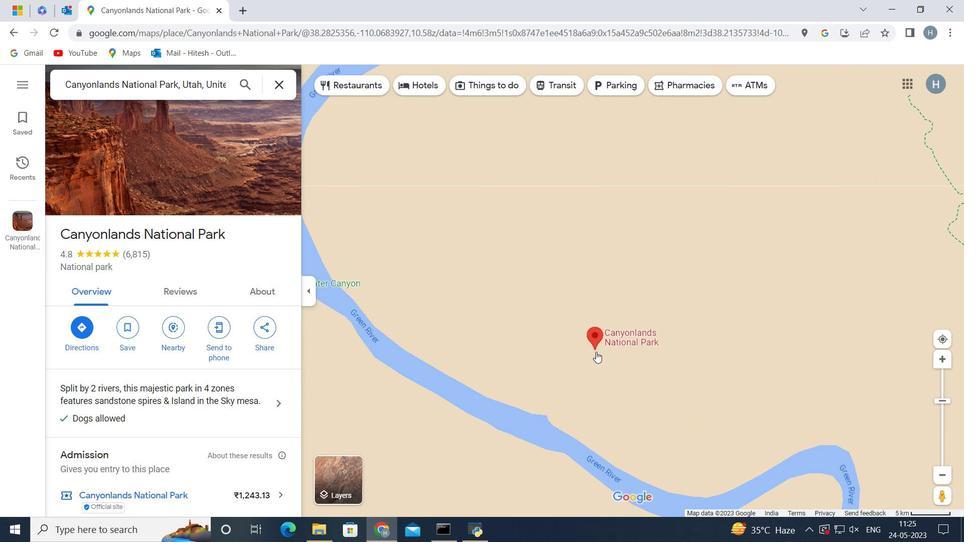 
Action: Mouse scrolled (596, 352) with delta (0, 0)
Screenshot: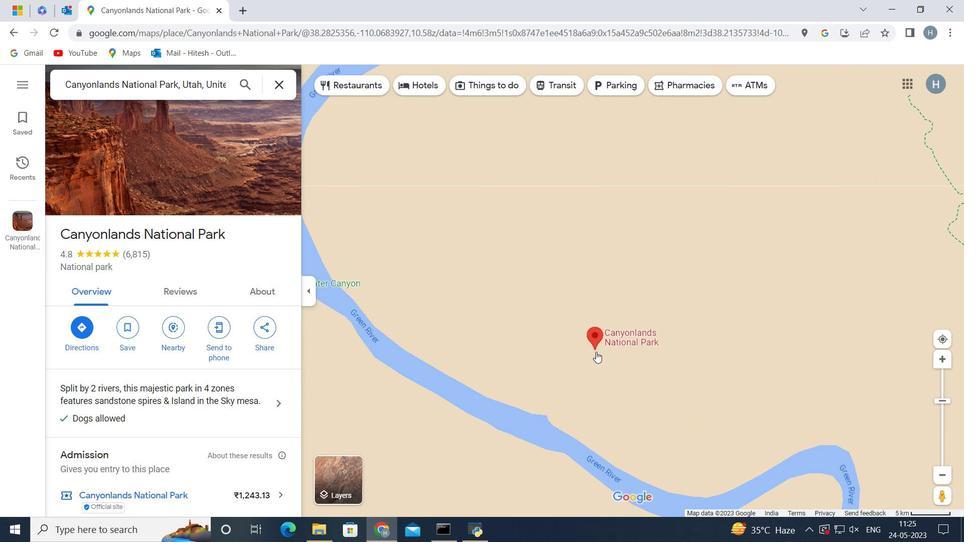 
Action: Mouse scrolled (596, 352) with delta (0, 0)
Screenshot: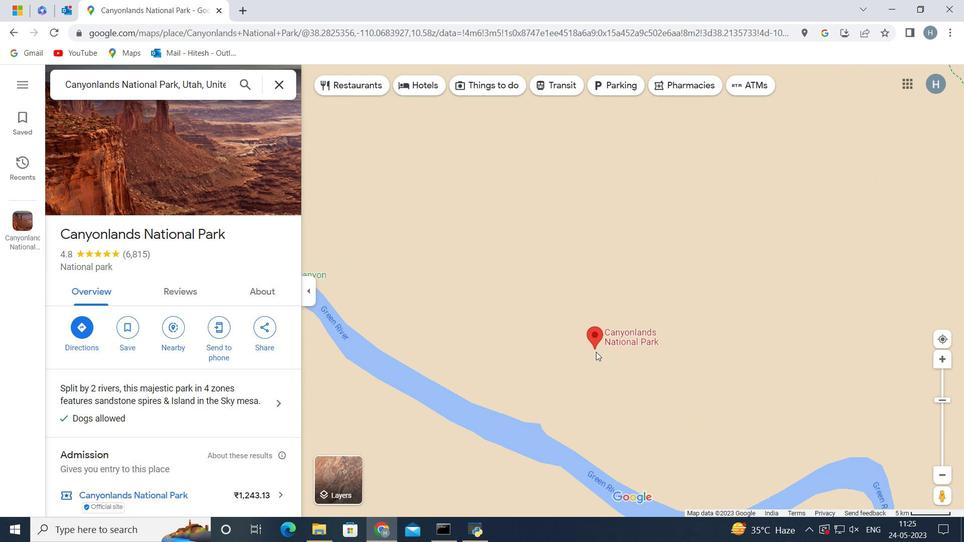 
Action: Mouse scrolled (596, 352) with delta (0, 0)
Screenshot: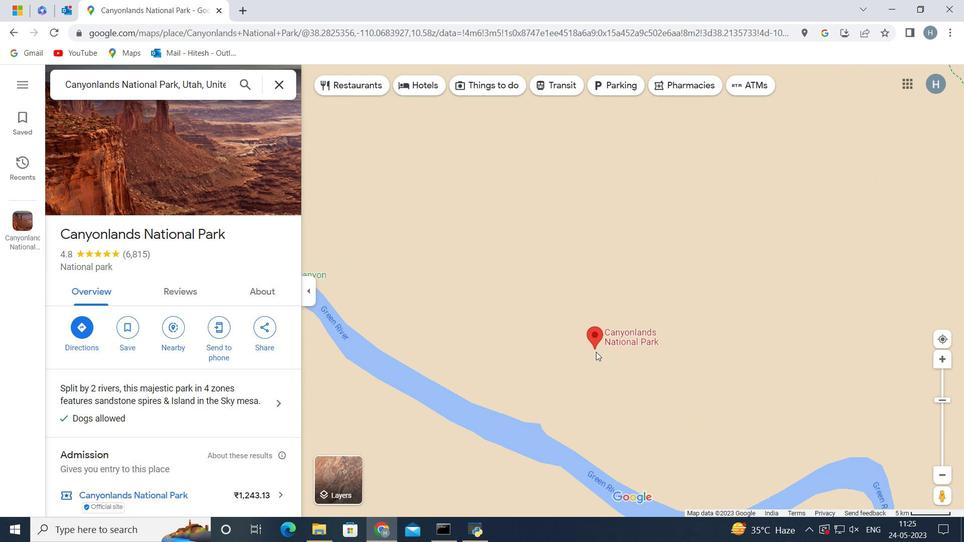 
Action: Mouse scrolled (596, 352) with delta (0, 0)
Screenshot: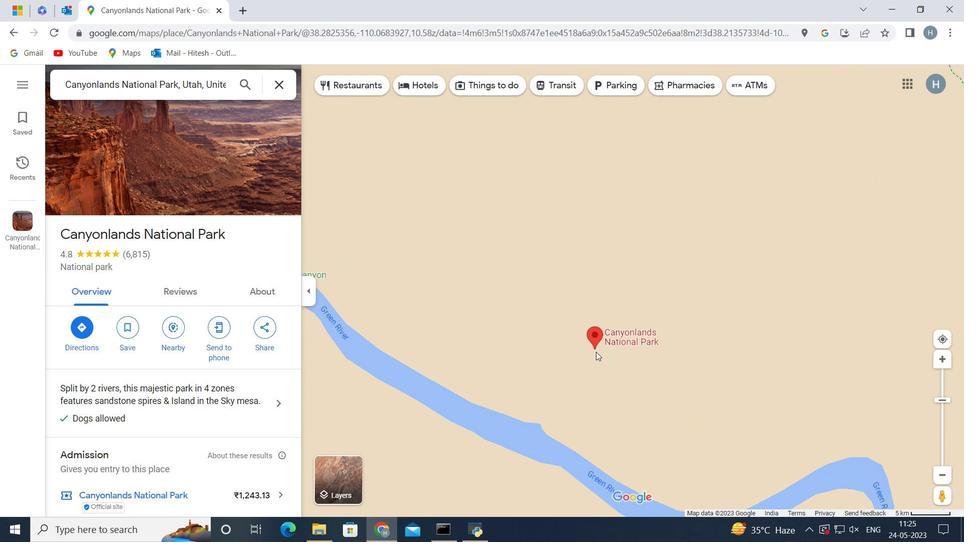 
Action: Mouse scrolled (596, 352) with delta (0, 0)
Screenshot: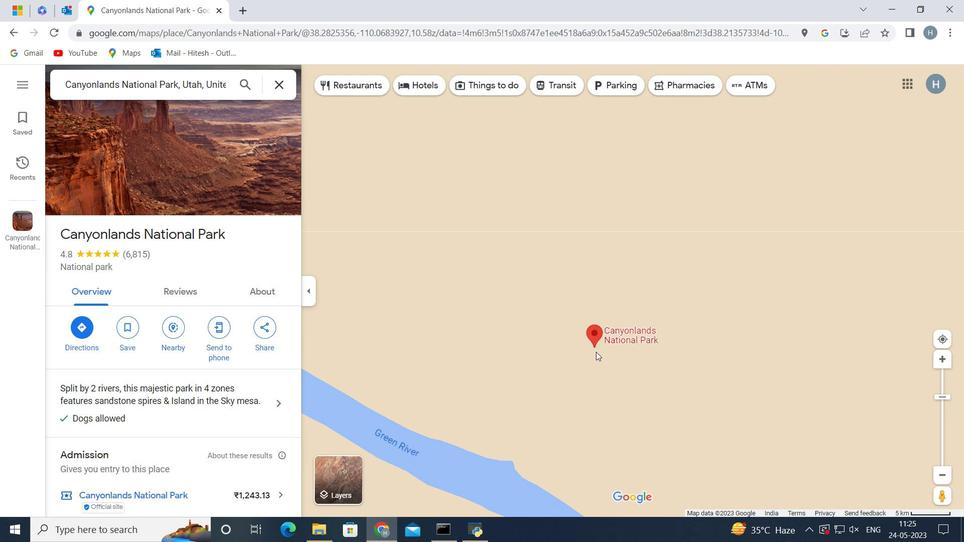 
Action: Mouse scrolled (596, 352) with delta (0, 0)
Screenshot: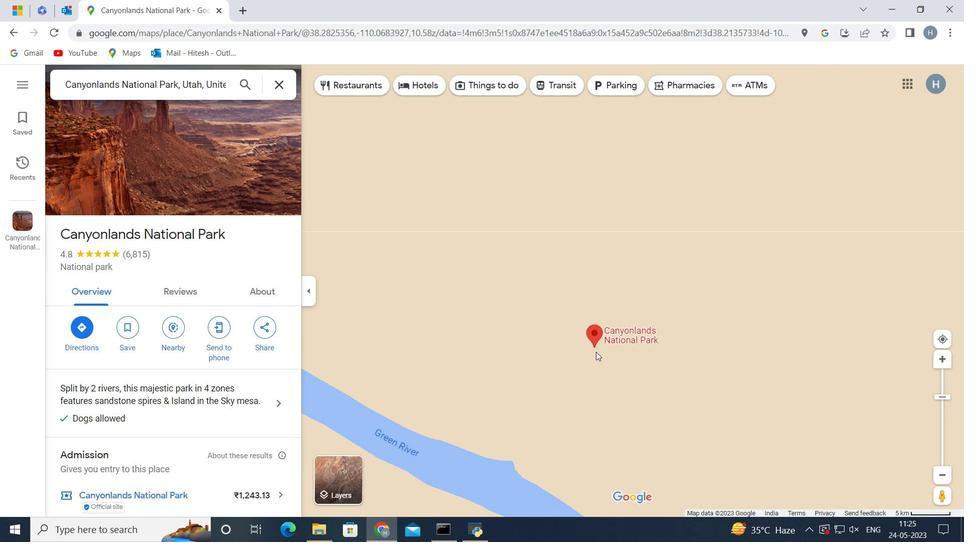 
Action: Mouse scrolled (596, 352) with delta (0, 0)
Screenshot: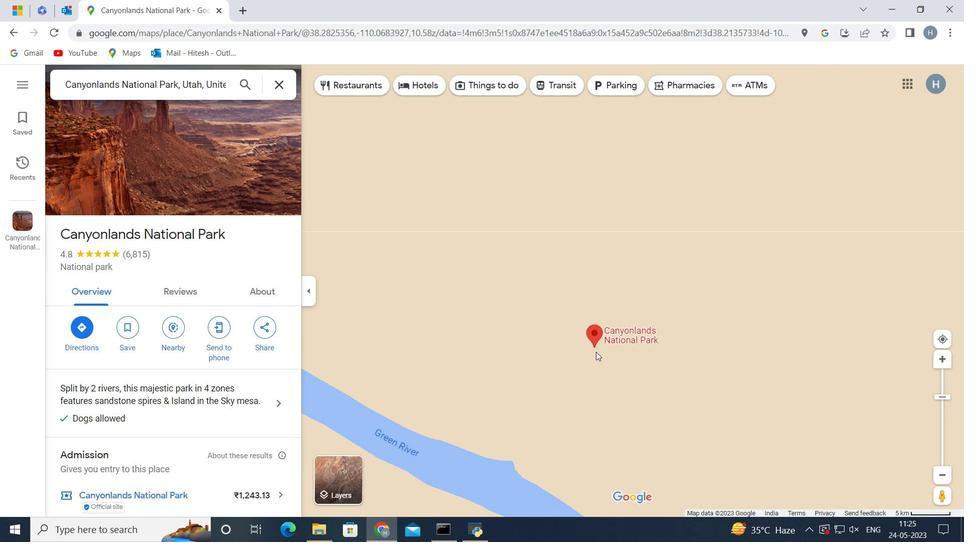 
Action: Mouse scrolled (596, 352) with delta (0, 0)
Screenshot: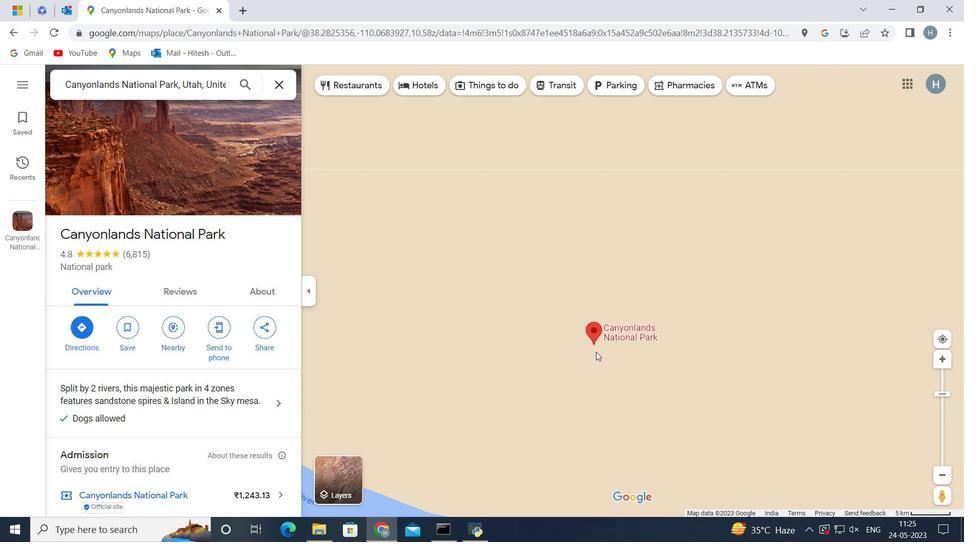 
Action: Mouse scrolled (596, 352) with delta (0, 0)
Screenshot: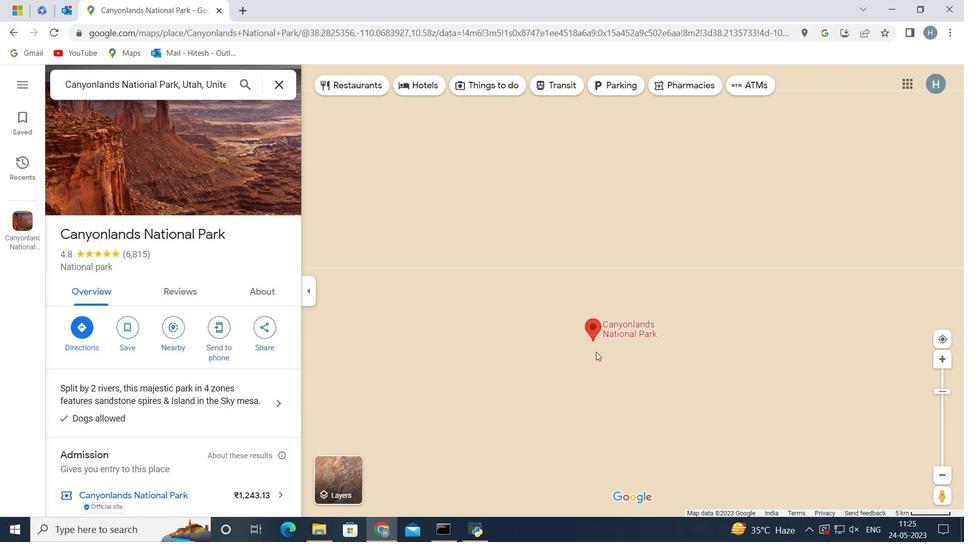 
Action: Mouse scrolled (596, 352) with delta (0, 0)
Screenshot: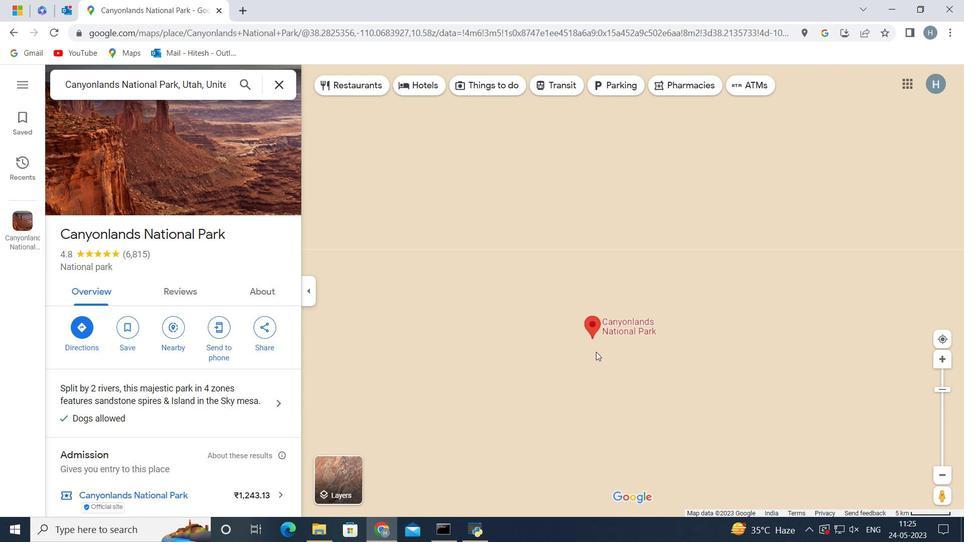 
Action: Mouse scrolled (596, 352) with delta (0, 0)
Screenshot: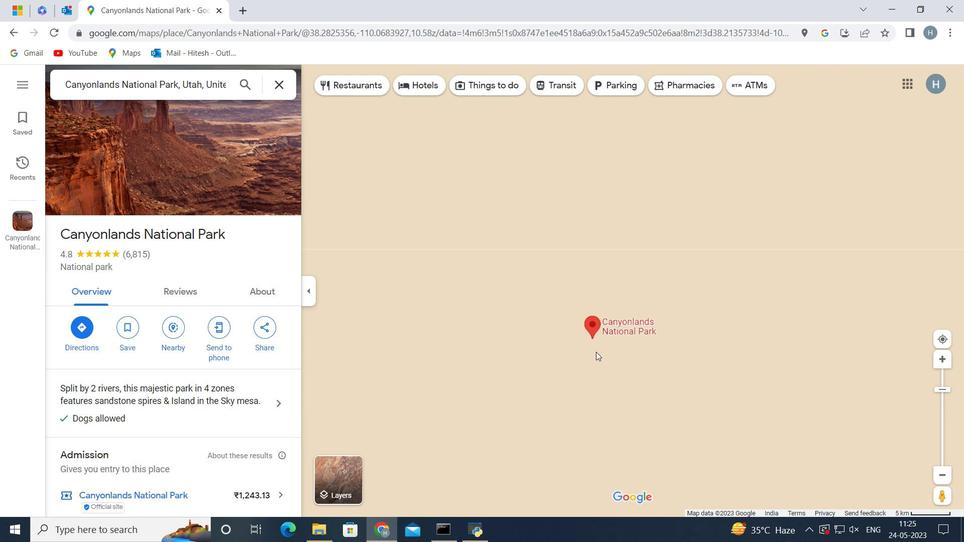 
Action: Mouse scrolled (596, 352) with delta (0, 0)
Screenshot: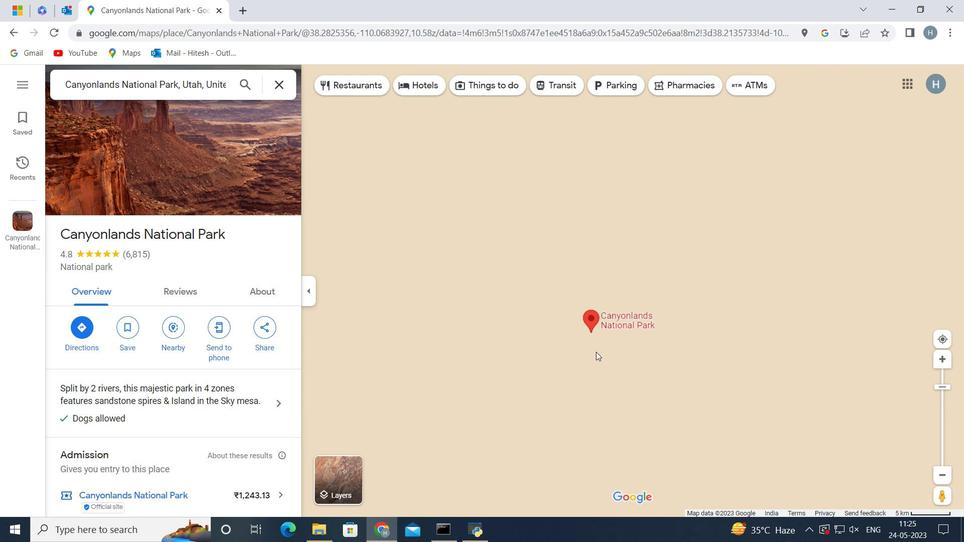 
Action: Mouse scrolled (596, 352) with delta (0, 0)
Screenshot: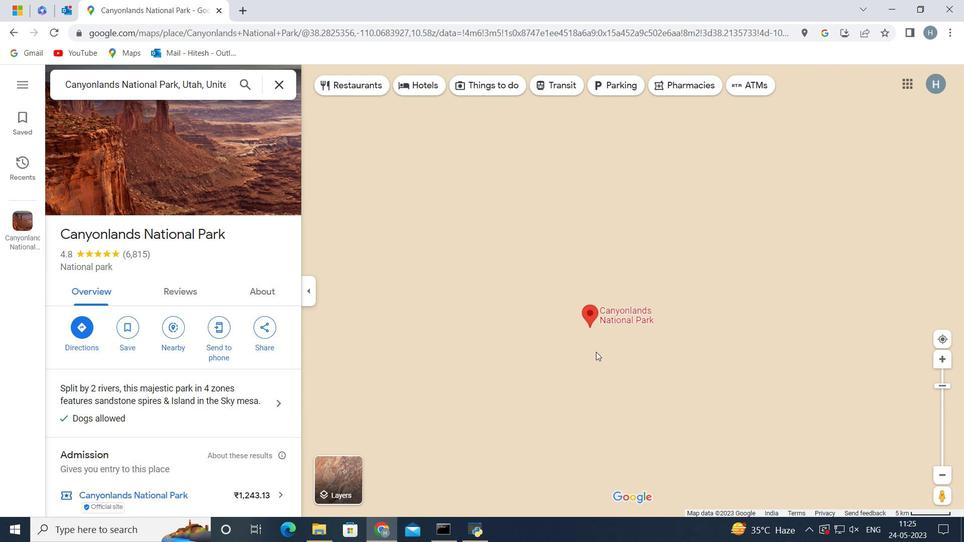 
Action: Mouse scrolled (596, 352) with delta (0, 0)
Screenshot: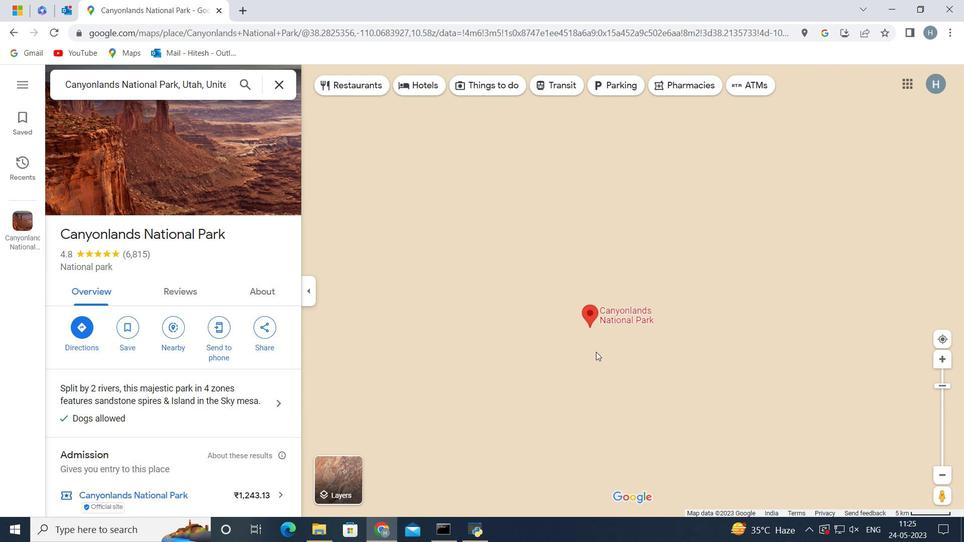 
Action: Mouse scrolled (596, 352) with delta (0, 0)
Screenshot: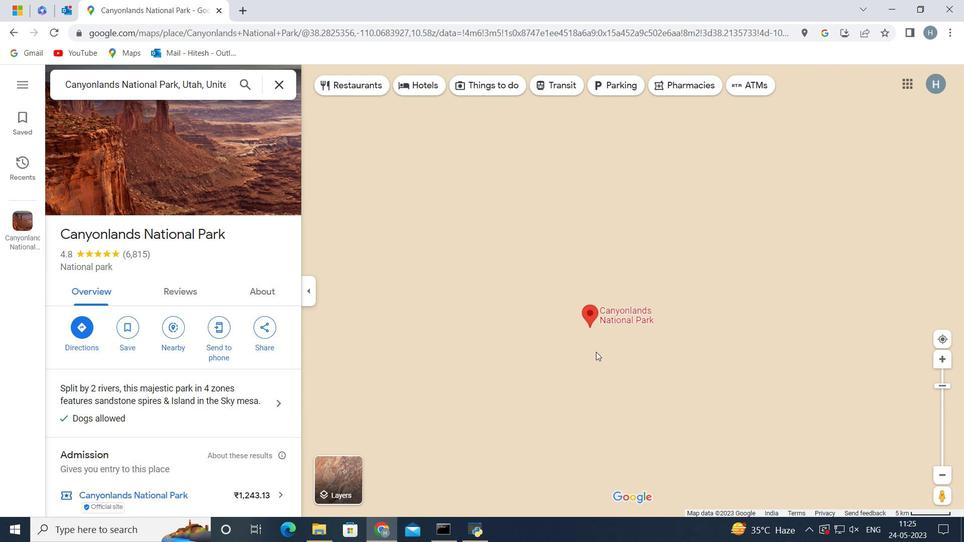 
Action: Mouse scrolled (596, 352) with delta (0, 0)
Screenshot: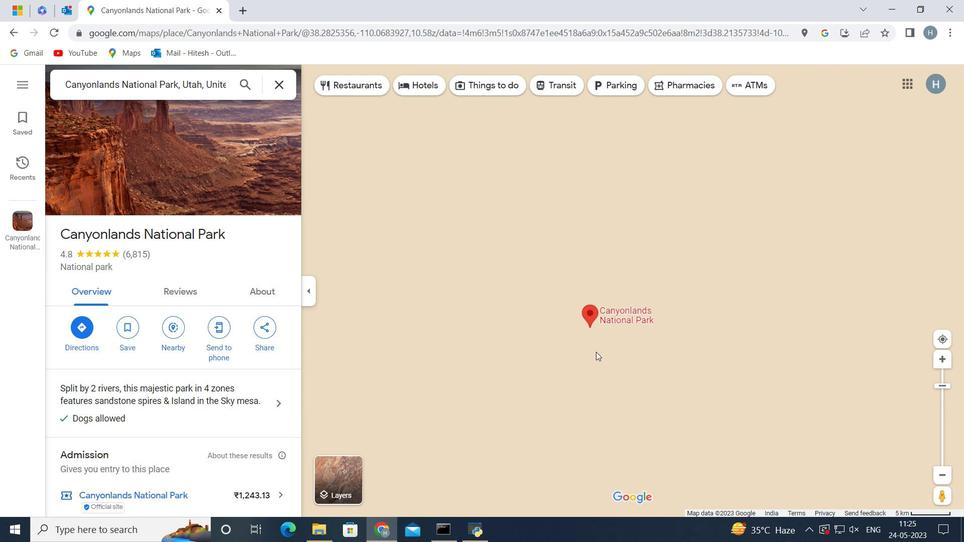 
Action: Mouse scrolled (596, 352) with delta (0, 0)
Screenshot: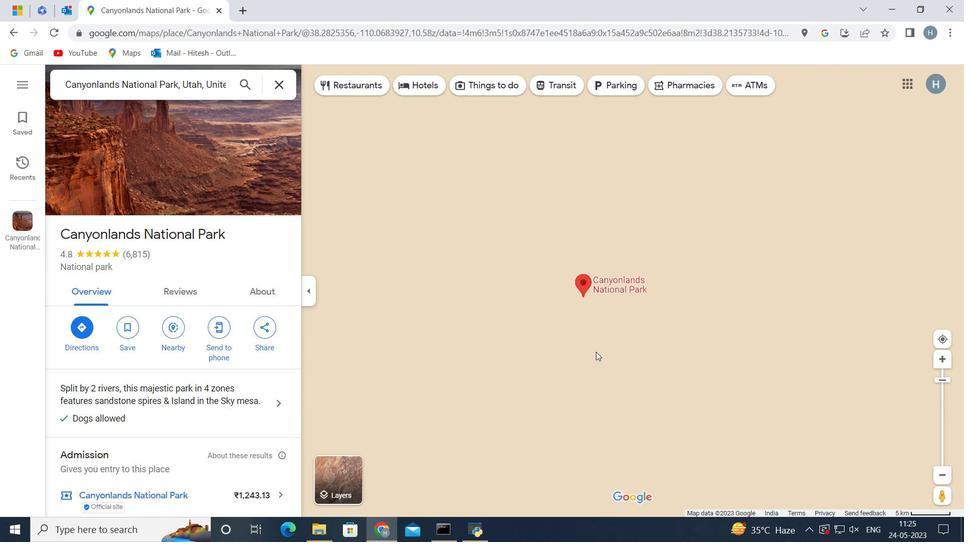 
Action: Mouse scrolled (596, 352) with delta (0, 0)
Screenshot: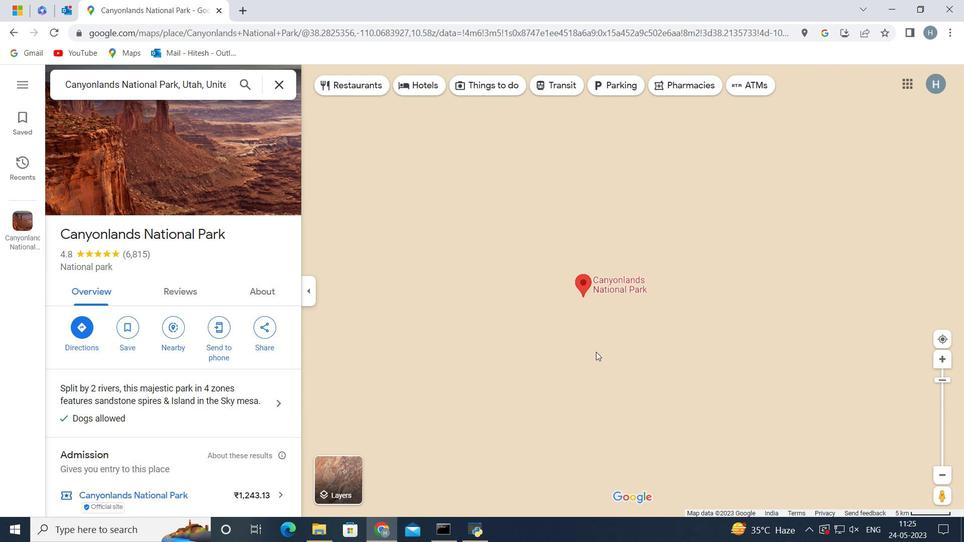 
Action: Mouse scrolled (596, 352) with delta (0, 0)
Screenshot: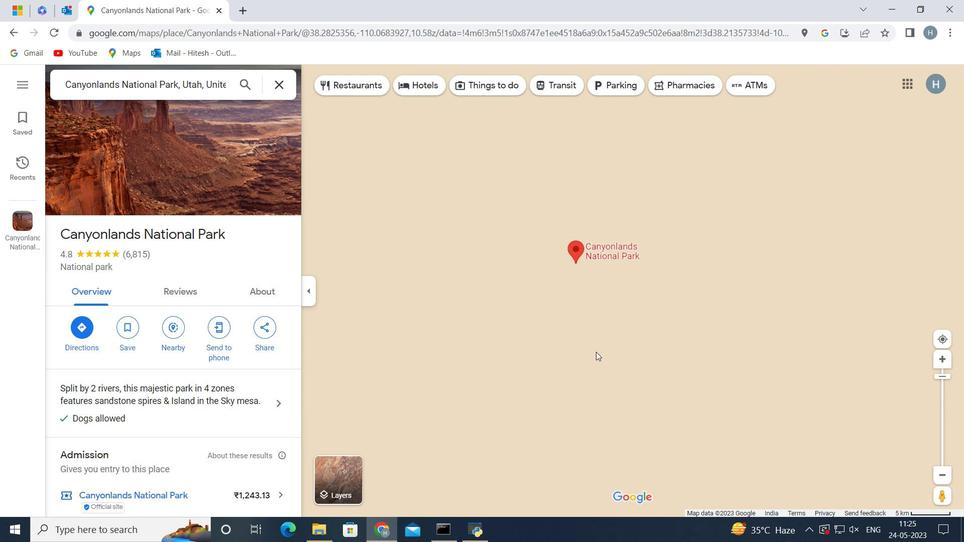 
Action: Mouse scrolled (596, 352) with delta (0, 0)
Screenshot: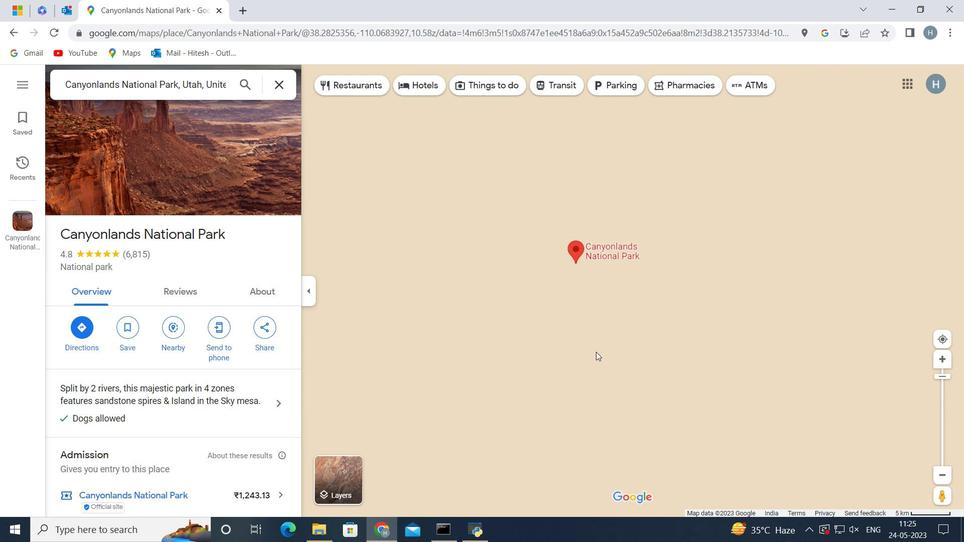 
Action: Mouse scrolled (596, 352) with delta (0, 0)
Screenshot: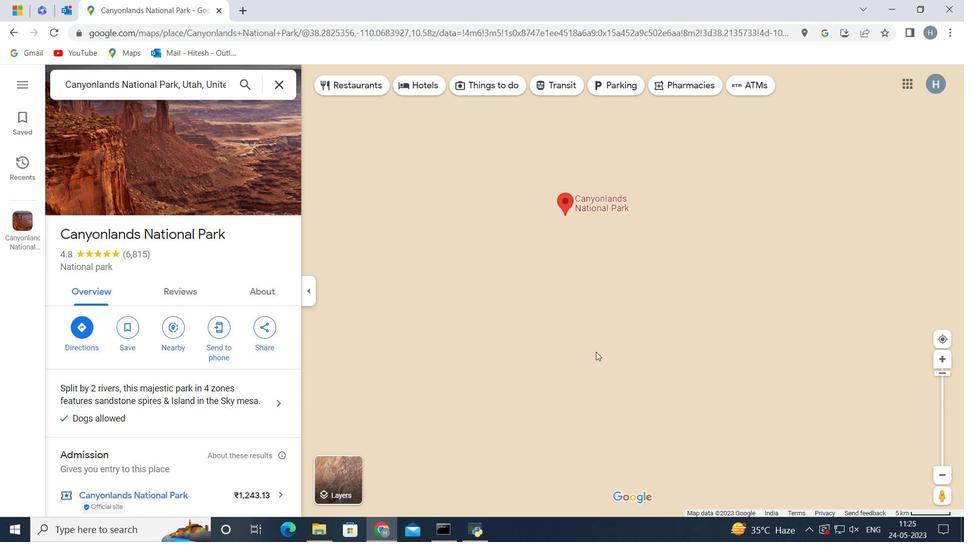 
Action: Mouse scrolled (596, 352) with delta (0, 0)
Screenshot: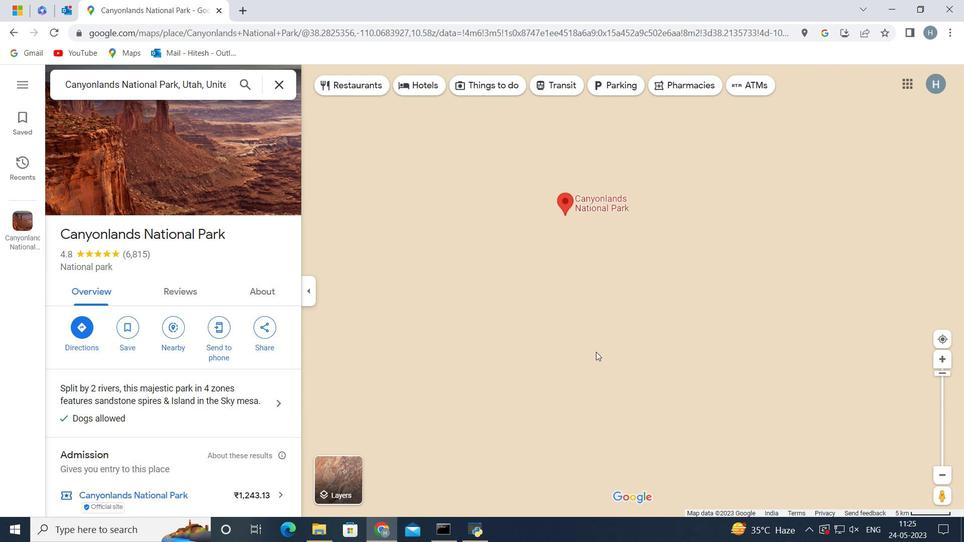 
Action: Mouse scrolled (596, 352) with delta (0, 0)
Screenshot: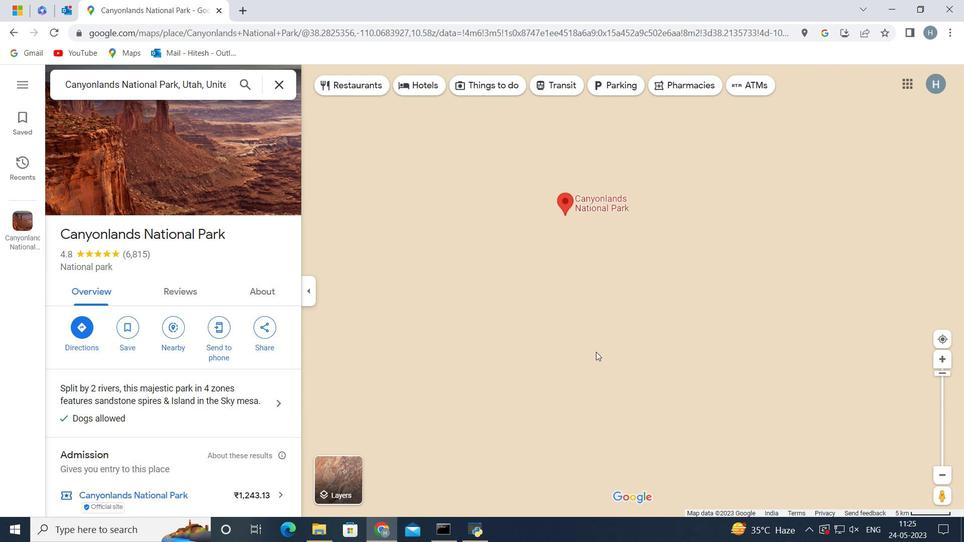 
Action: Mouse scrolled (596, 352) with delta (0, 0)
Screenshot: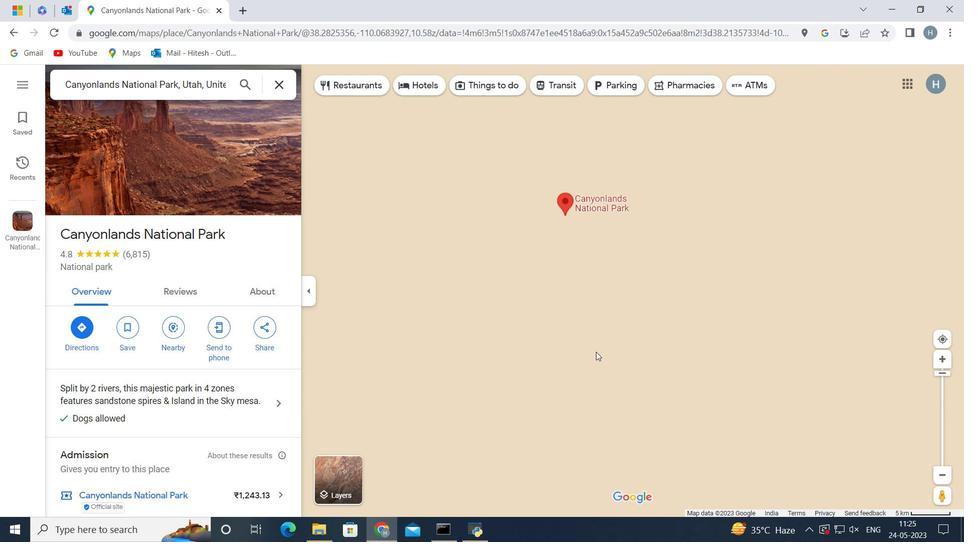 
Action: Mouse moved to (639, 233)
Screenshot: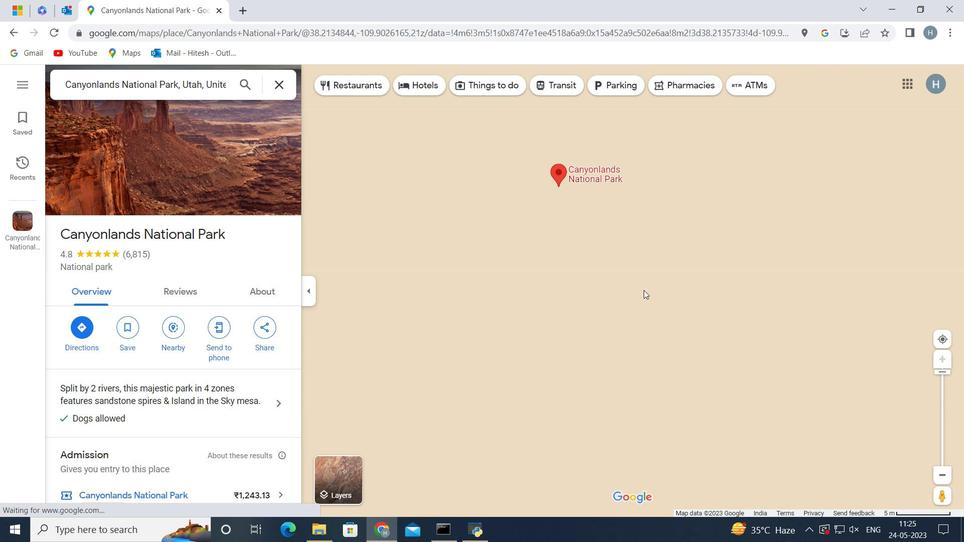 
Action: Mouse pressed left at (639, 233)
Screenshot: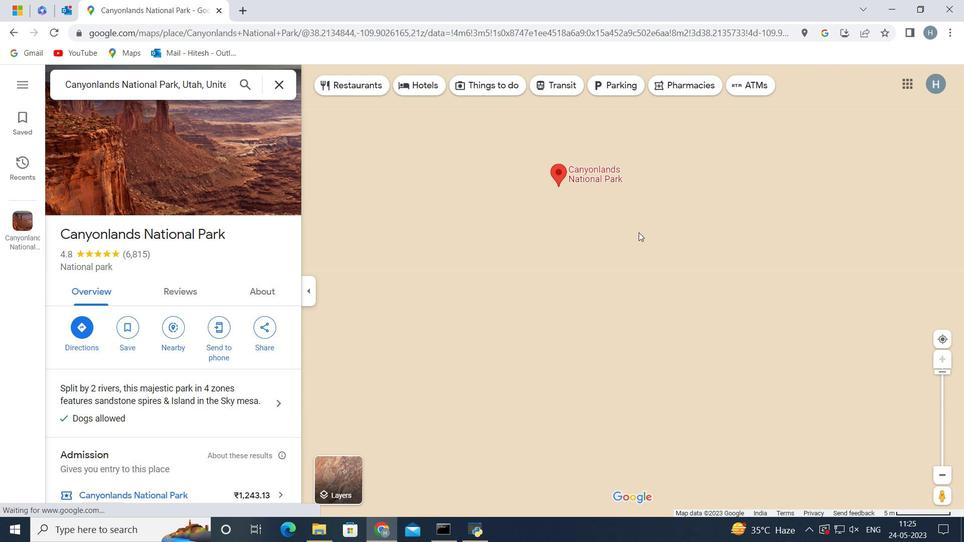 
Action: Mouse moved to (642, 383)
Screenshot: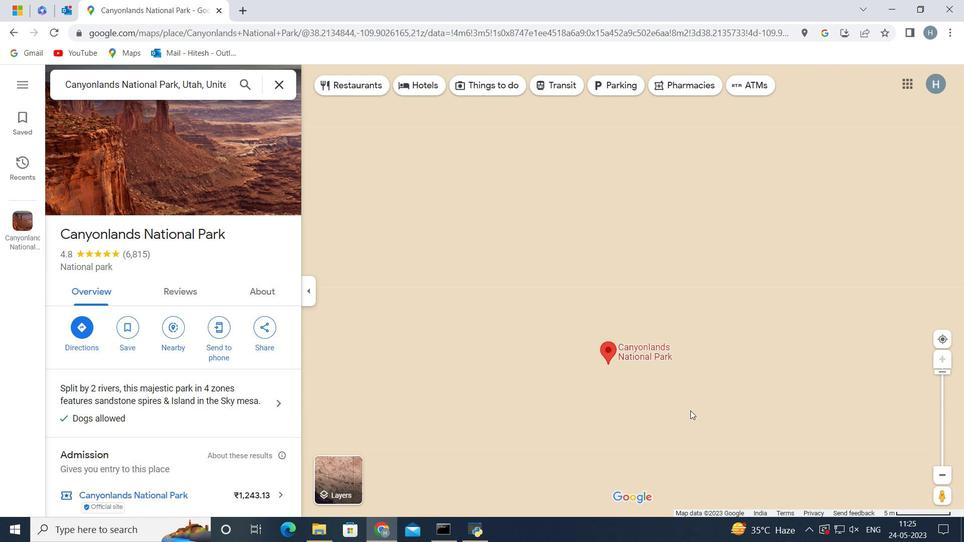 
Action: Mouse scrolled (642, 383) with delta (0, 0)
Screenshot: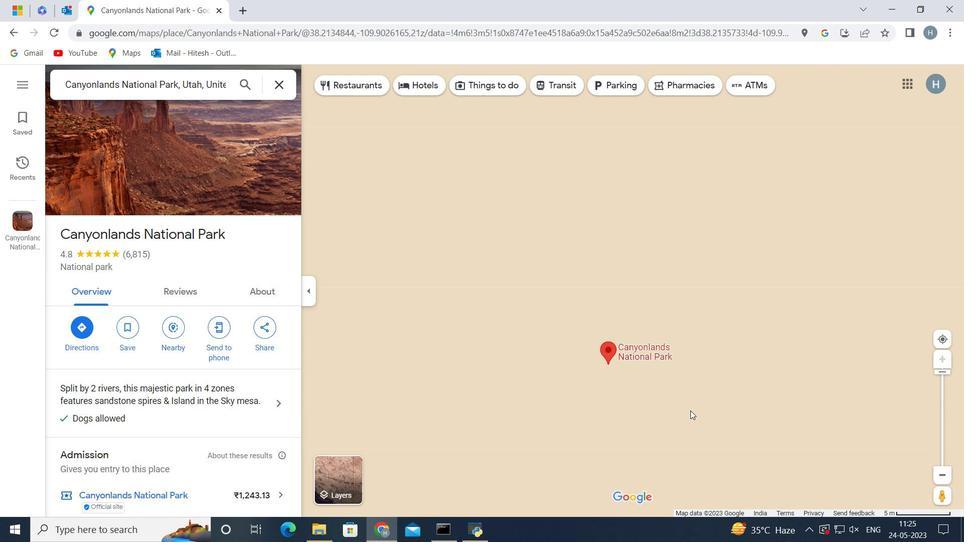 
Action: Mouse scrolled (642, 383) with delta (0, 0)
Screenshot: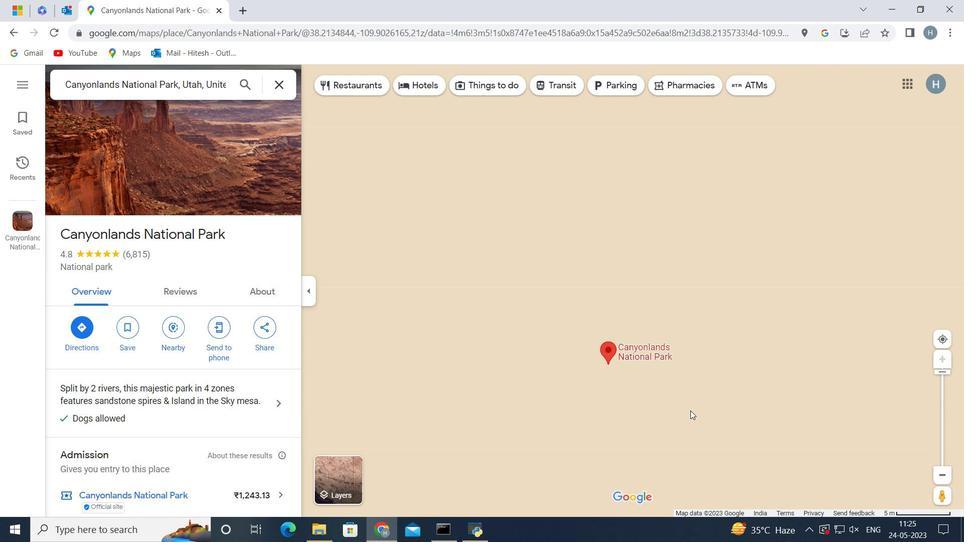 
Action: Mouse scrolled (642, 383) with delta (0, 0)
Screenshot: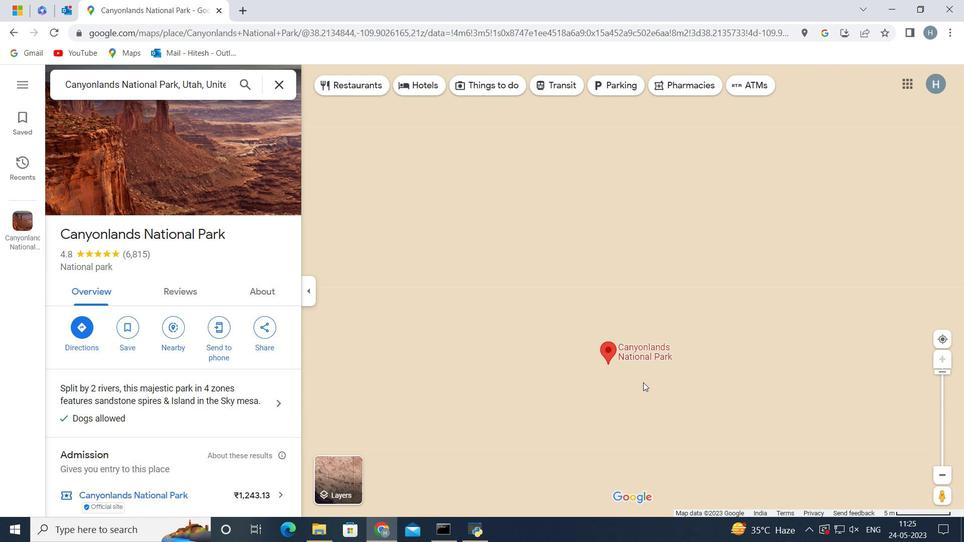 
Action: Mouse scrolled (642, 383) with delta (0, 0)
Screenshot: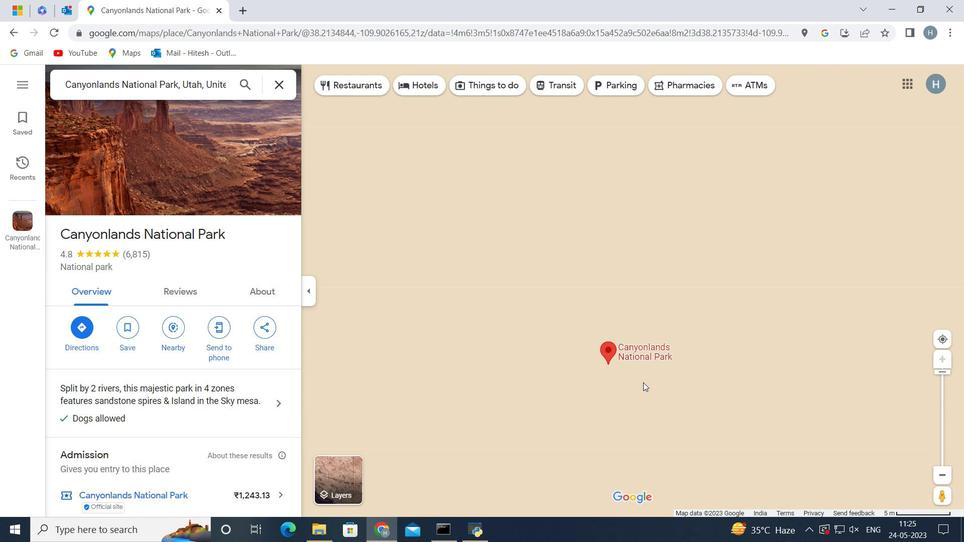 
Action: Mouse scrolled (642, 383) with delta (0, 0)
Screenshot: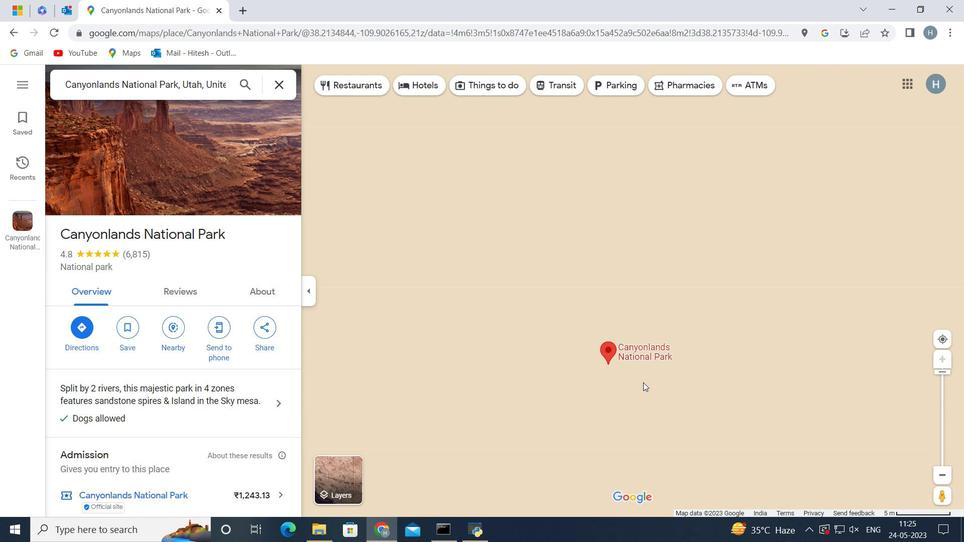 
Action: Mouse scrolled (642, 383) with delta (0, 0)
Screenshot: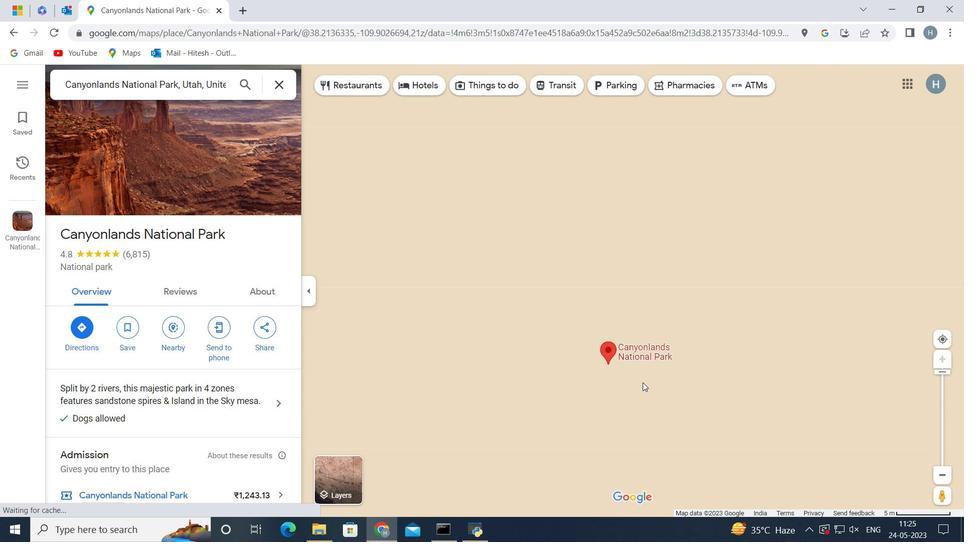 
Action: Mouse scrolled (642, 383) with delta (0, 0)
Screenshot: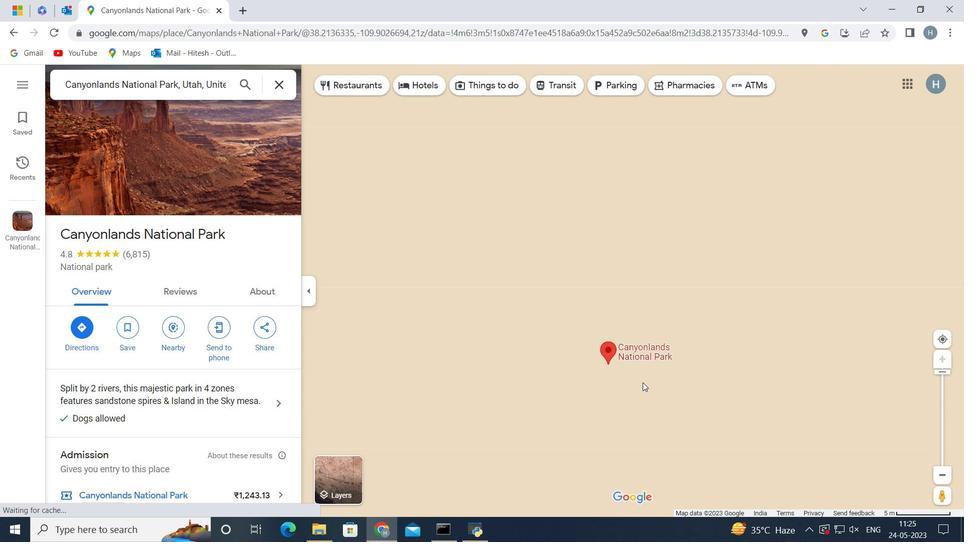 
Action: Mouse scrolled (642, 383) with delta (0, 0)
Screenshot: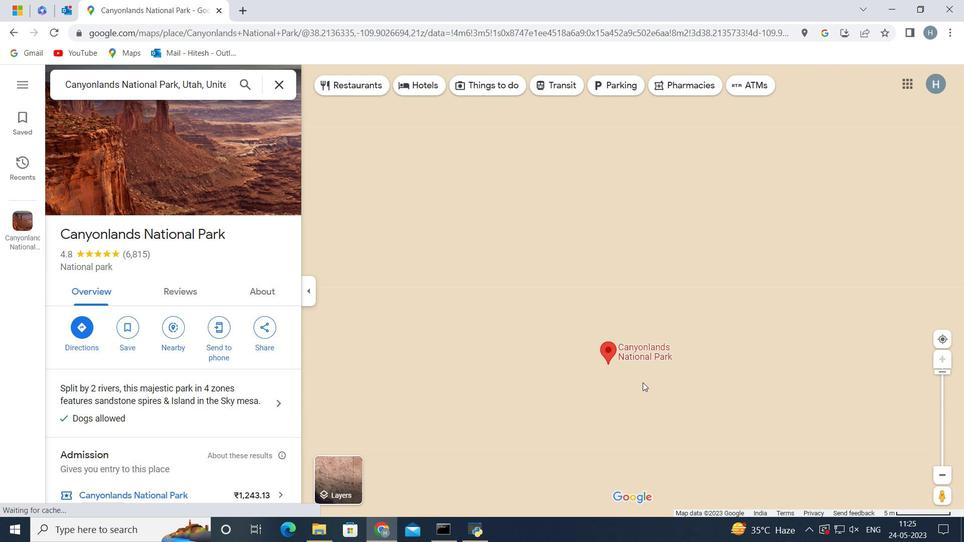 
Action: Mouse scrolled (642, 383) with delta (0, 0)
Screenshot: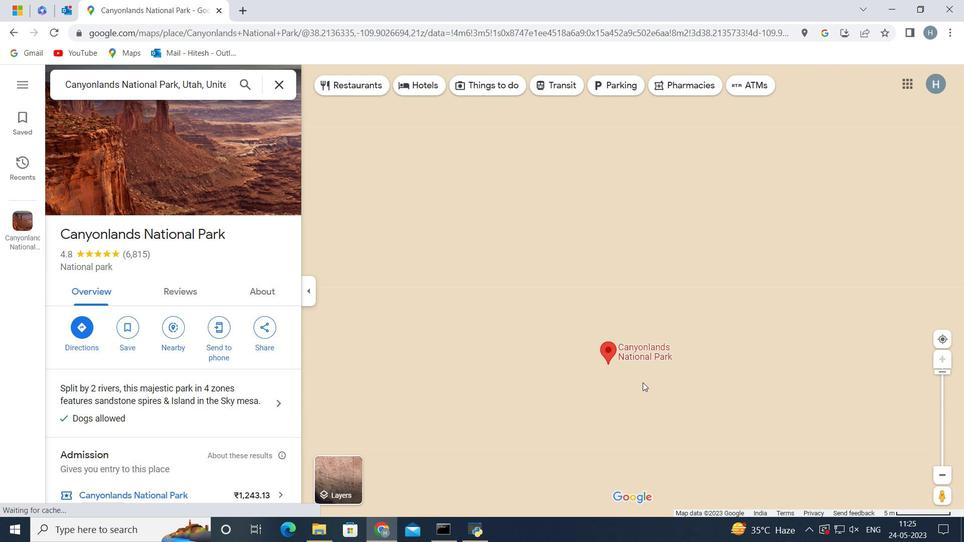 
Action: Mouse moved to (611, 368)
Screenshot: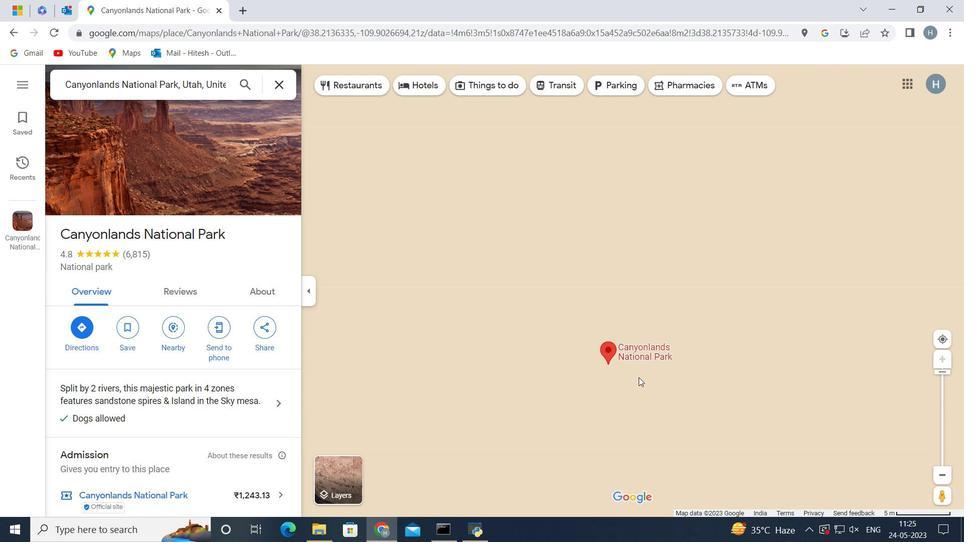 
Action: Mouse scrolled (611, 369) with delta (0, 0)
Screenshot: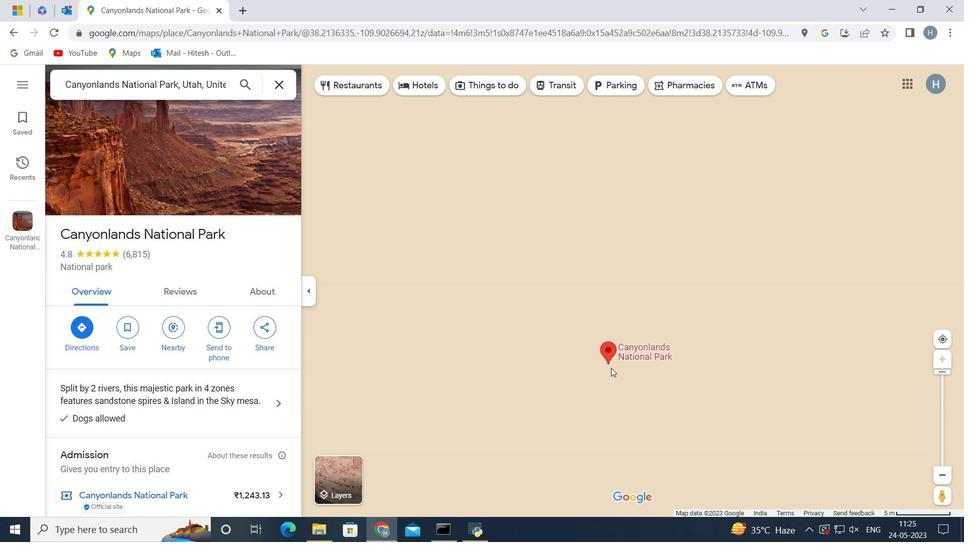 
Action: Mouse scrolled (611, 369) with delta (0, 0)
Screenshot: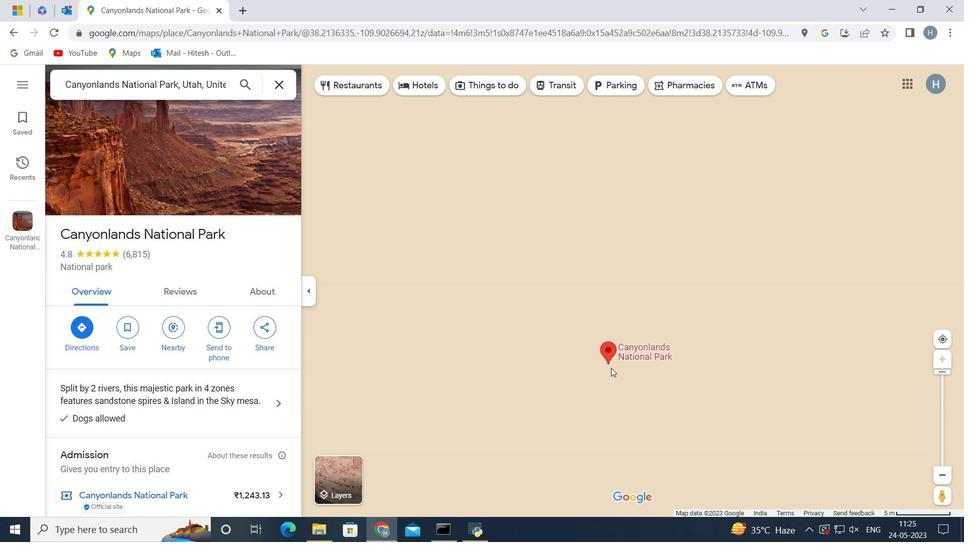 
Action: Mouse scrolled (611, 369) with delta (0, 0)
Screenshot: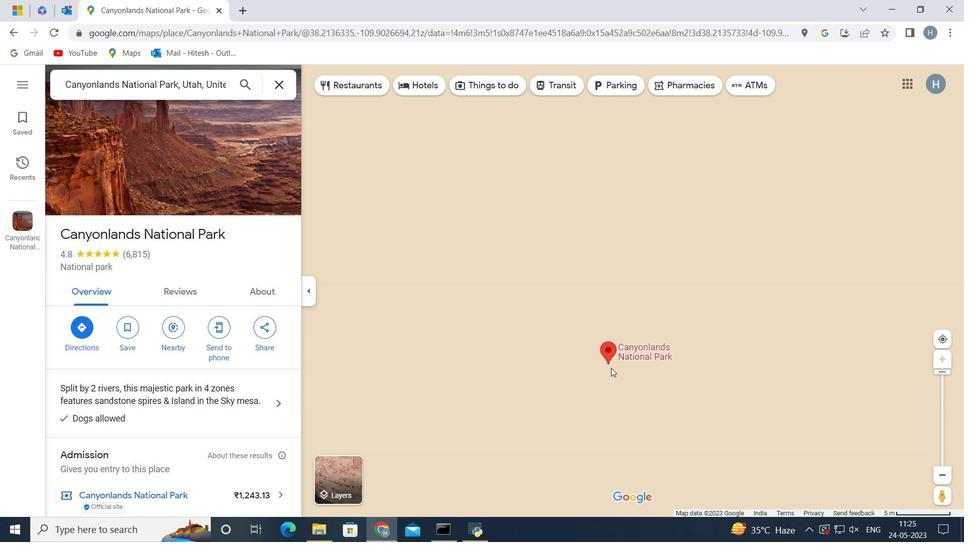 
Action: Mouse moved to (610, 355)
Screenshot: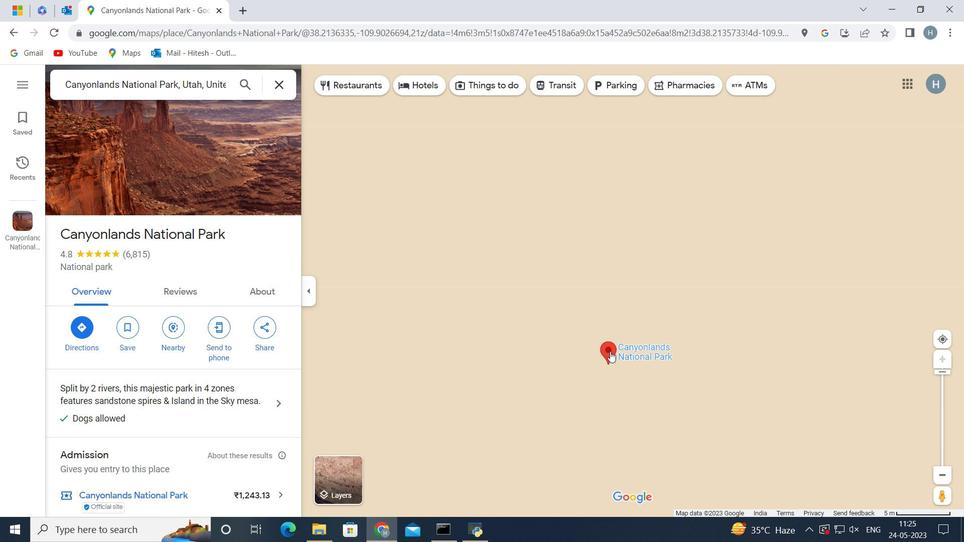 
Action: Mouse pressed left at (610, 355)
Screenshot: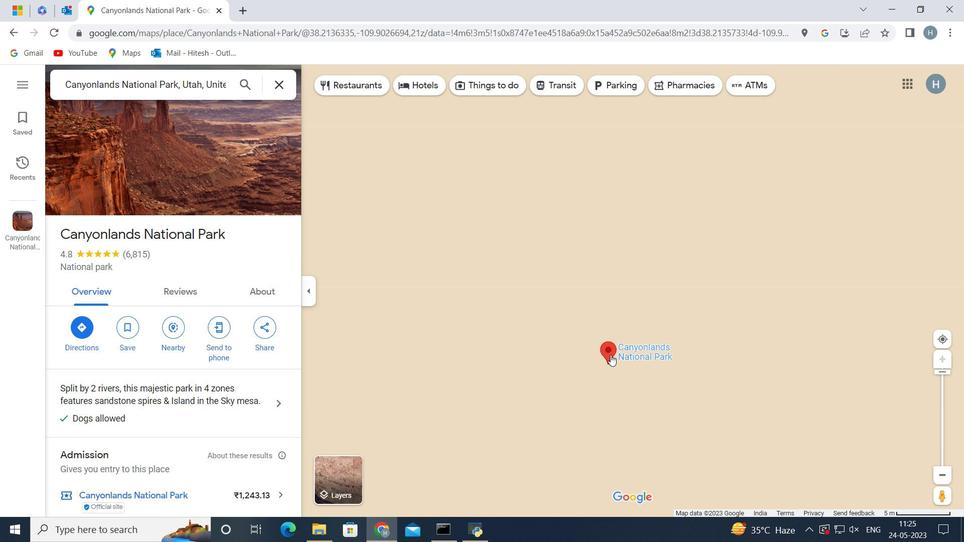 
Action: Mouse pressed left at (610, 355)
Screenshot: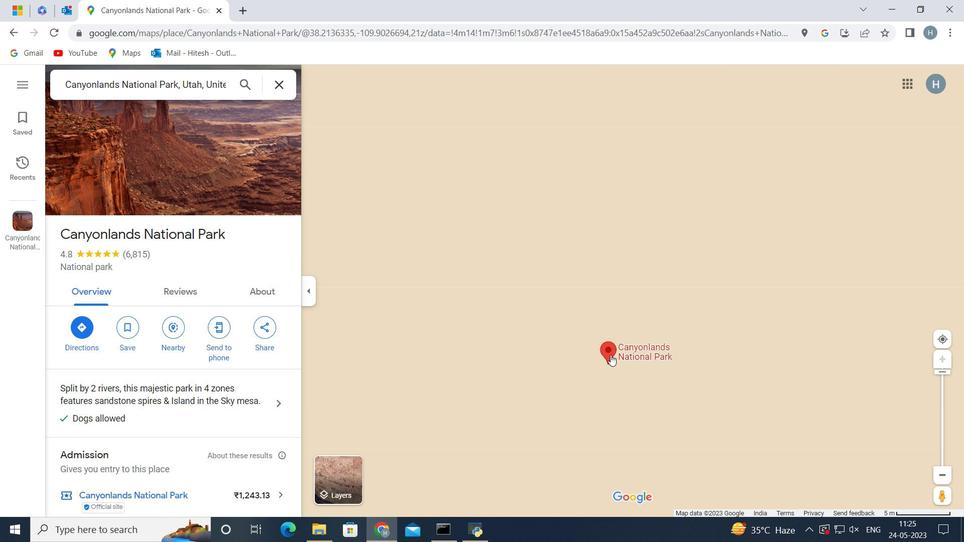 
Action: Mouse moved to (624, 356)
Screenshot: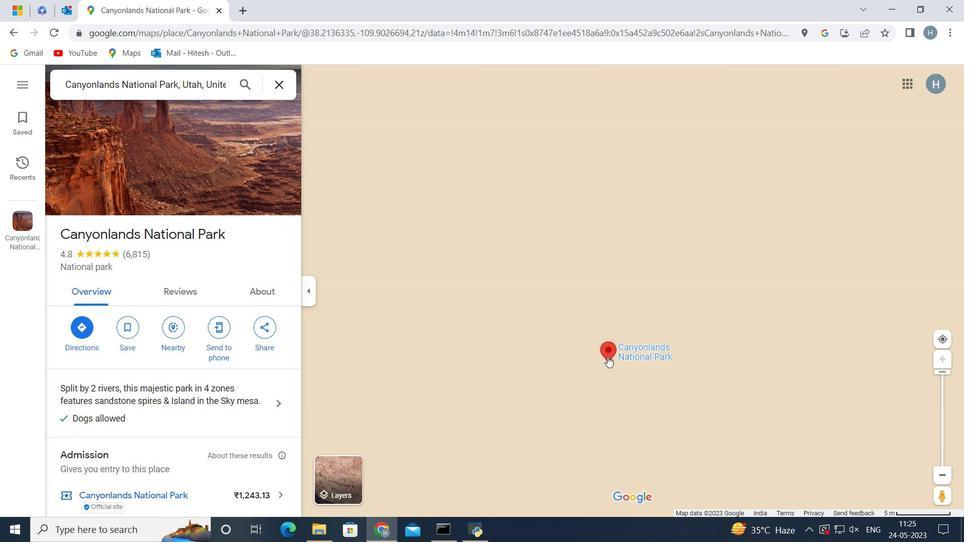 
Action: Mouse pressed left at (624, 356)
Screenshot: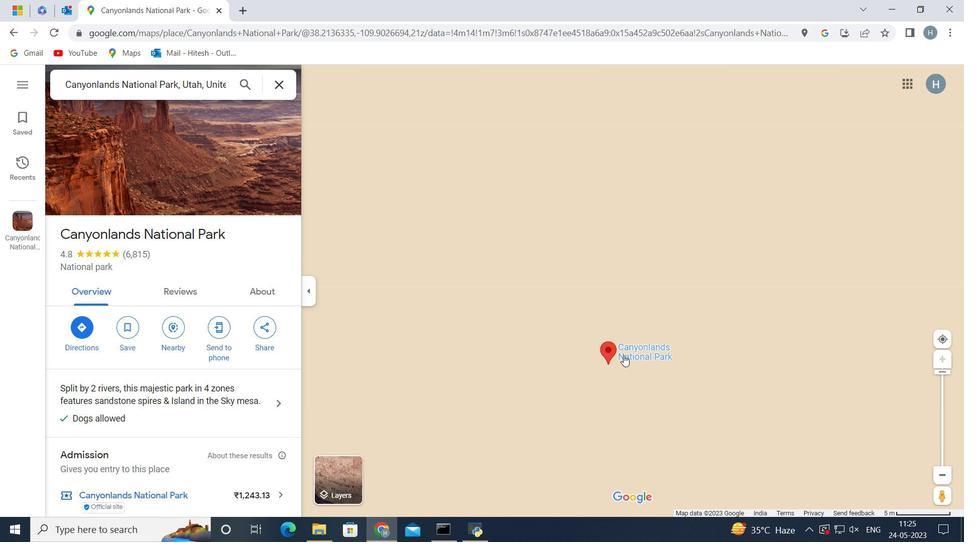 
Action: Mouse moved to (940, 471)
Screenshot: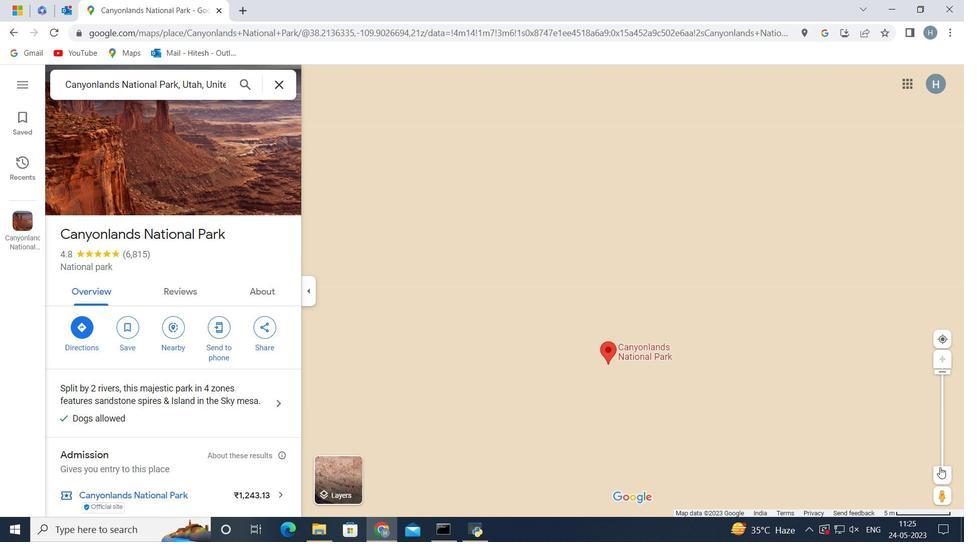 
Action: Mouse pressed left at (940, 471)
Screenshot: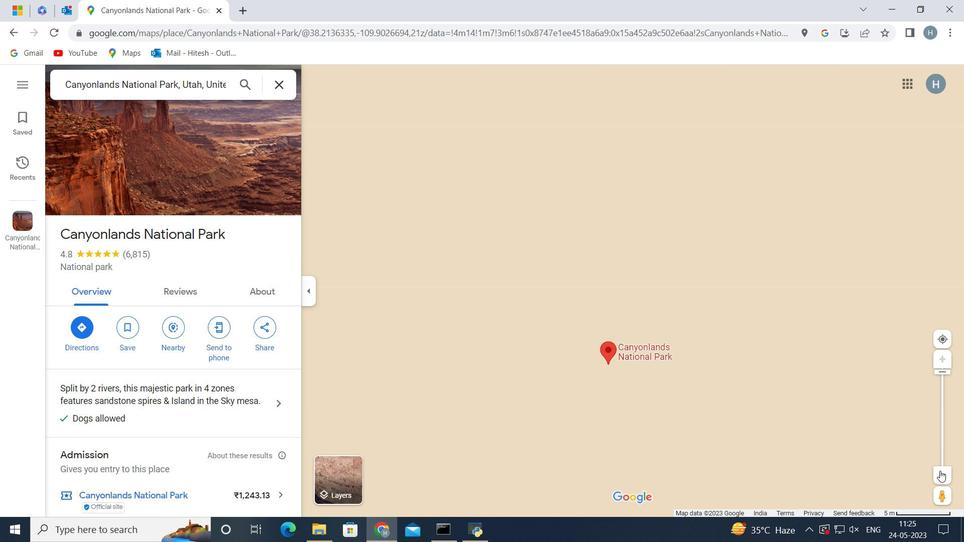
Action: Mouse moved to (943, 360)
Screenshot: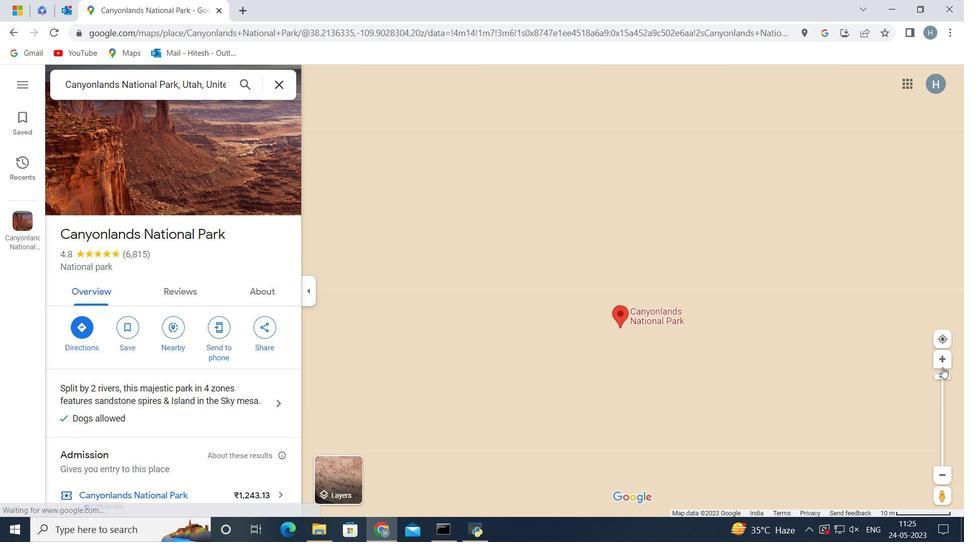
Action: Mouse pressed left at (943, 360)
Screenshot: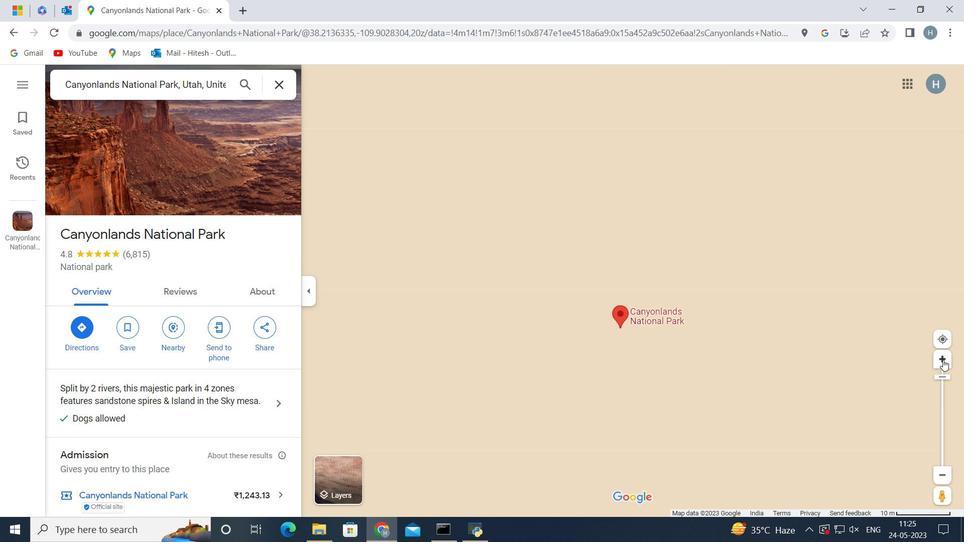
Action: Mouse moved to (941, 360)
Screenshot: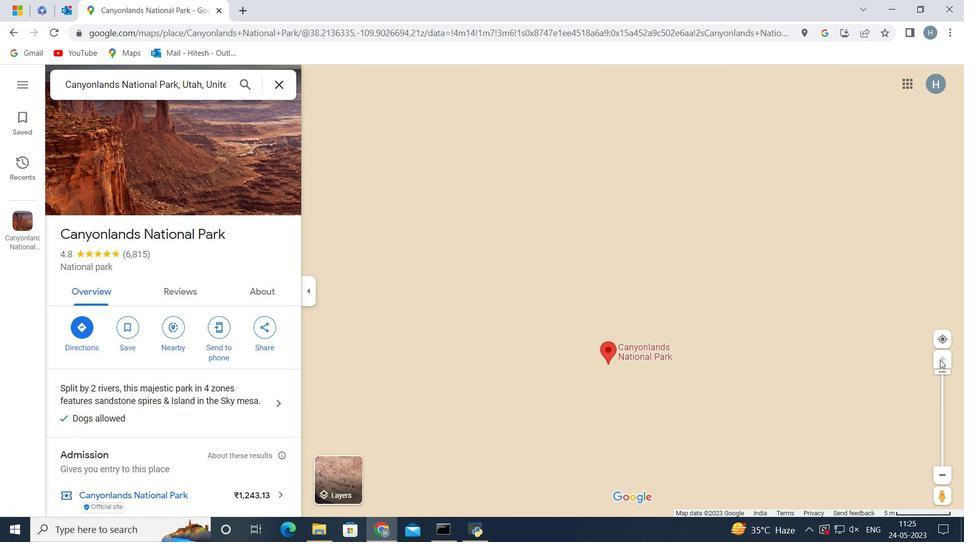 
Action: Mouse pressed left at (941, 360)
Screenshot: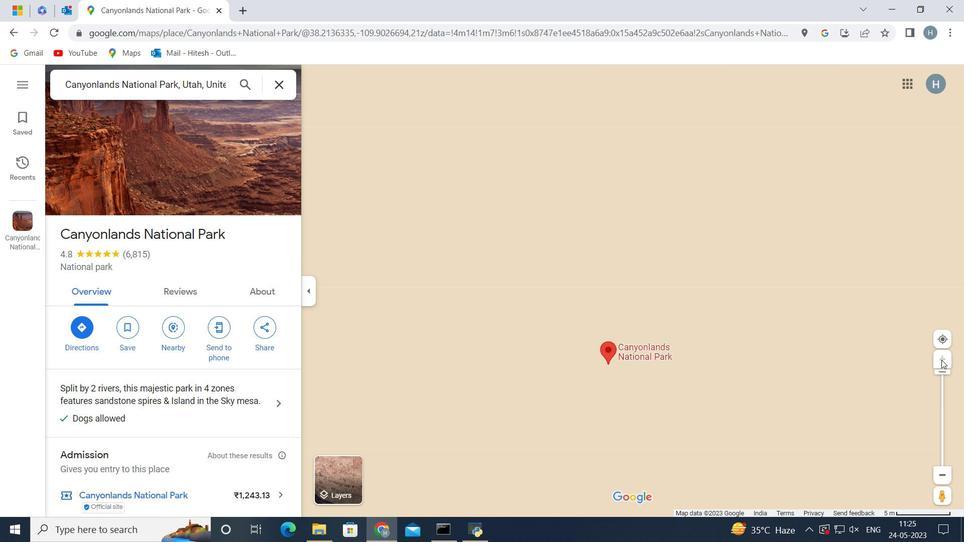 
Action: Mouse moved to (942, 475)
Screenshot: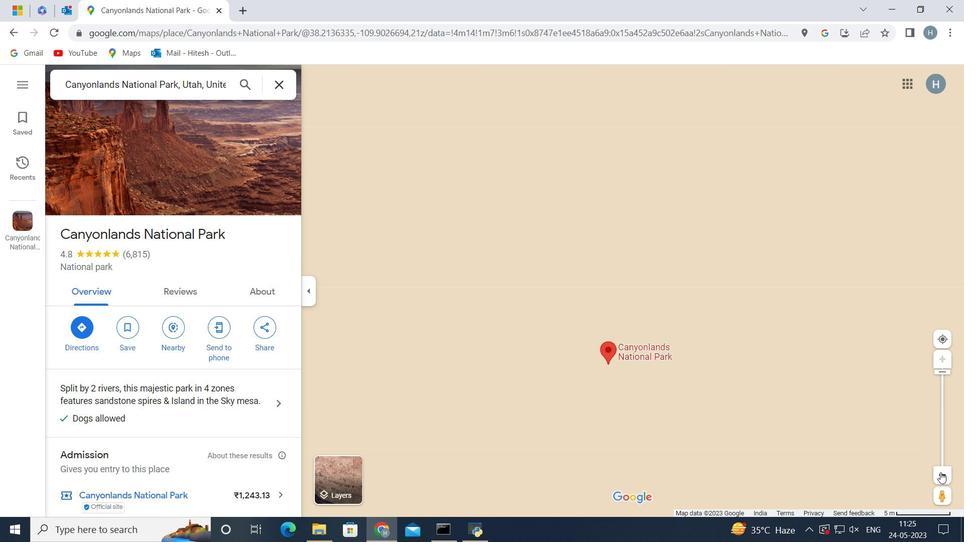 
Action: Mouse pressed left at (942, 475)
Screenshot: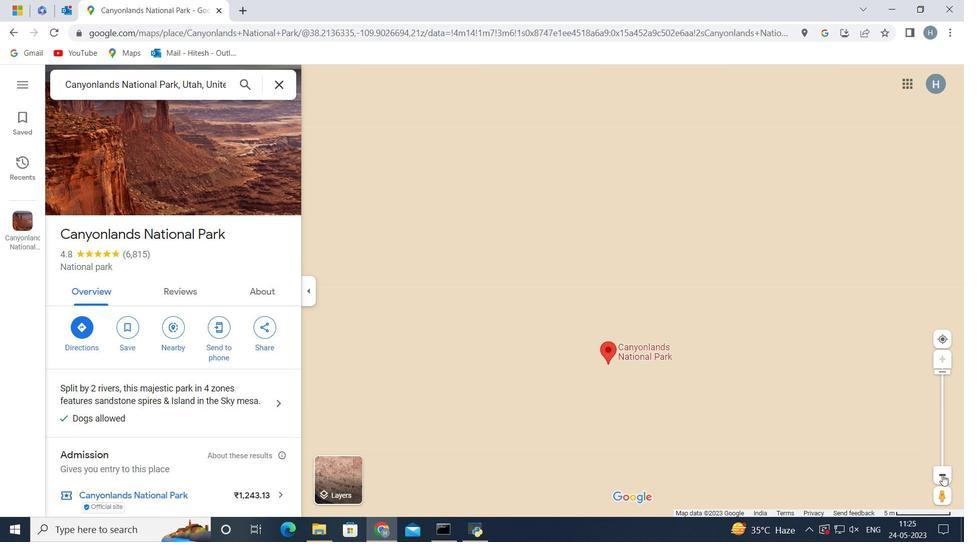 
Action: Mouse moved to (908, 370)
Screenshot: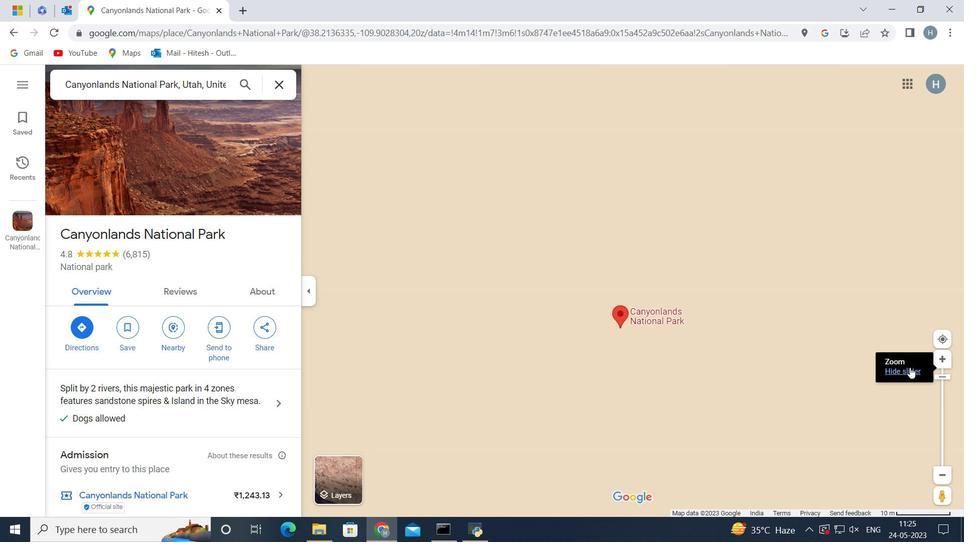
Action: Mouse pressed left at (908, 370)
Screenshot: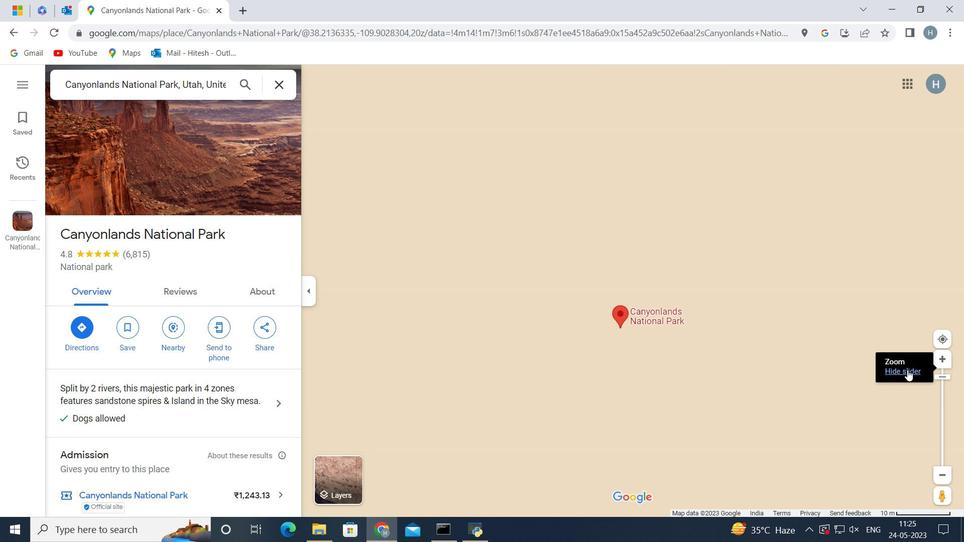 
